 Task: Find an Airbnb in Maplewood, United States for 9 guests from July 10 to July 15 with a gym, breakfast, 4 bedrooms, 7 beds, 4 bathrooms, and a price range of ₹10,000 to ₹15,000.
Action: Mouse moved to (822, 160)
Screenshot: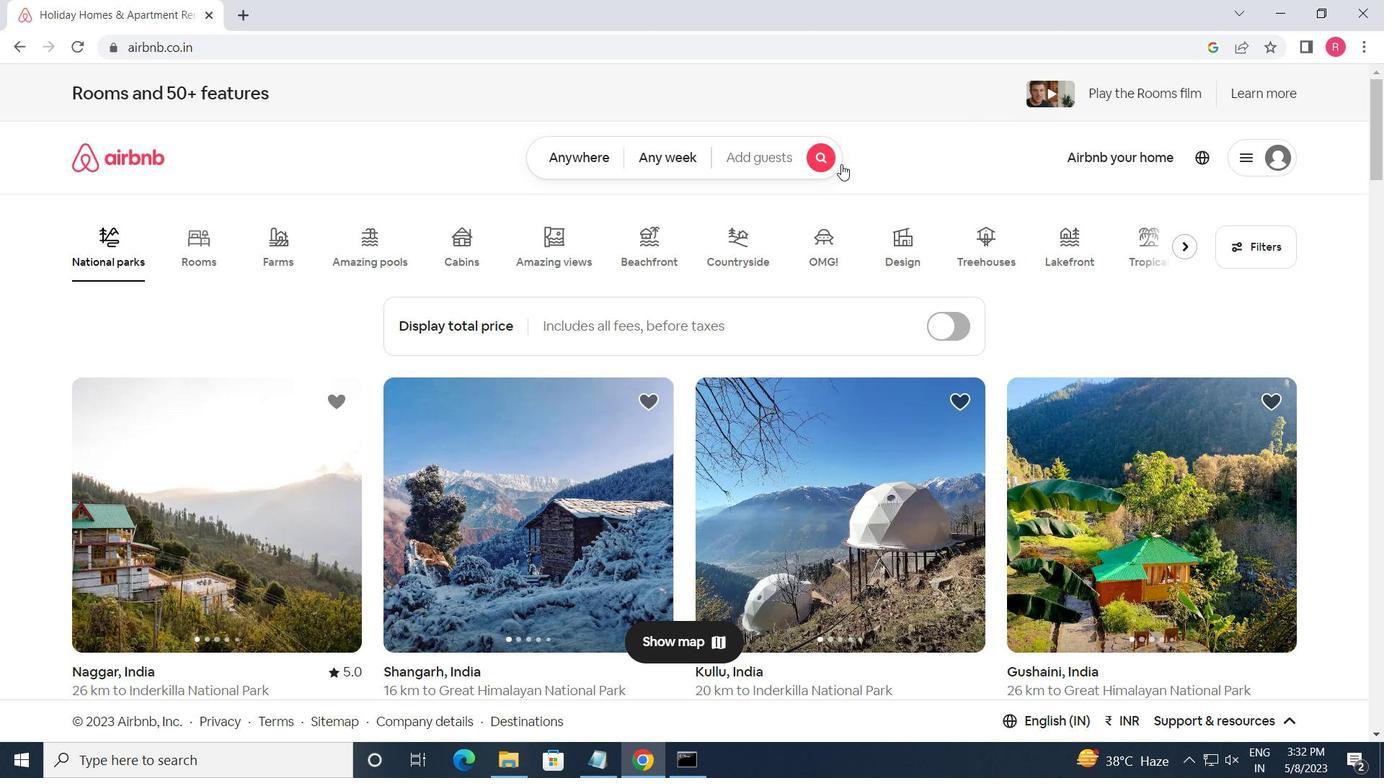 
Action: Mouse pressed left at (822, 160)
Screenshot: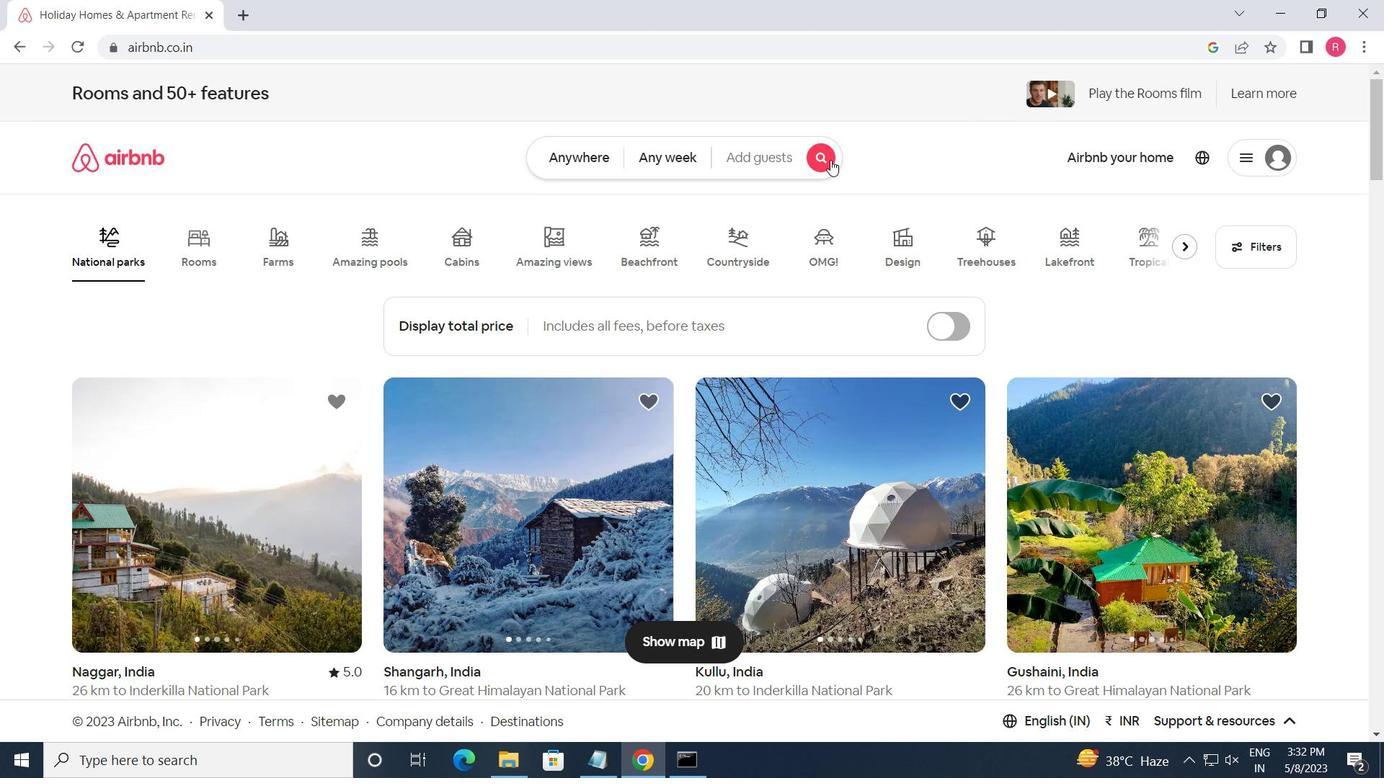 
Action: Mouse moved to (434, 238)
Screenshot: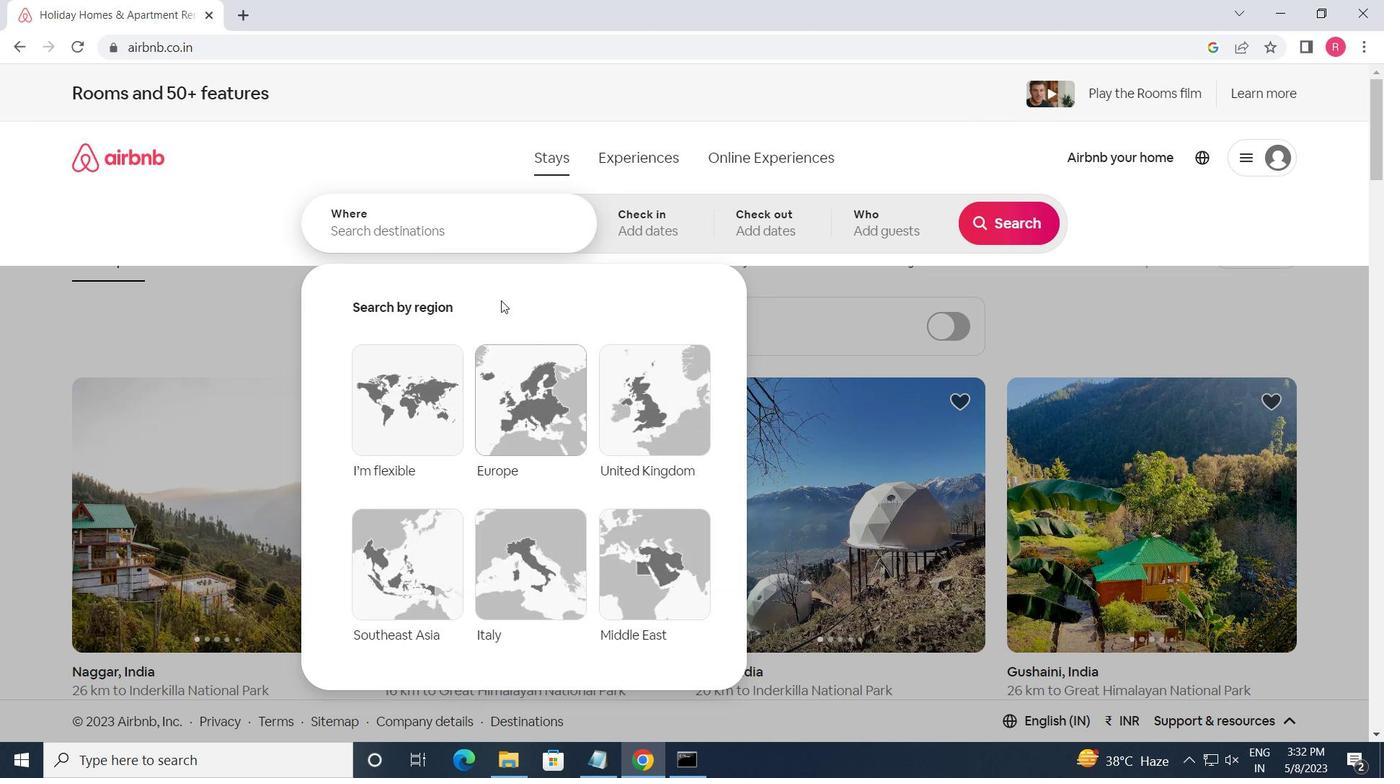 
Action: Mouse pressed left at (434, 238)
Screenshot: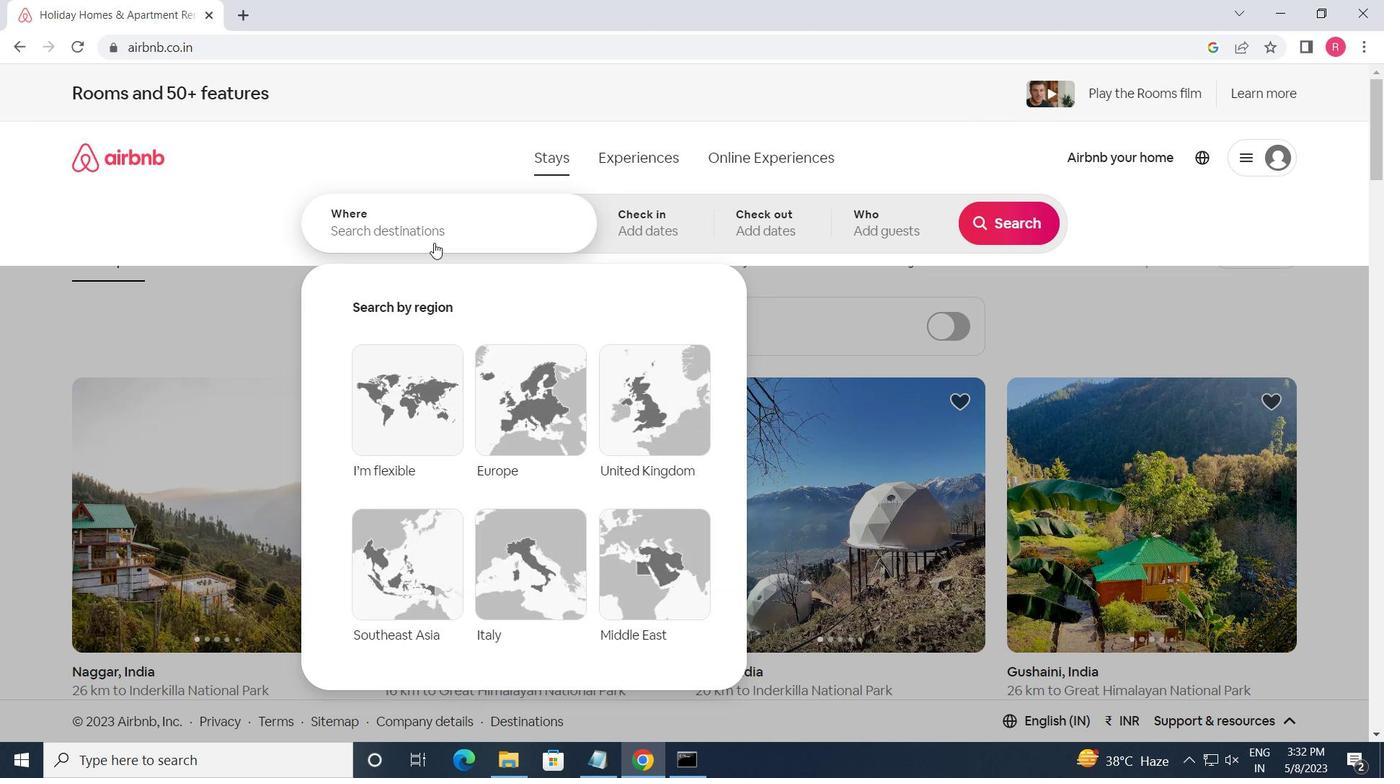 
Action: Key pressed <Key.shift_r>Maplewood,<Key.space><Key.shift_r><Key.shift_r>Unitr<Key.backspace>ed<Key.space><Key.shift><Key.shift>STATES<Key.enter>
Screenshot: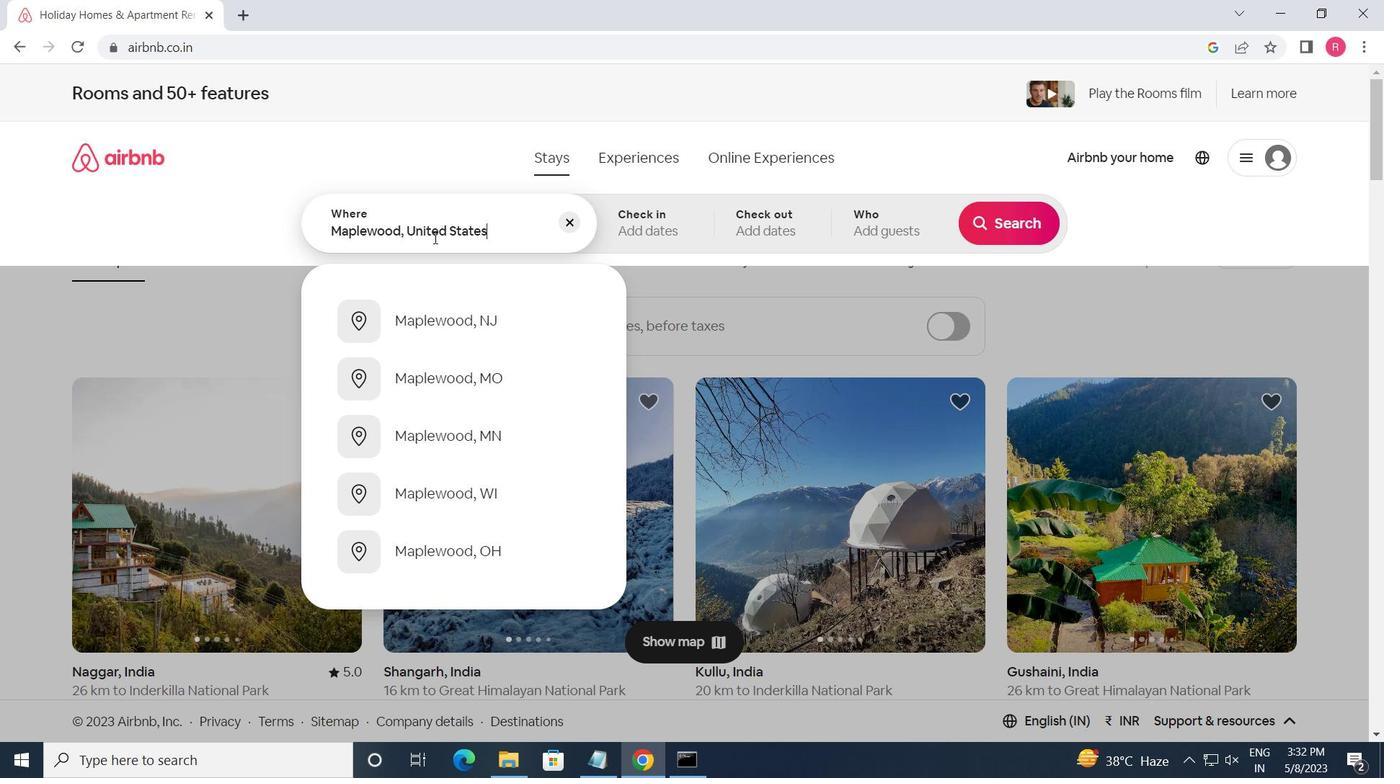
Action: Mouse moved to (998, 372)
Screenshot: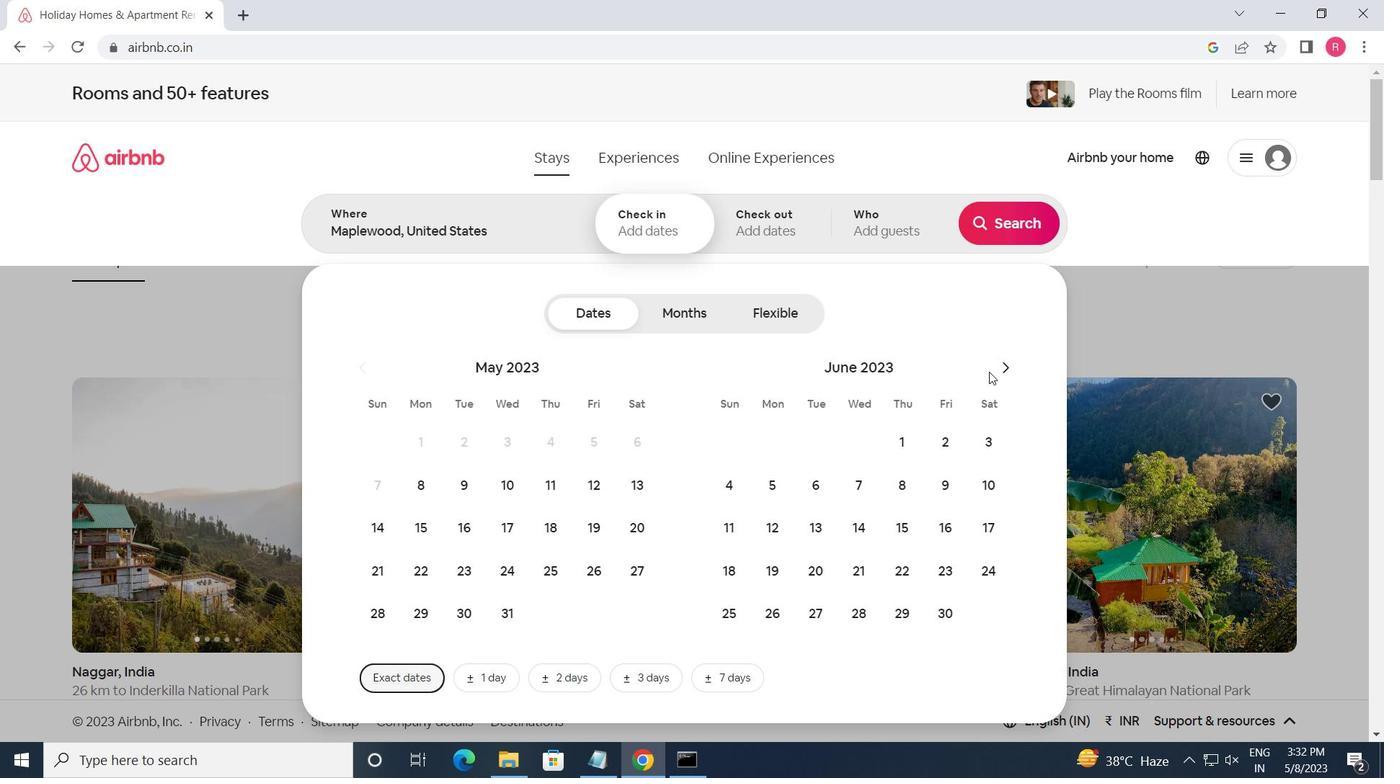 
Action: Mouse pressed left at (998, 372)
Screenshot: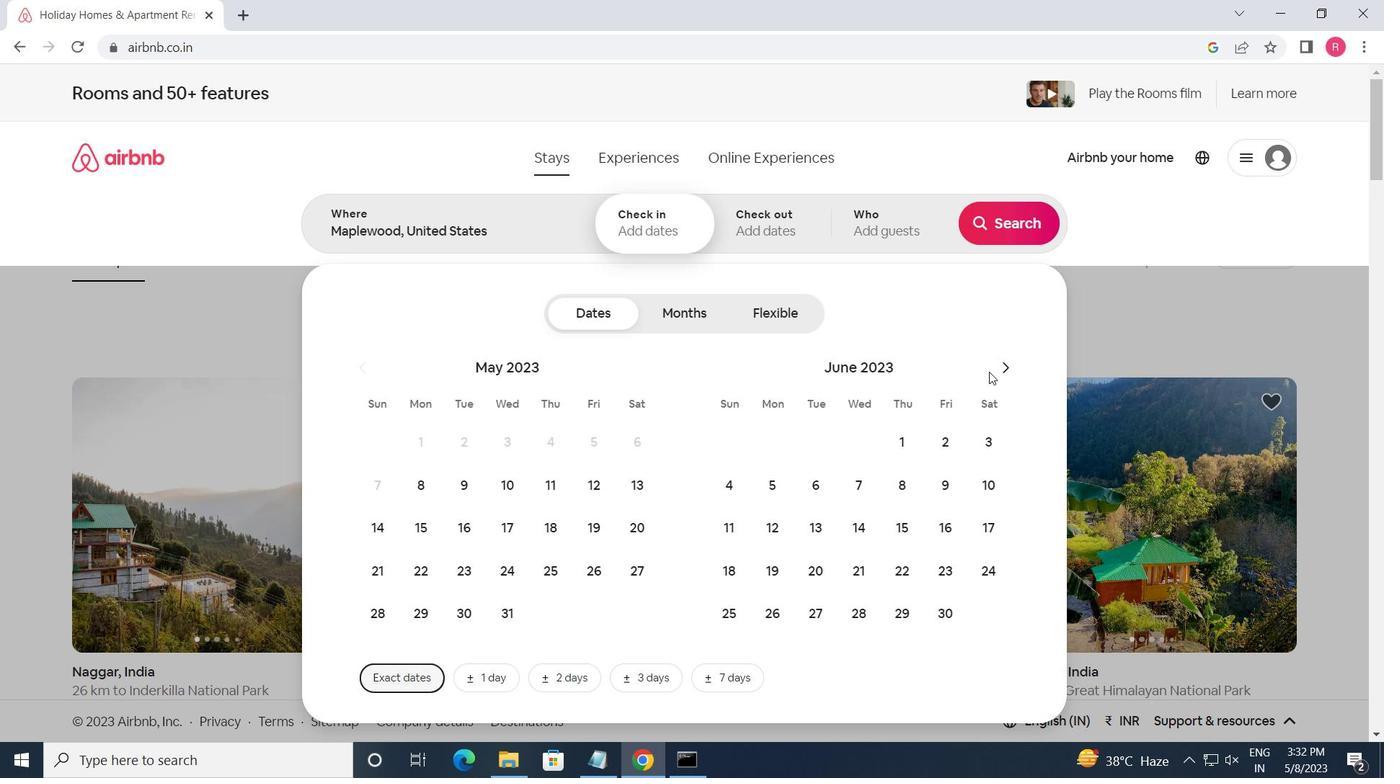 
Action: Mouse moved to (775, 527)
Screenshot: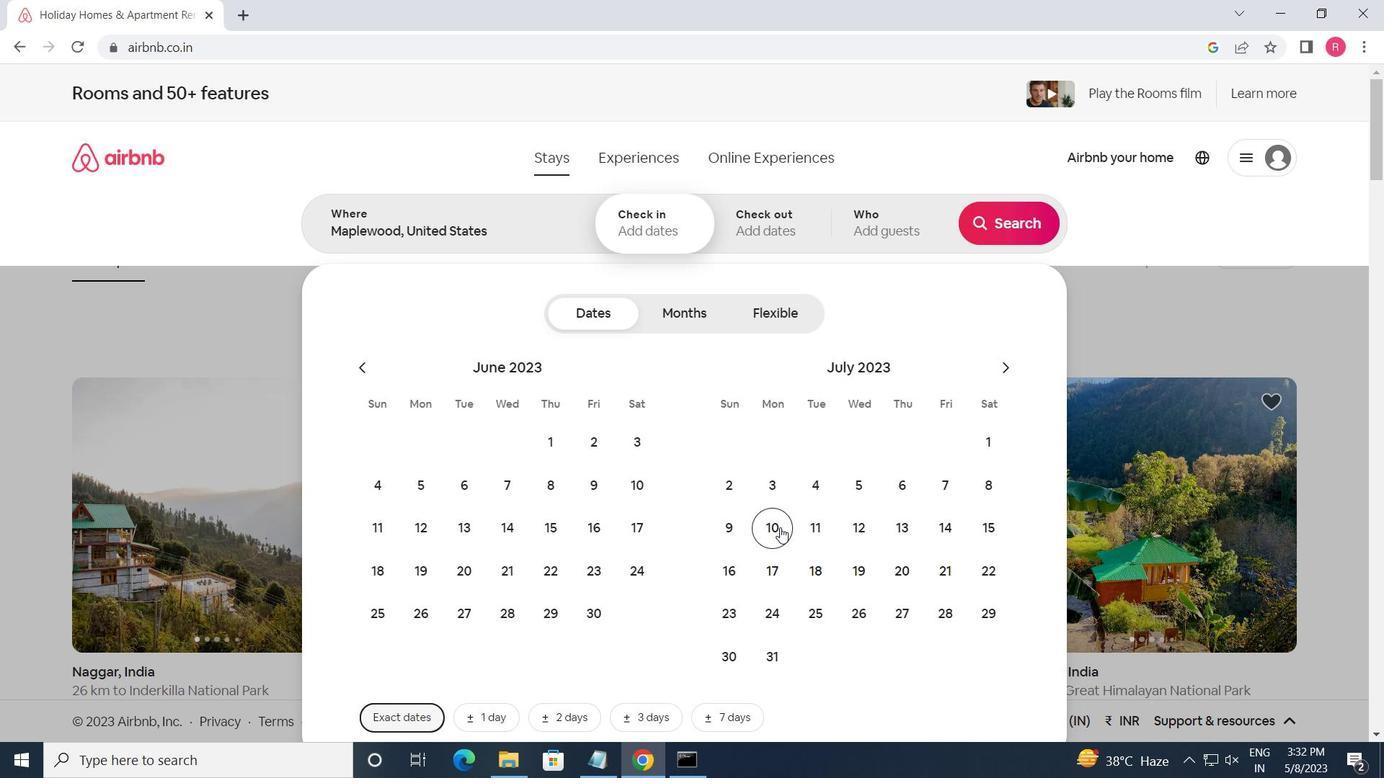 
Action: Mouse pressed left at (775, 527)
Screenshot: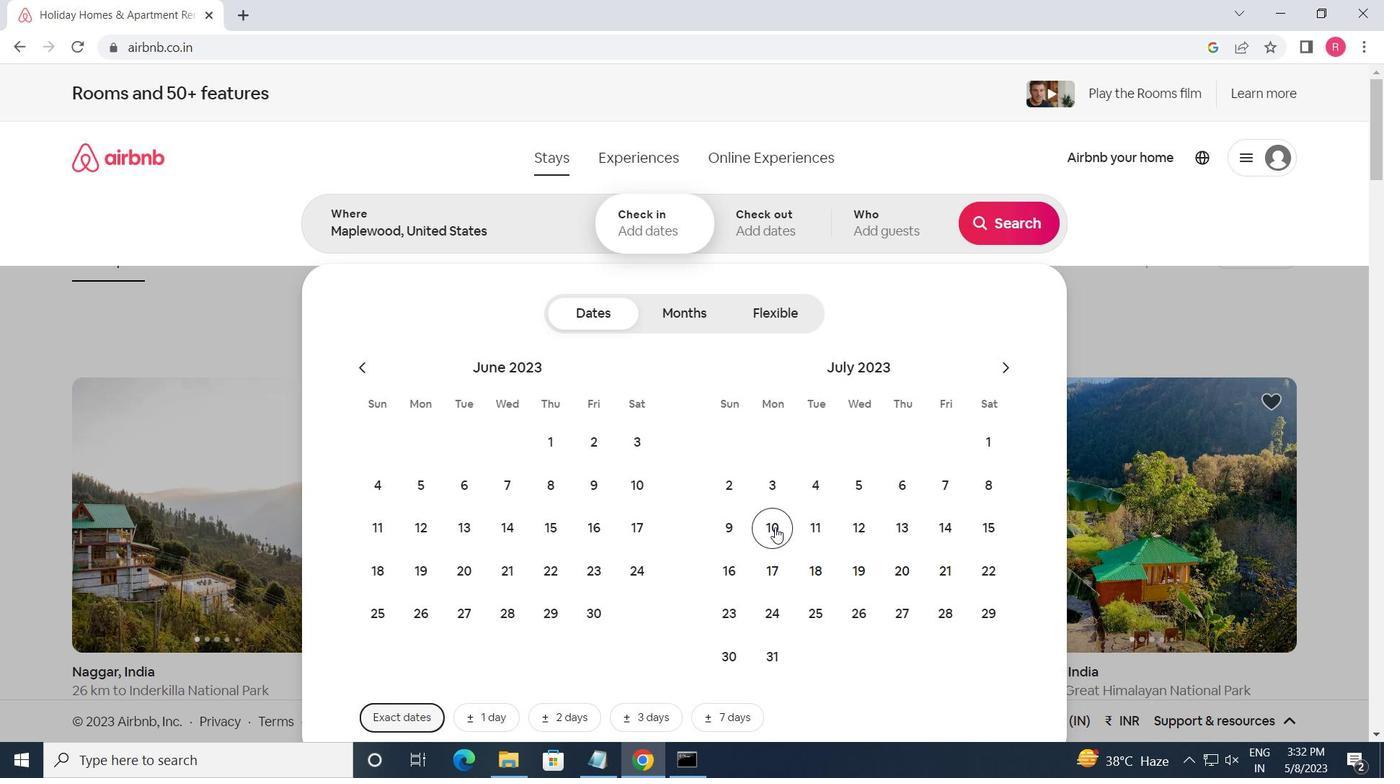 
Action: Mouse moved to (993, 532)
Screenshot: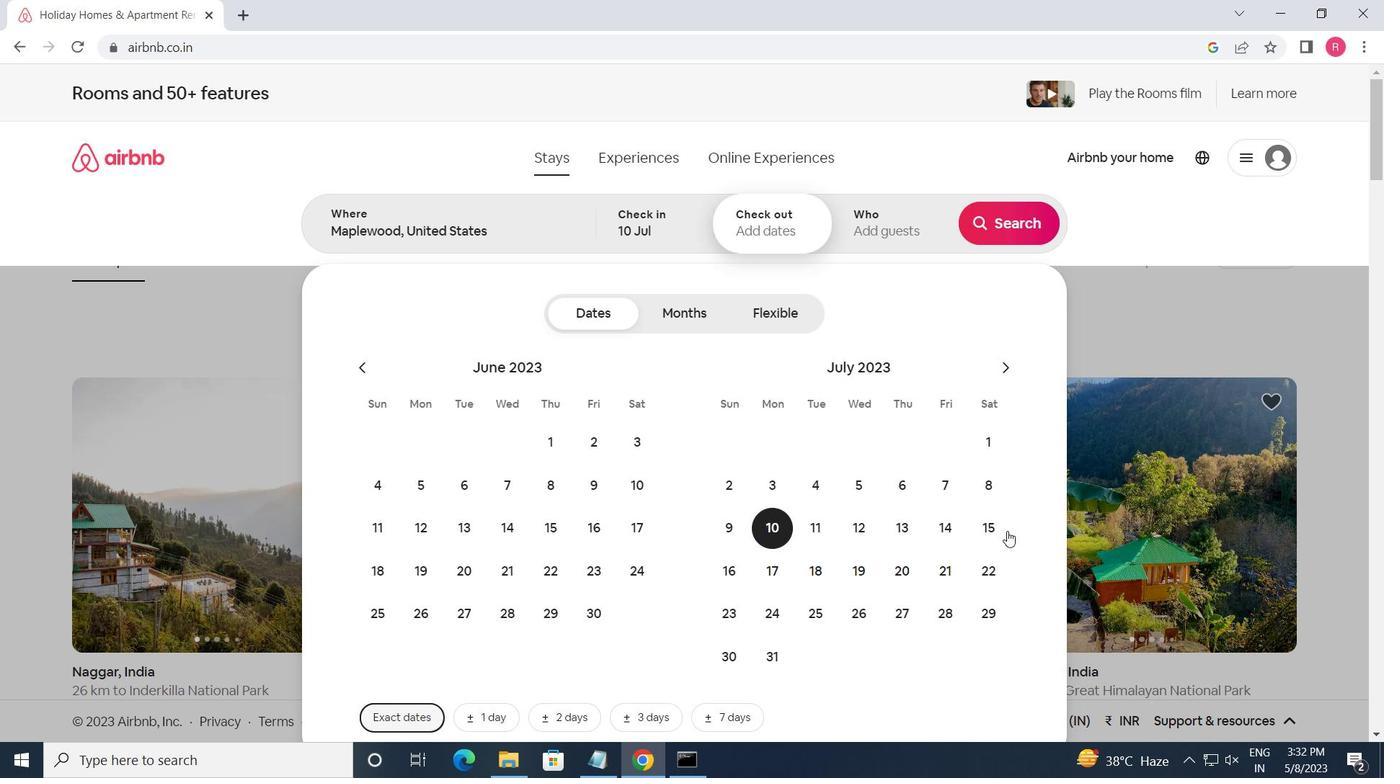 
Action: Mouse pressed left at (993, 532)
Screenshot: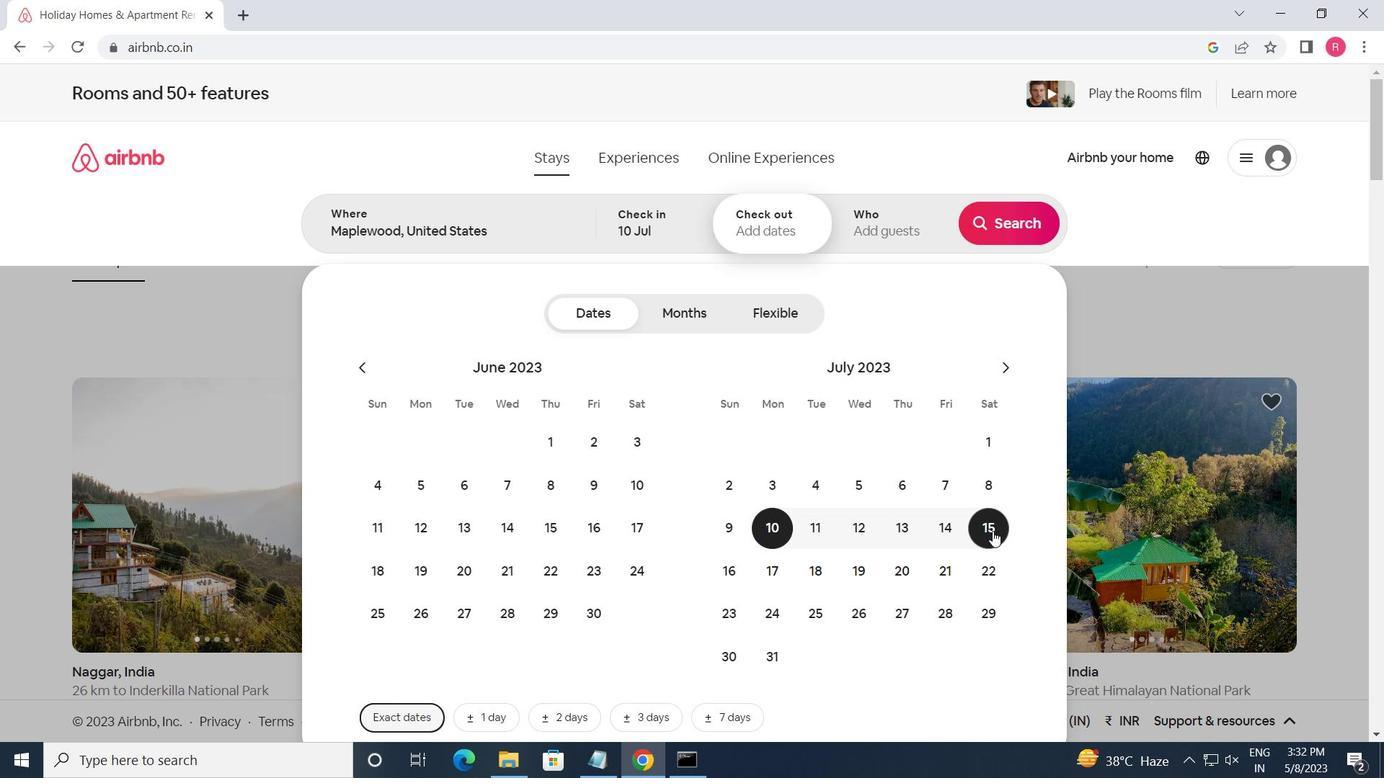 
Action: Mouse moved to (882, 218)
Screenshot: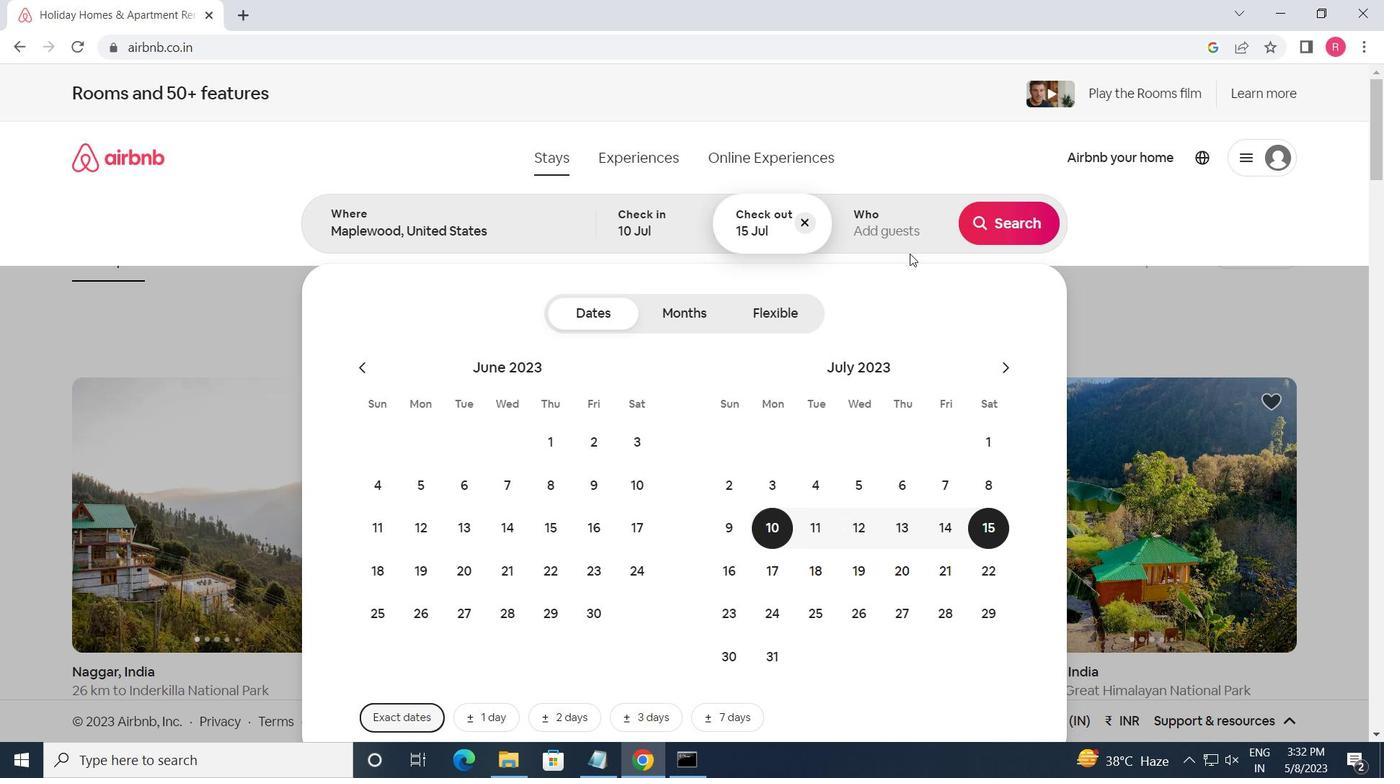 
Action: Mouse pressed left at (882, 218)
Screenshot: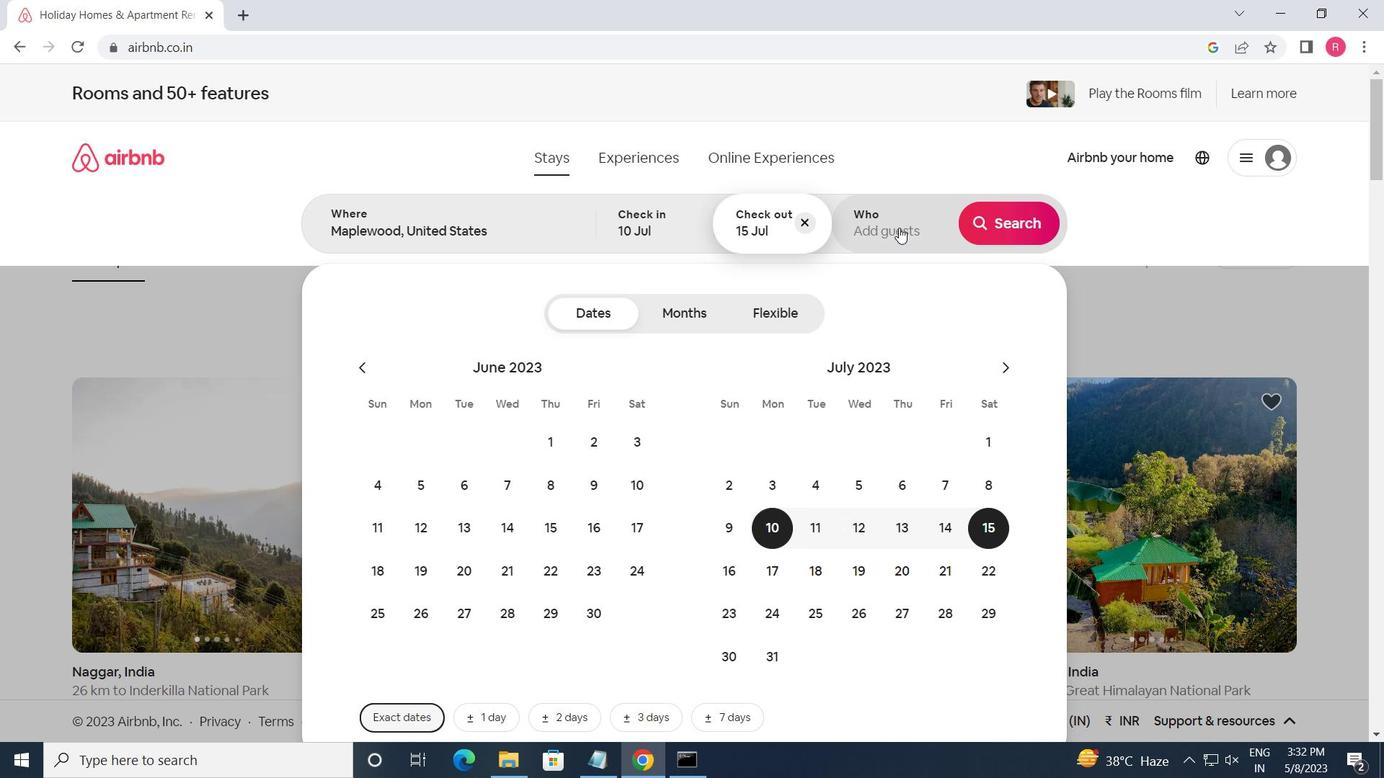 
Action: Mouse moved to (1014, 326)
Screenshot: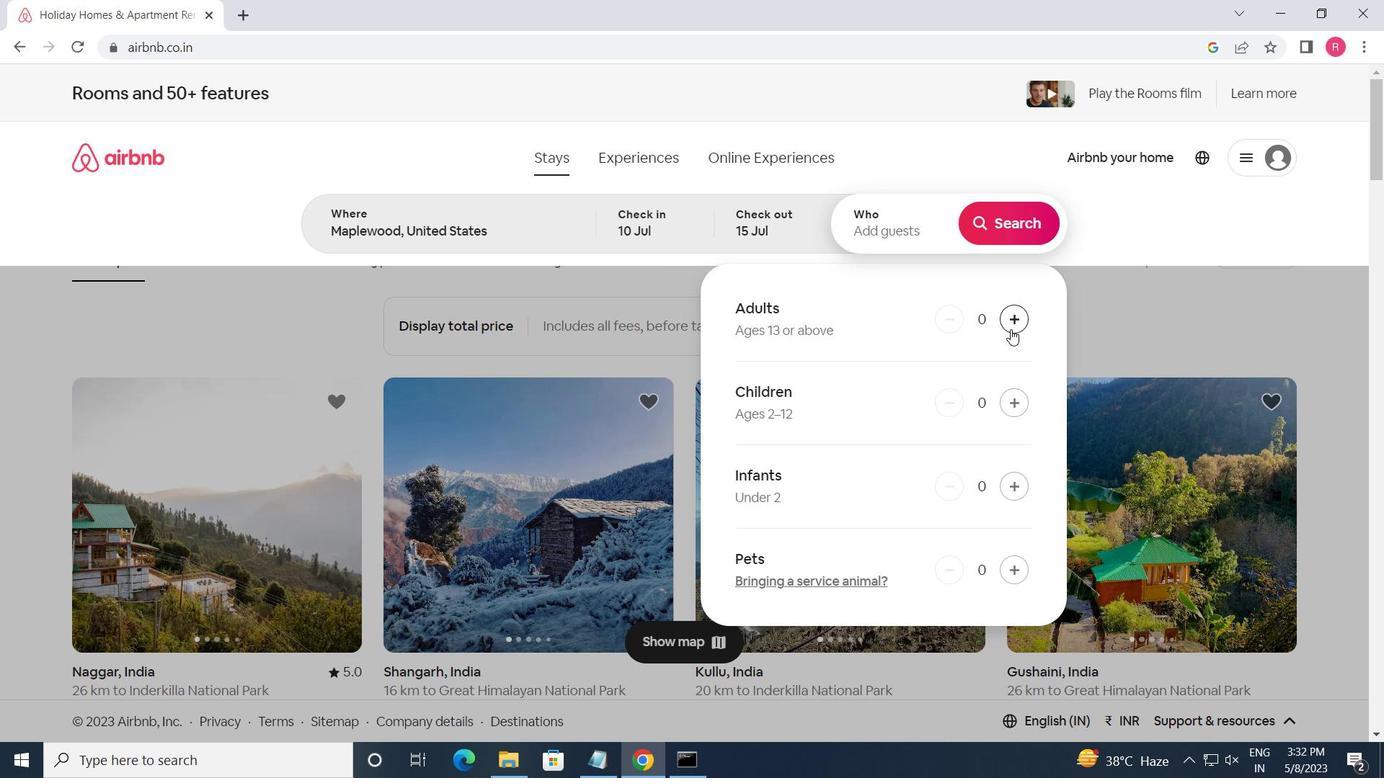 
Action: Mouse pressed left at (1014, 326)
Screenshot: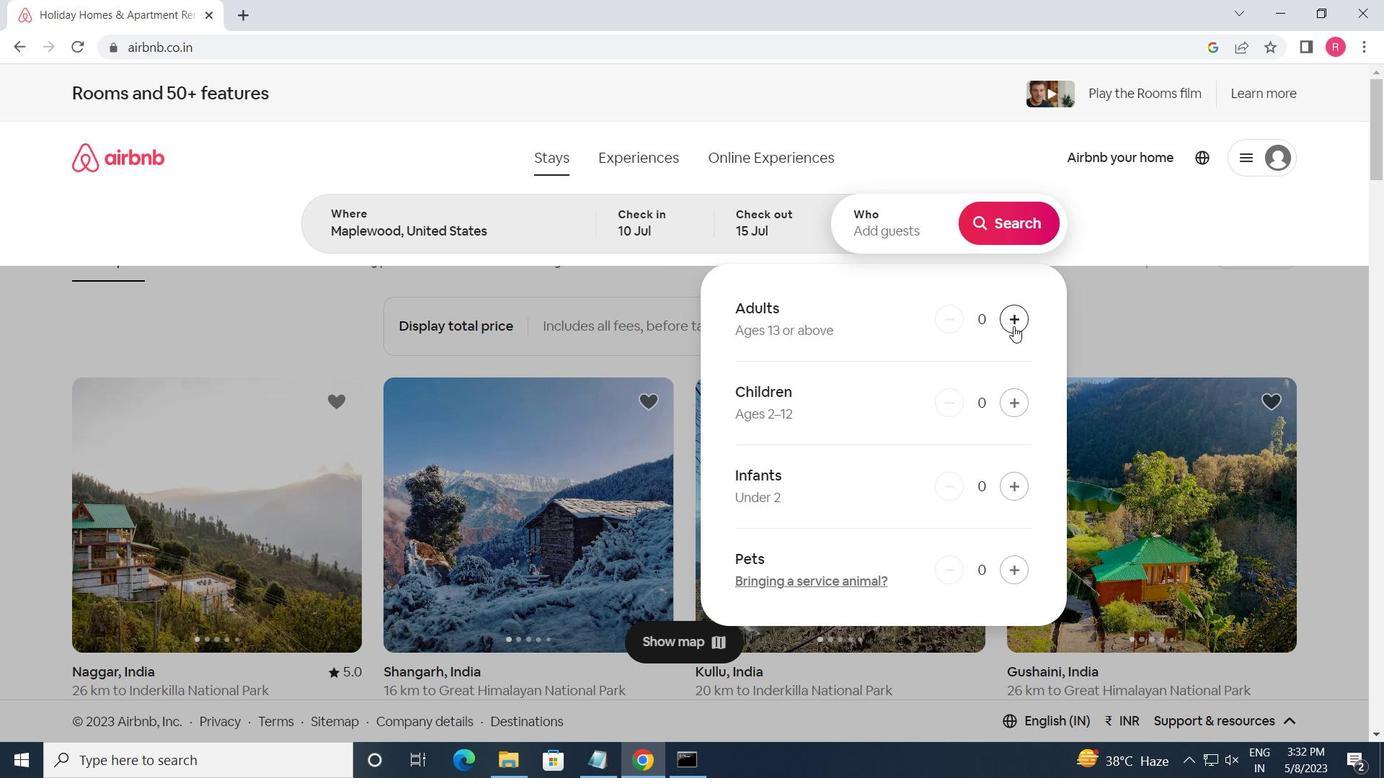 
Action: Mouse pressed left at (1014, 326)
Screenshot: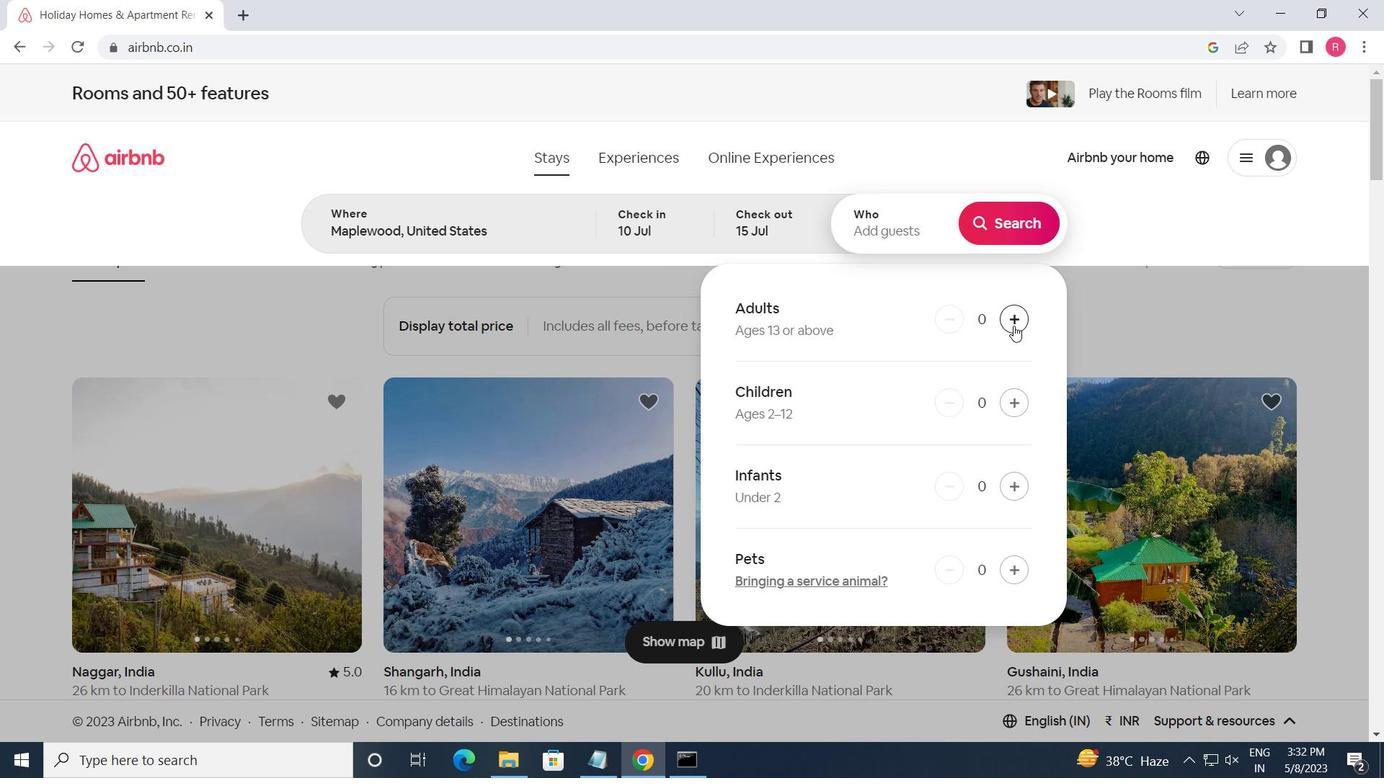 
Action: Mouse pressed left at (1014, 326)
Screenshot: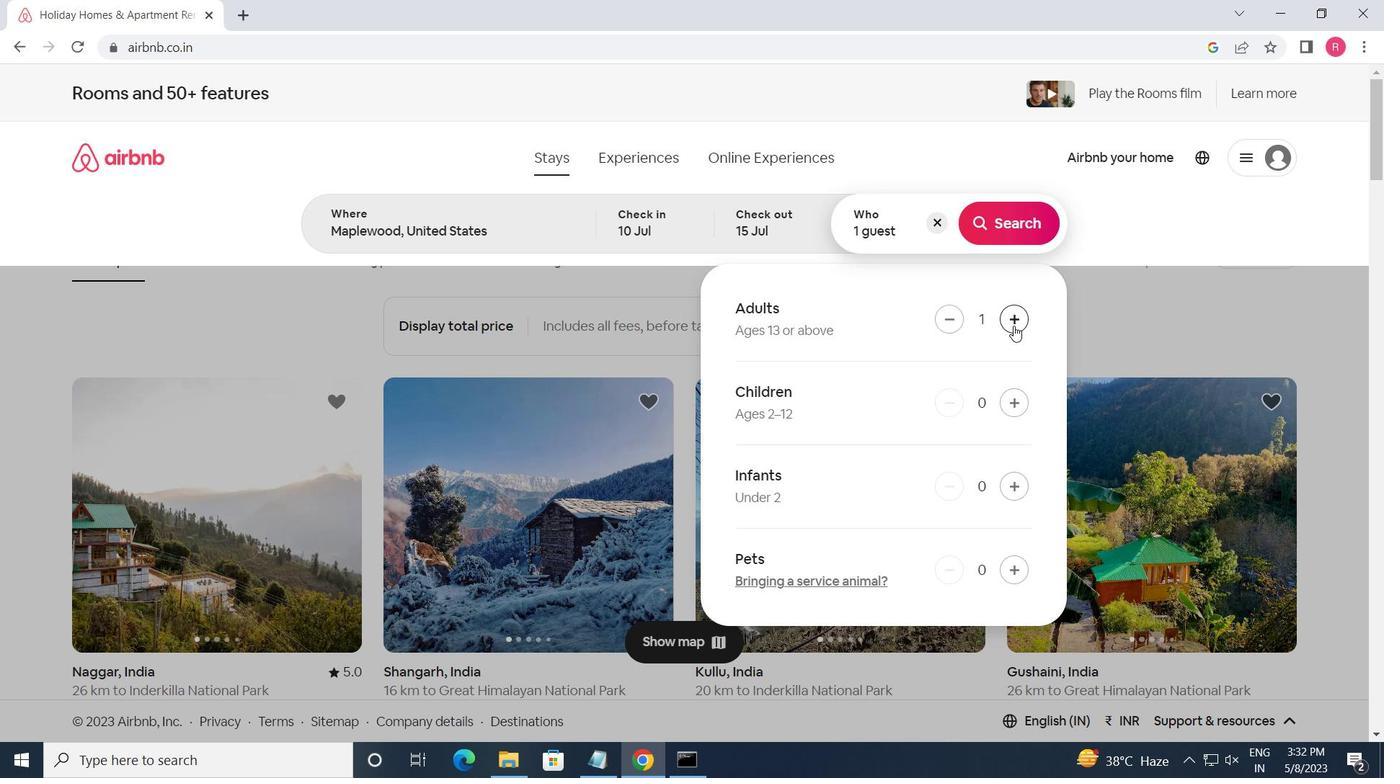 
Action: Mouse pressed left at (1014, 326)
Screenshot: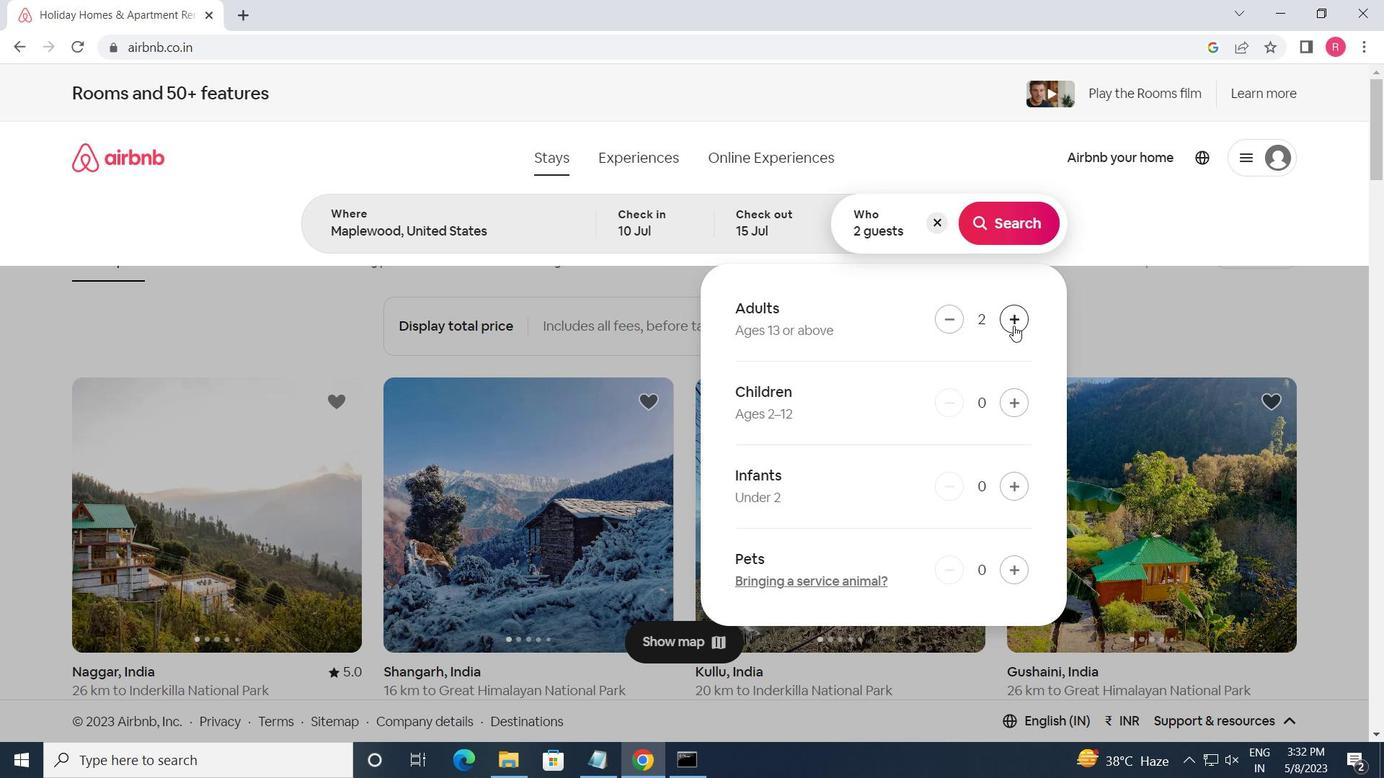 
Action: Mouse pressed left at (1014, 326)
Screenshot: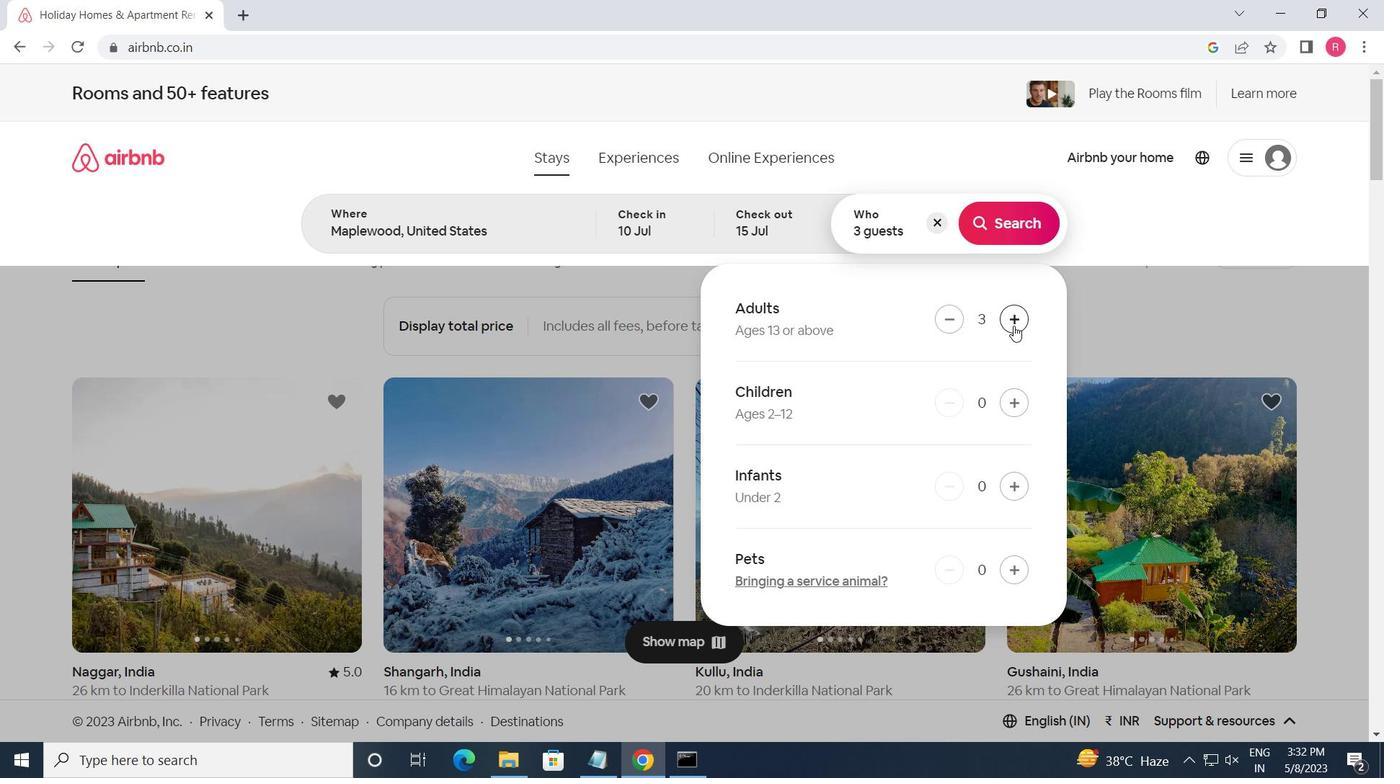 
Action: Mouse pressed left at (1014, 326)
Screenshot: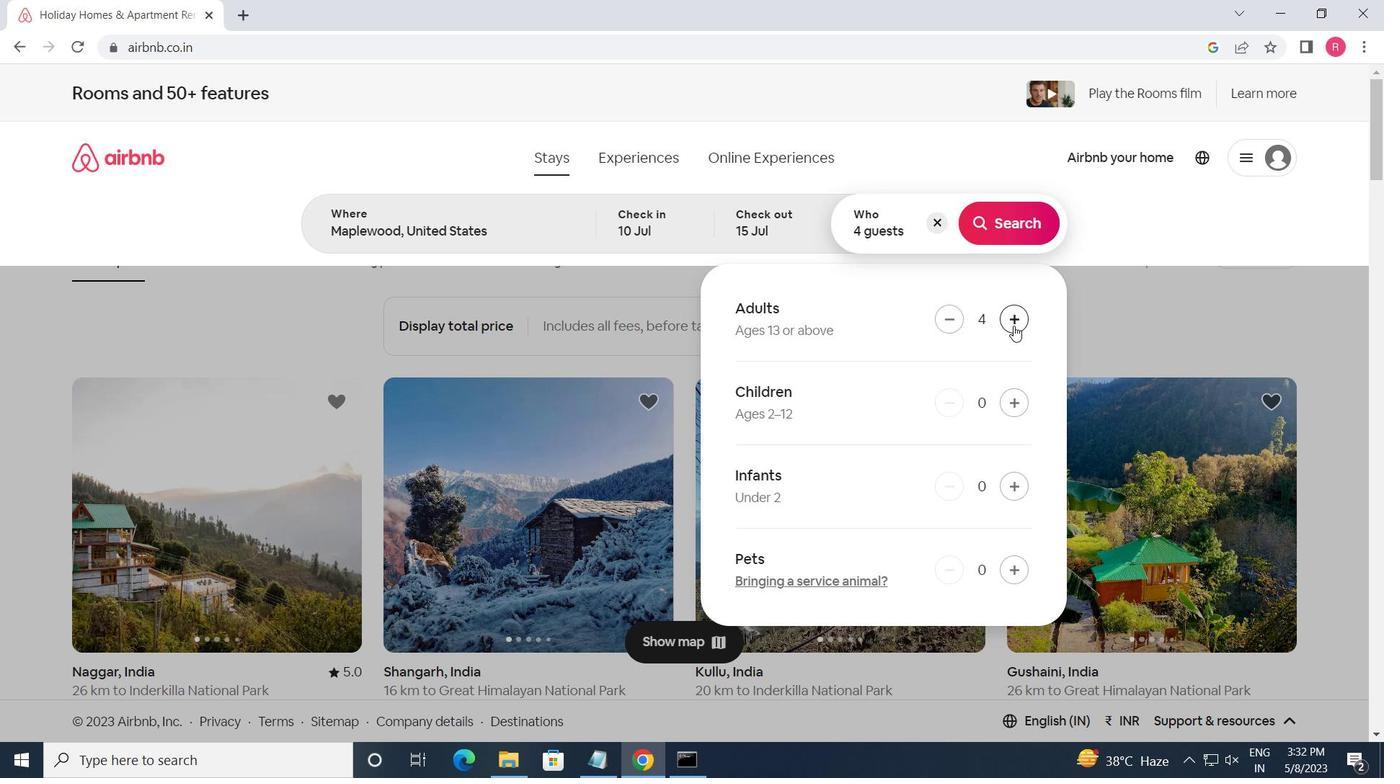 
Action: Mouse pressed left at (1014, 326)
Screenshot: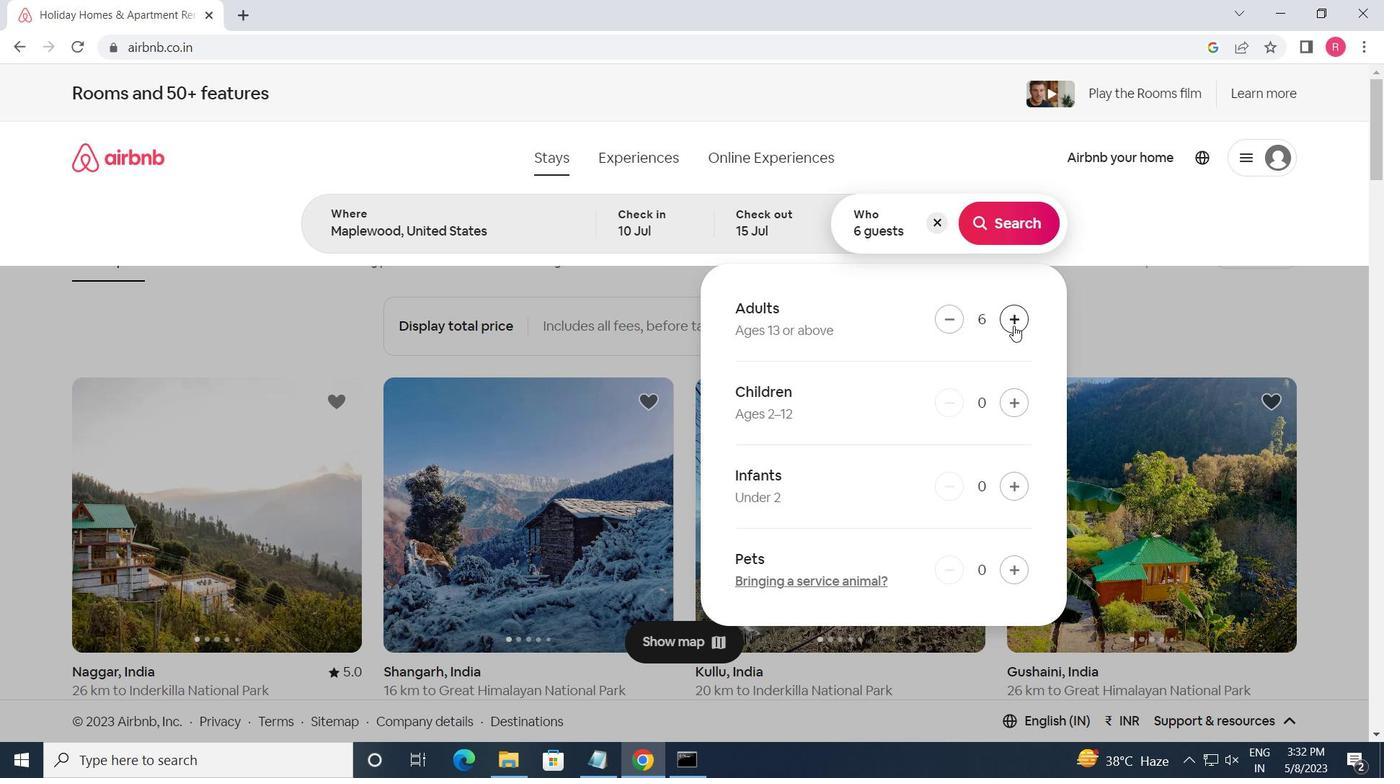 
Action: Mouse pressed left at (1014, 326)
Screenshot: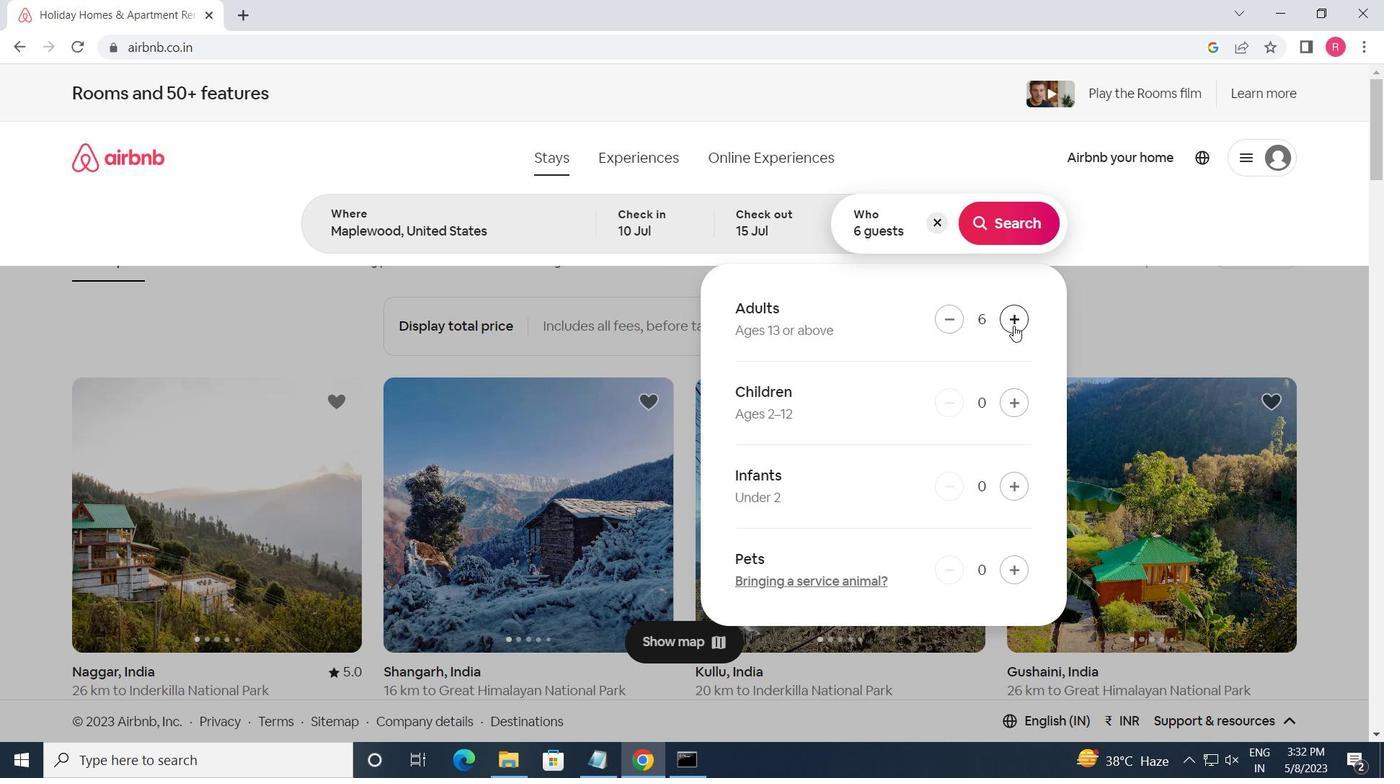 
Action: Mouse pressed left at (1014, 326)
Screenshot: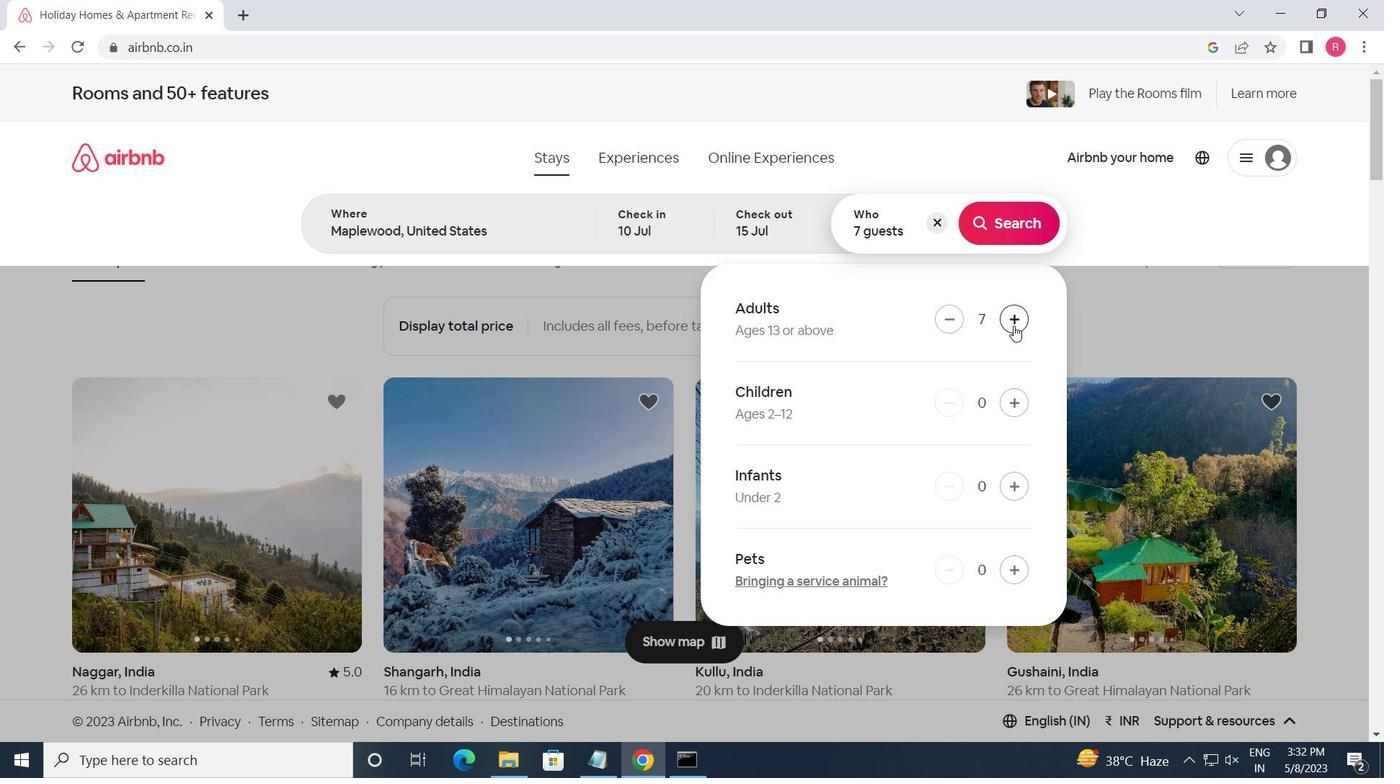 
Action: Mouse moved to (939, 313)
Screenshot: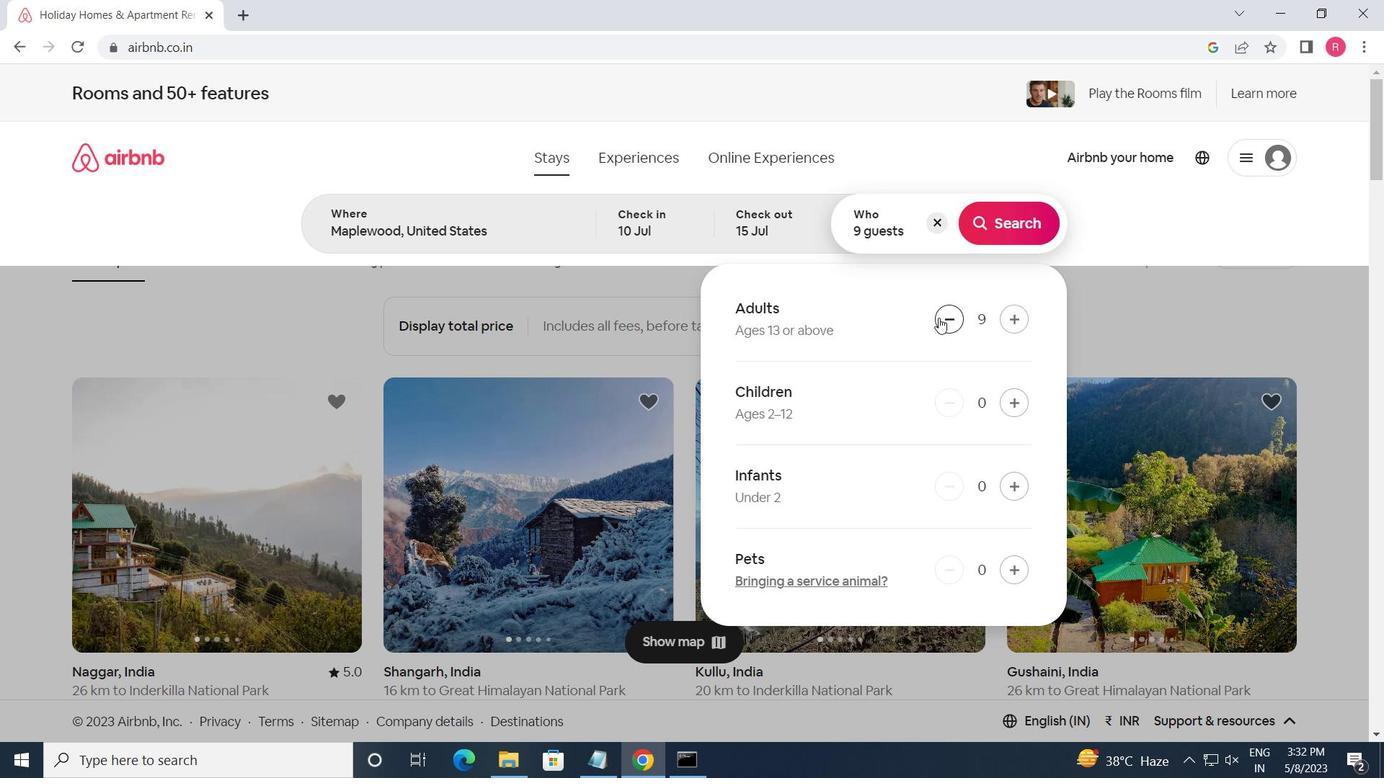 
Action: Mouse pressed left at (939, 313)
Screenshot: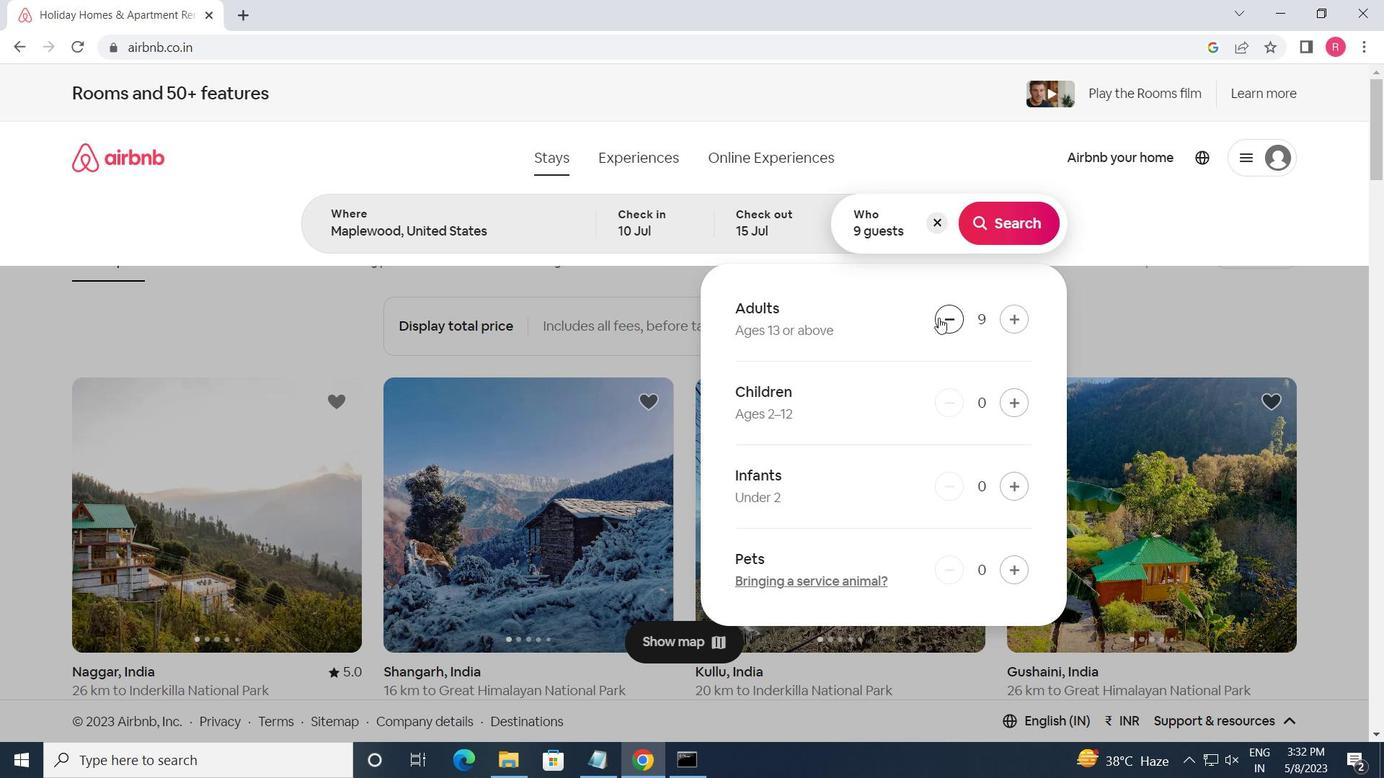 
Action: Mouse moved to (956, 323)
Screenshot: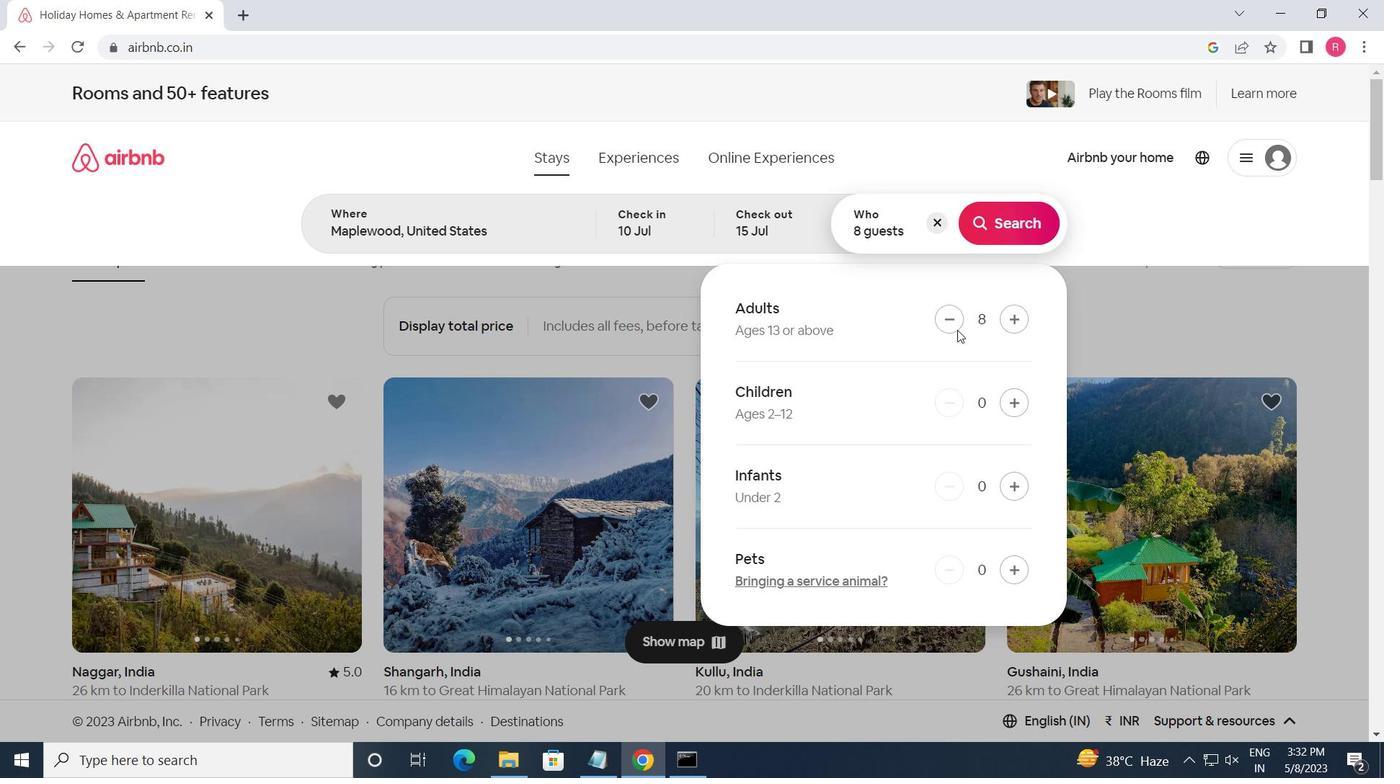 
Action: Mouse pressed left at (956, 323)
Screenshot: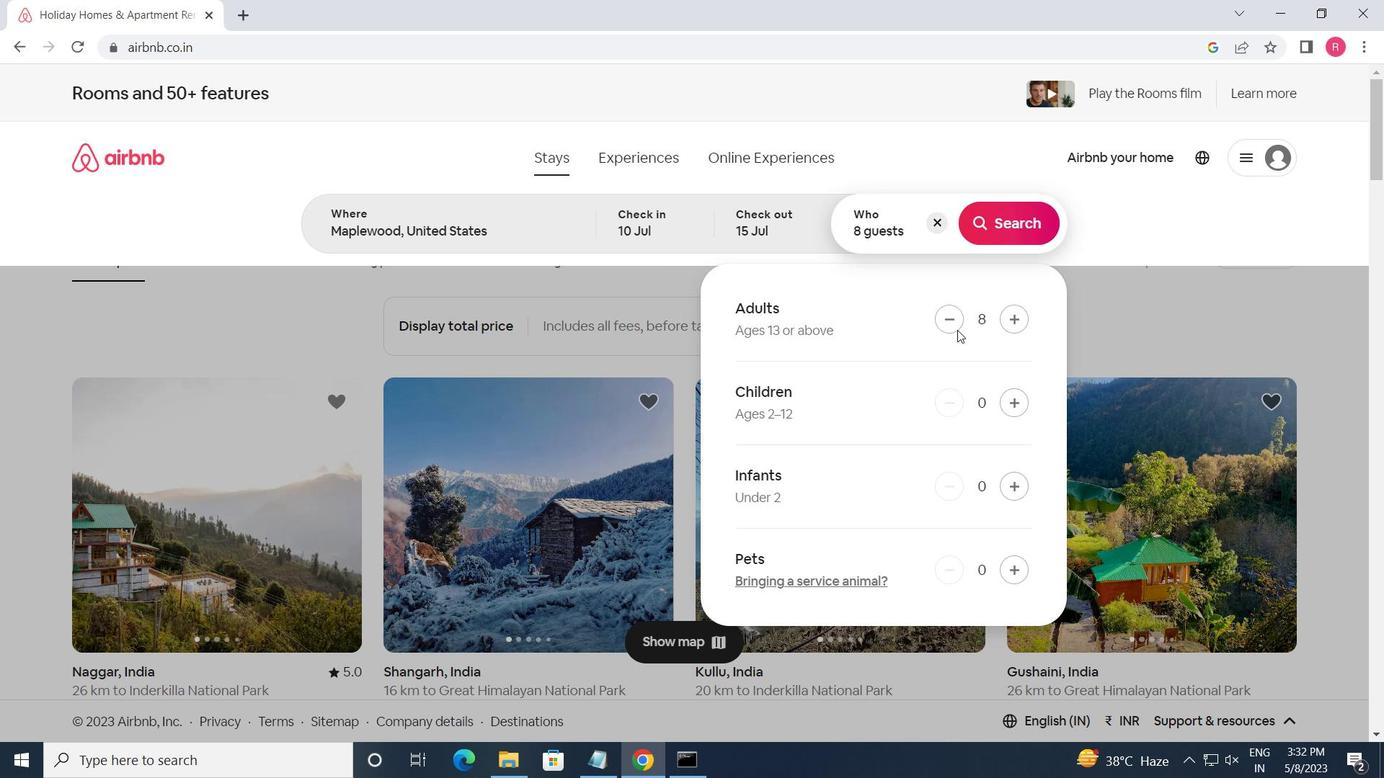 
Action: Mouse moved to (1003, 232)
Screenshot: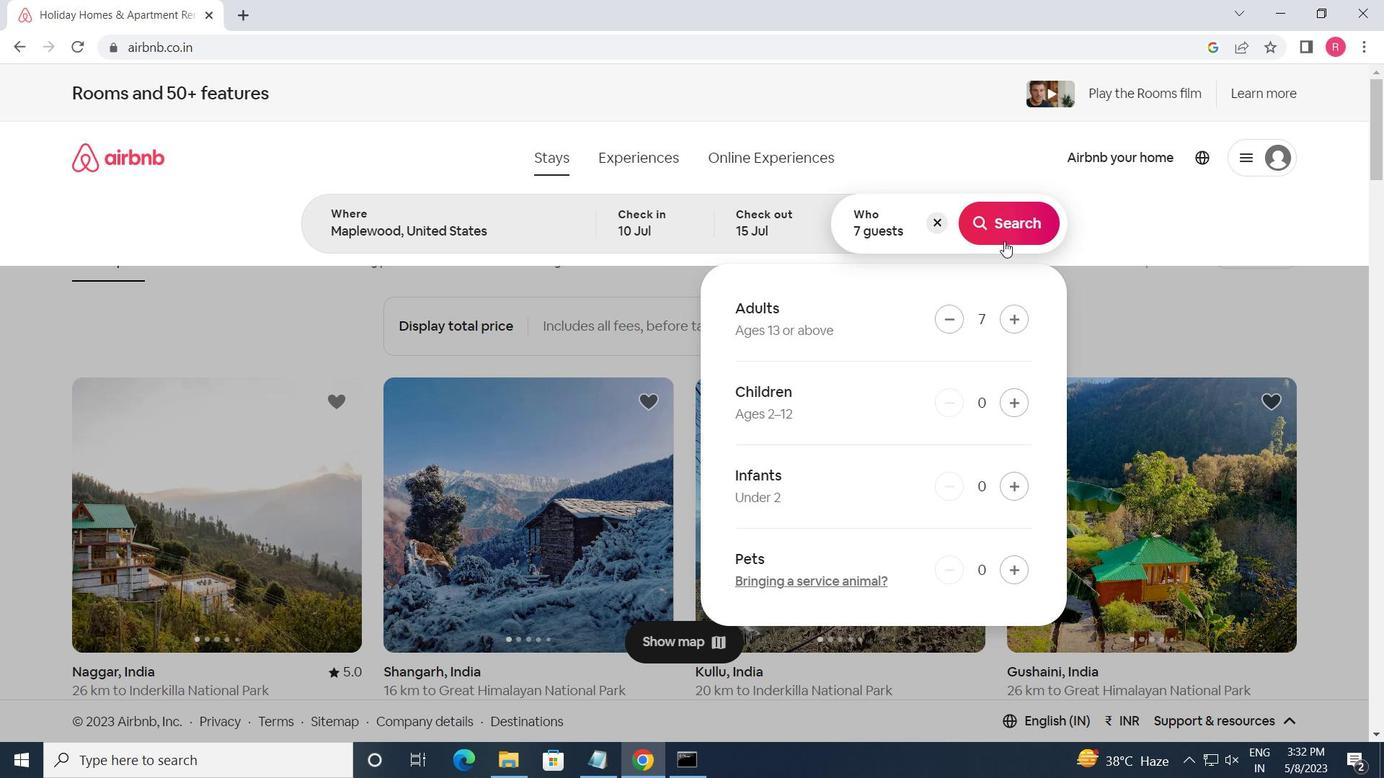 
Action: Mouse pressed left at (1003, 232)
Screenshot: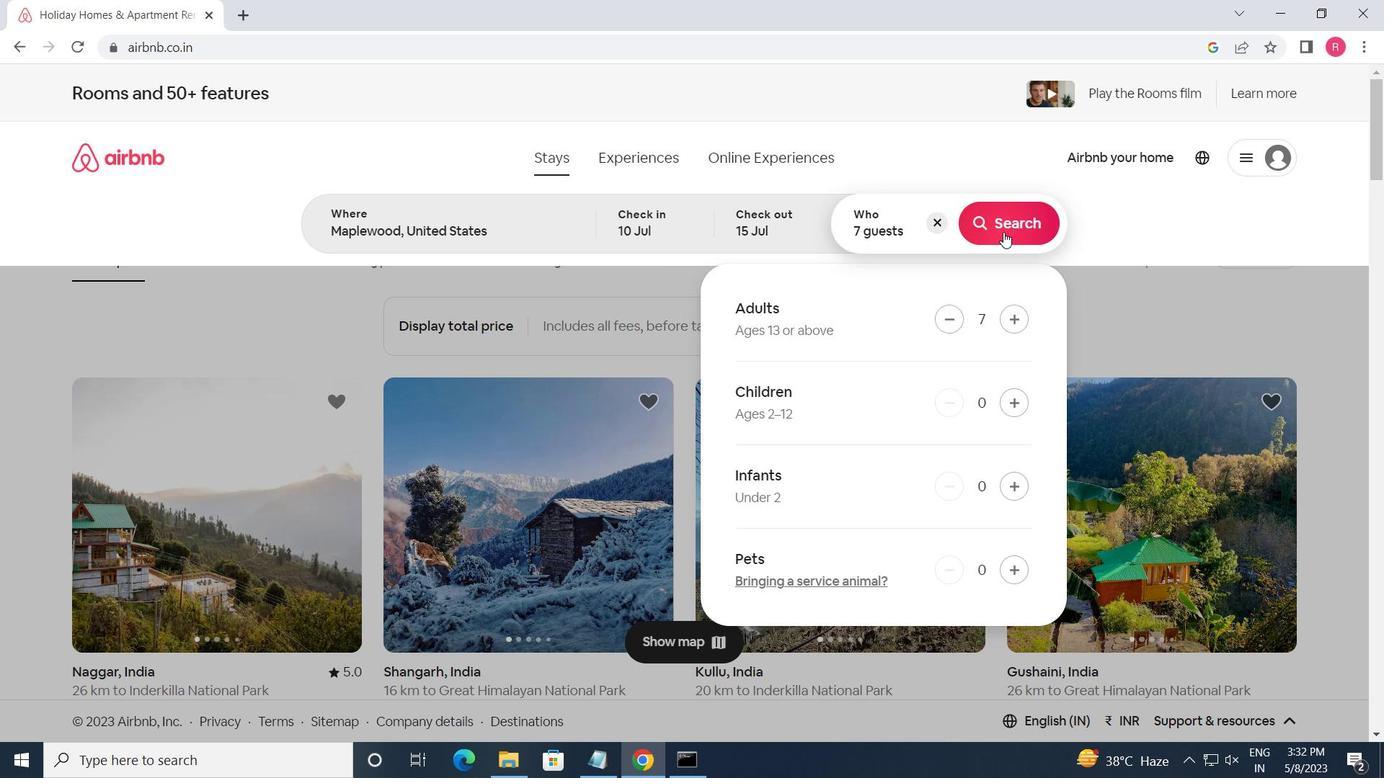 
Action: Mouse moved to (1293, 164)
Screenshot: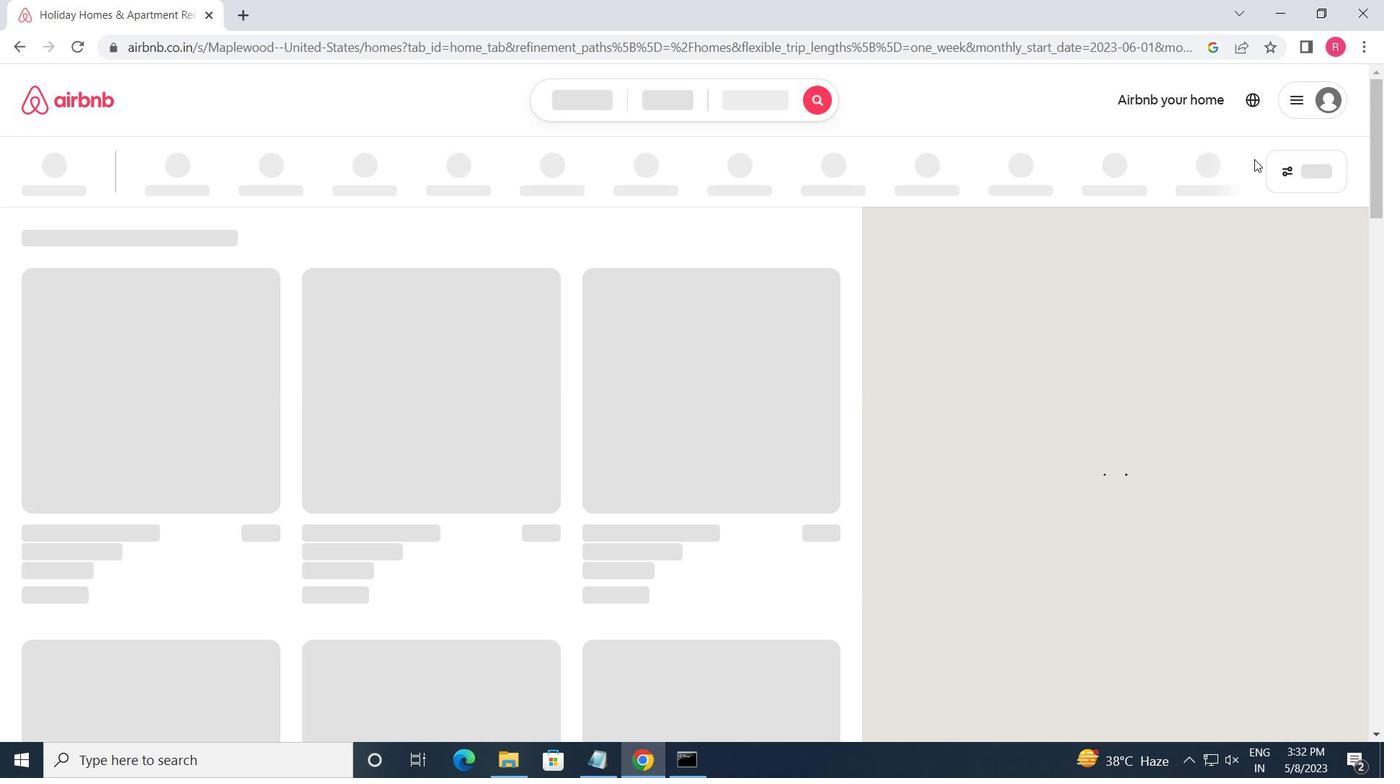 
Action: Mouse pressed left at (1293, 164)
Screenshot: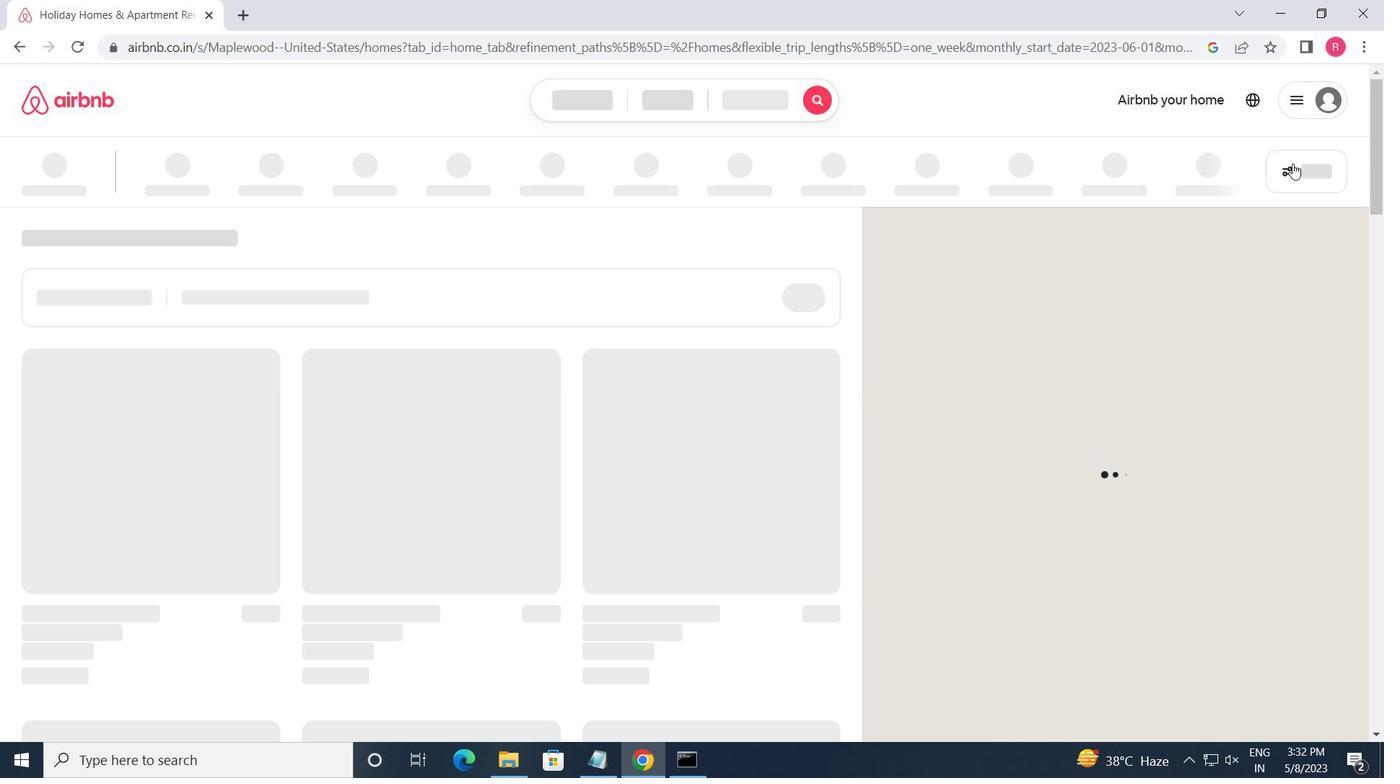 
Action: Mouse moved to (462, 604)
Screenshot: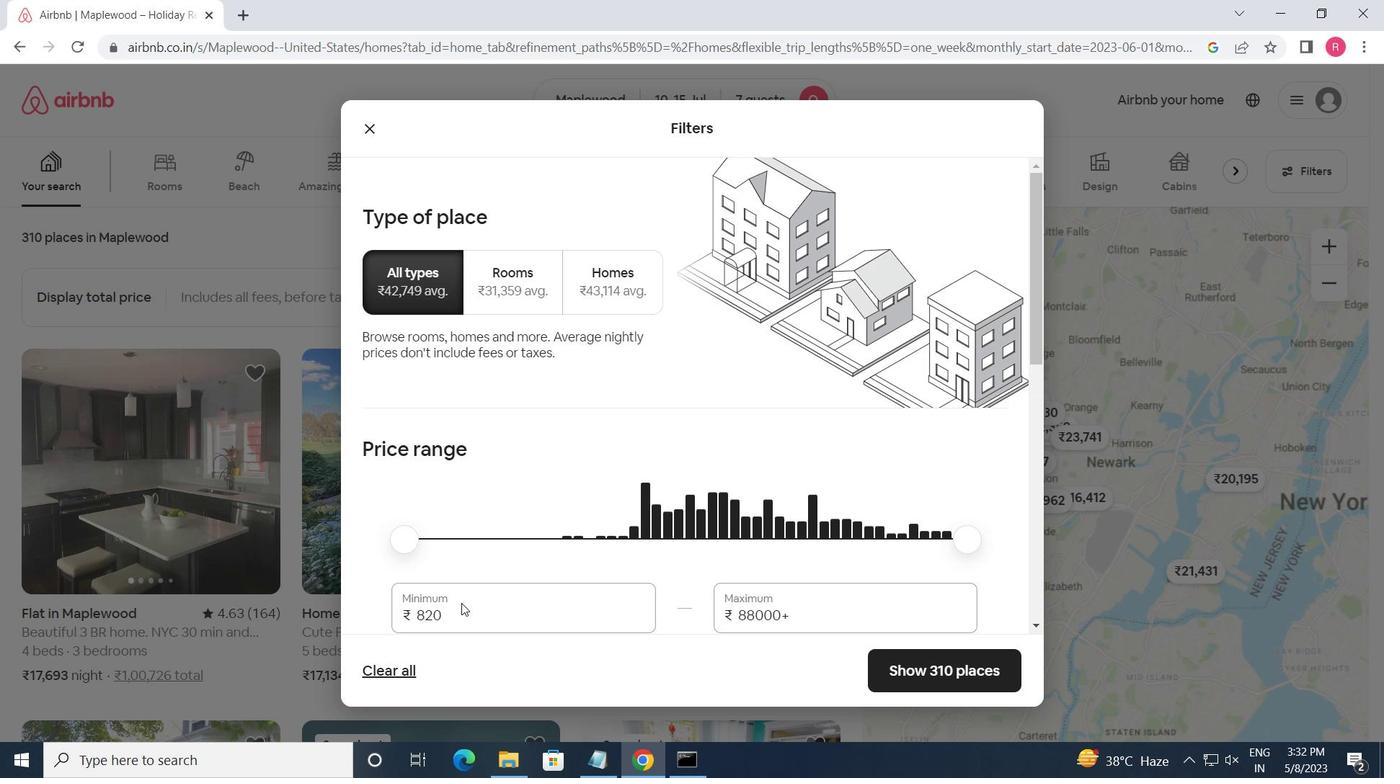 
Action: Mouse pressed left at (462, 604)
Screenshot: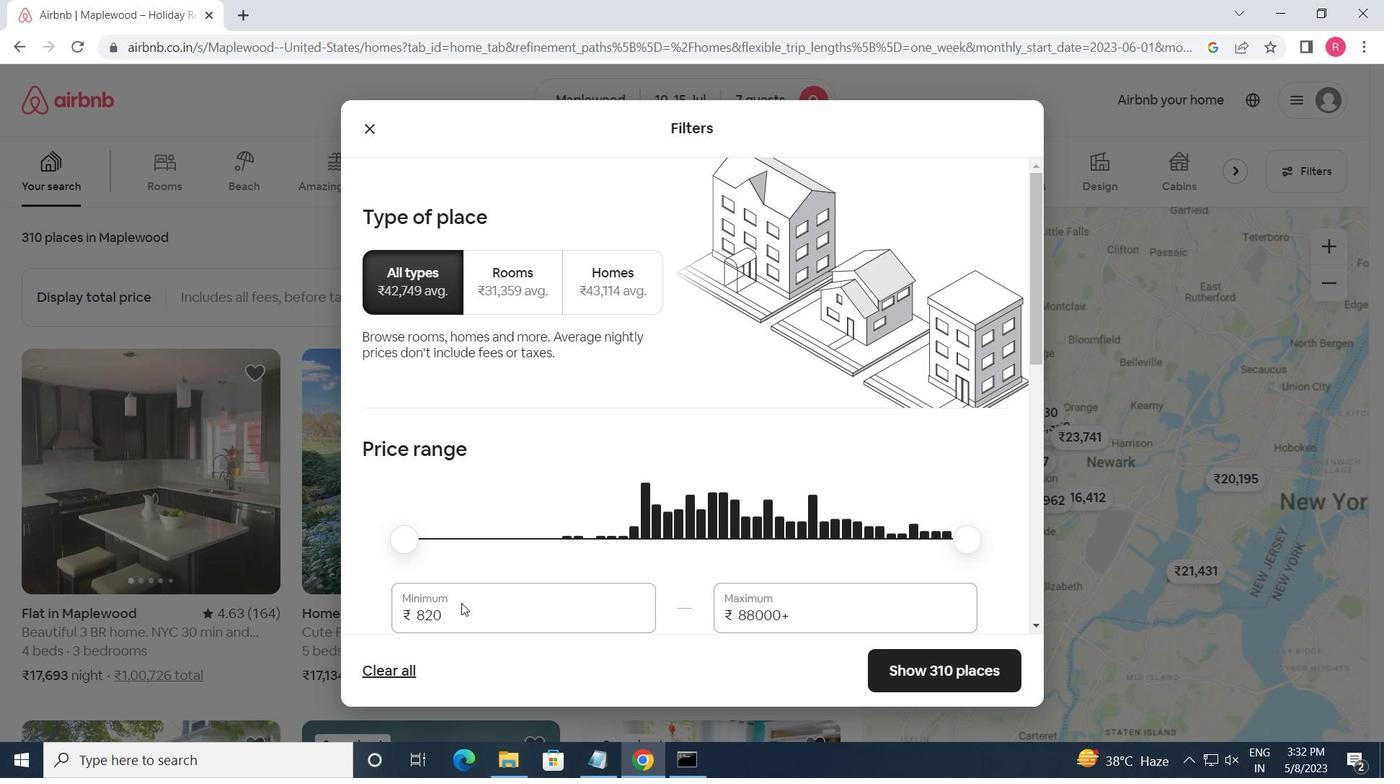 
Action: Key pressed <Key.backspace><Key.backspace><Key.backspace><Key.backspace><Key.backspace><Key.backspace><Key.backspace><Key.backspace><Key.backspace><Key.backspace>10000<Key.tab>15000
Screenshot: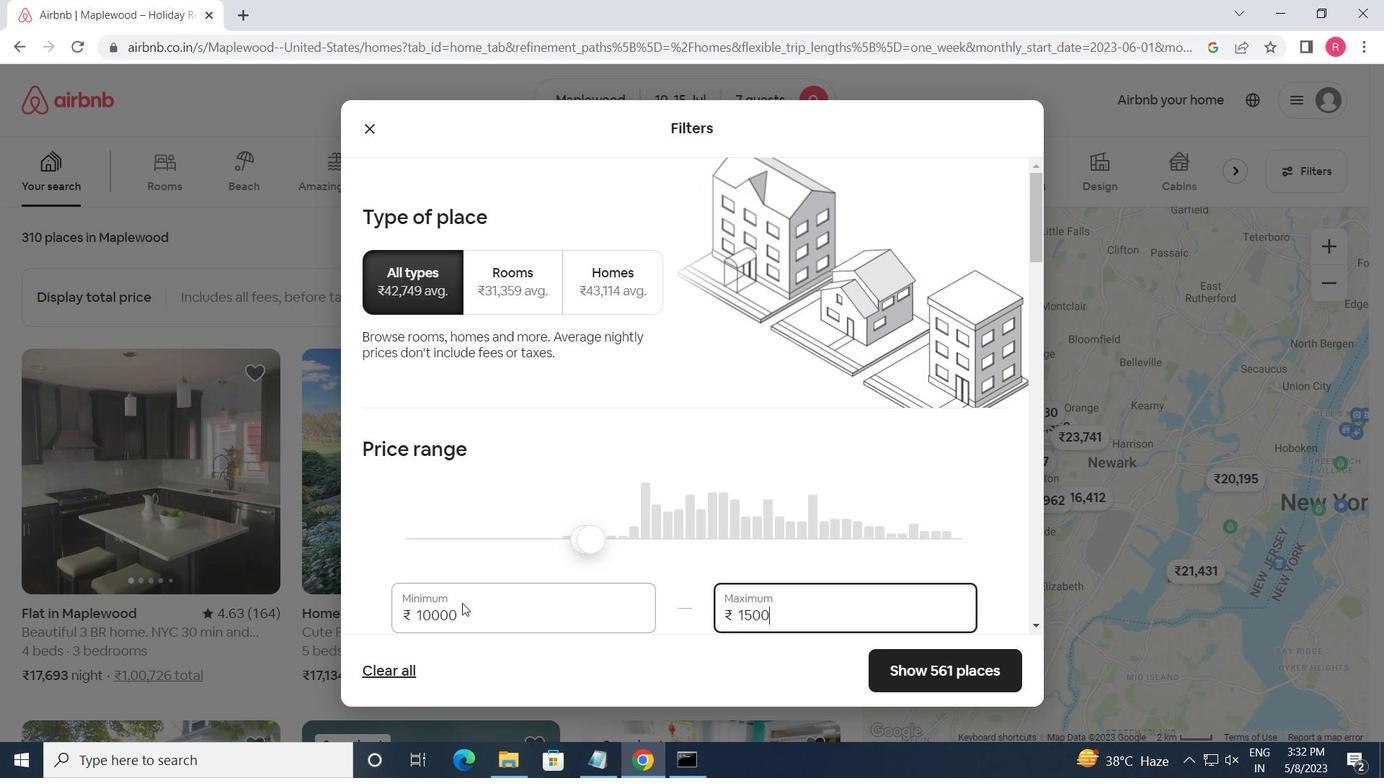 
Action: Mouse moved to (747, 555)
Screenshot: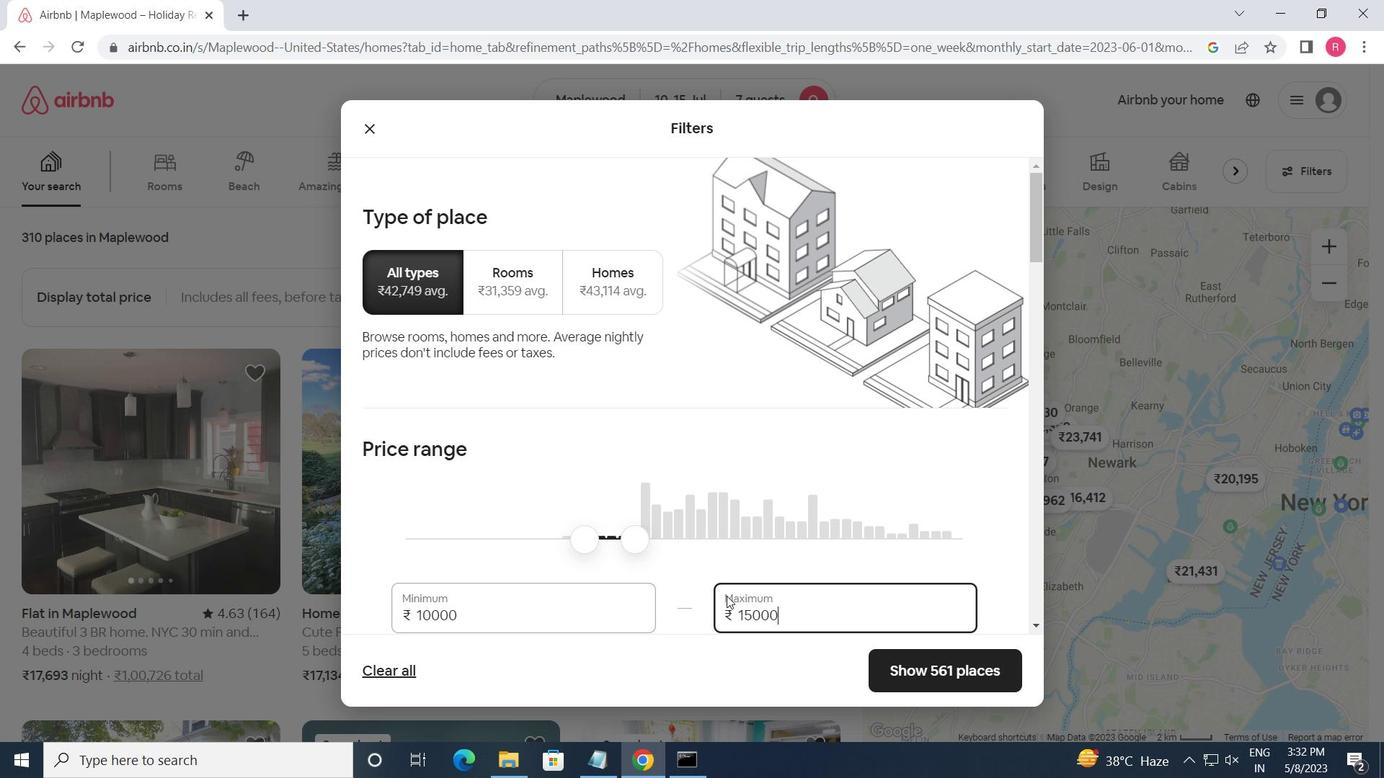 
Action: Mouse scrolled (747, 554) with delta (0, 0)
Screenshot: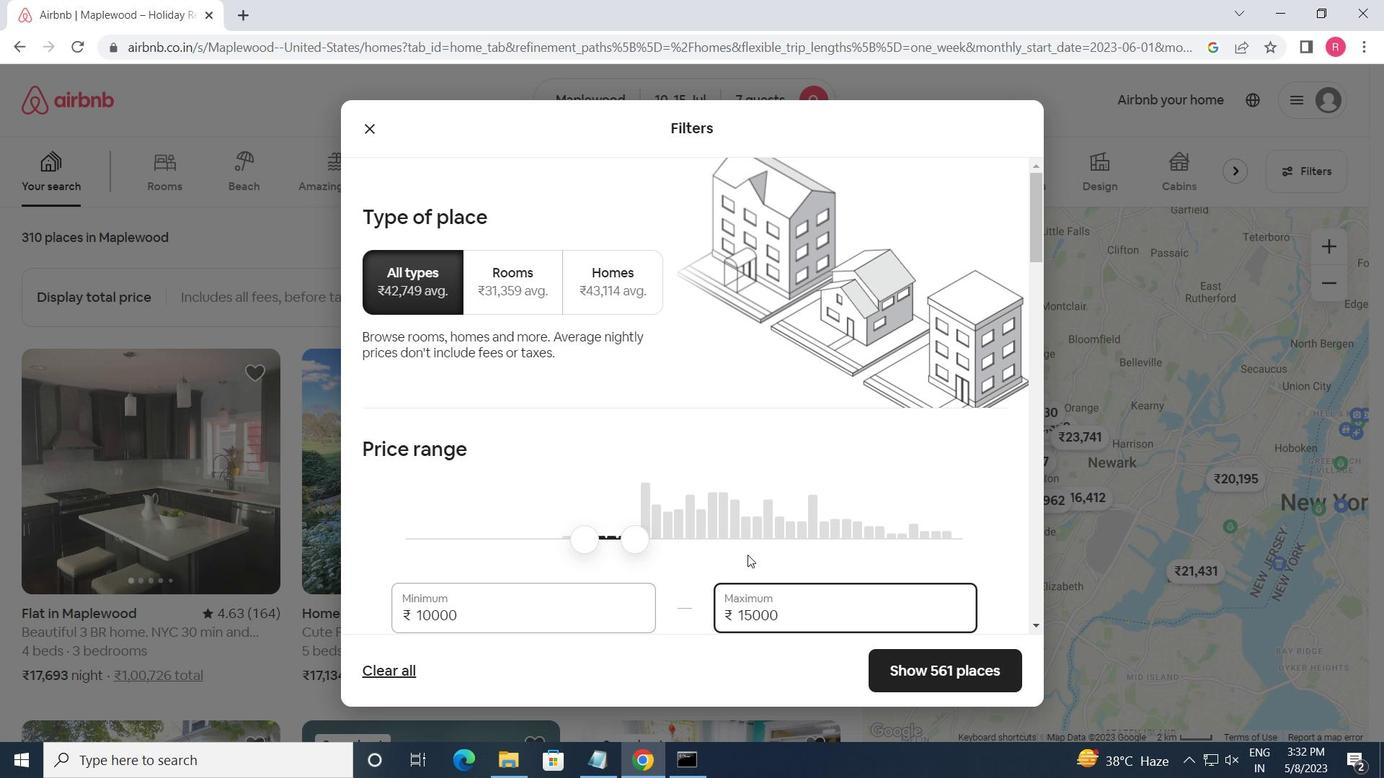 
Action: Mouse moved to (750, 555)
Screenshot: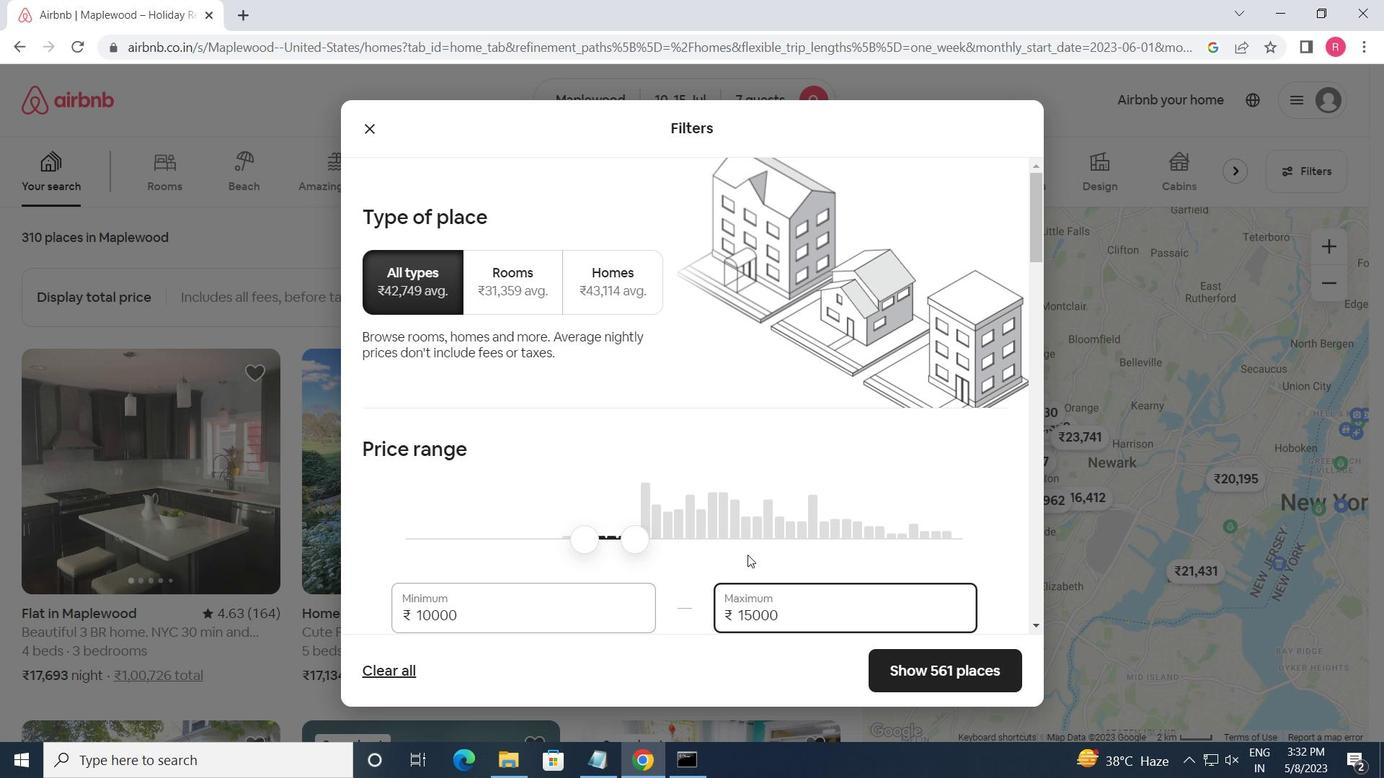
Action: Mouse scrolled (750, 554) with delta (0, 0)
Screenshot: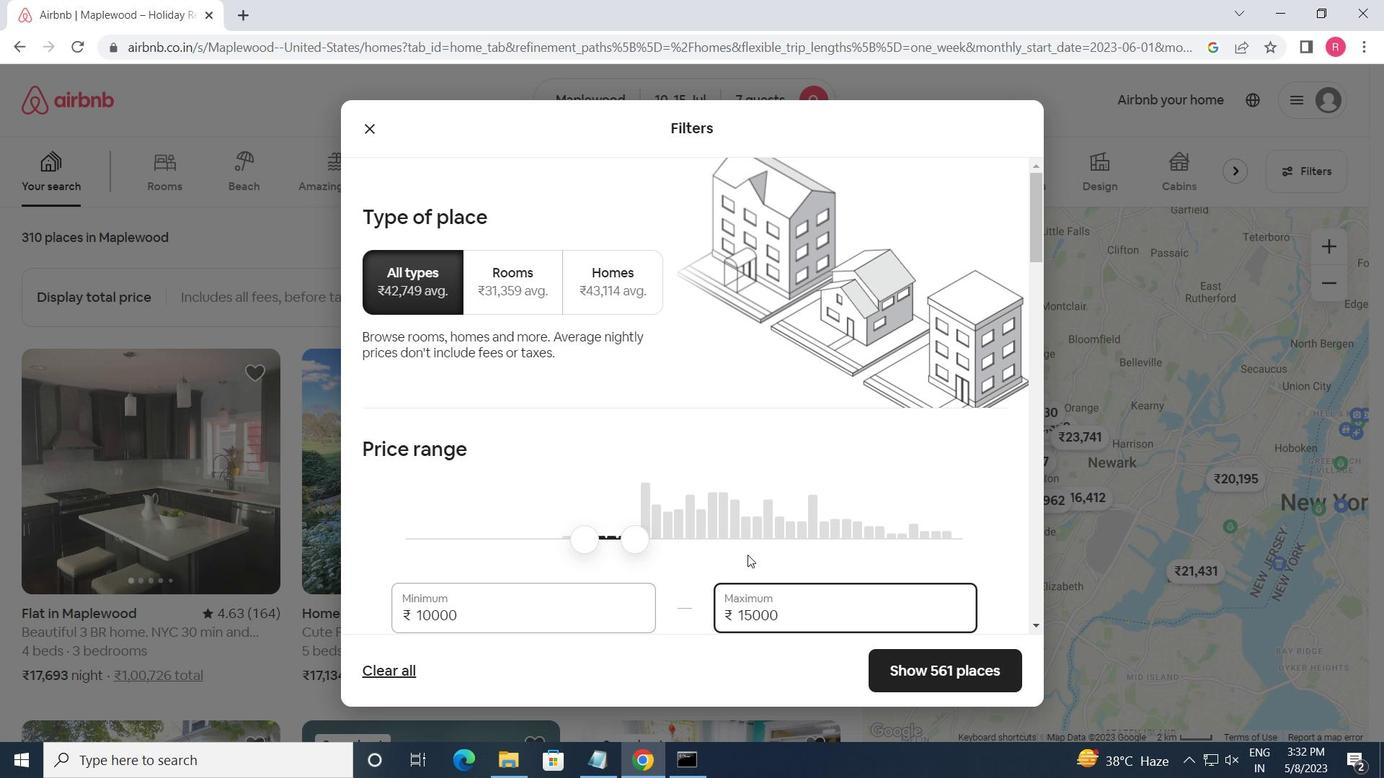 
Action: Mouse moved to (751, 556)
Screenshot: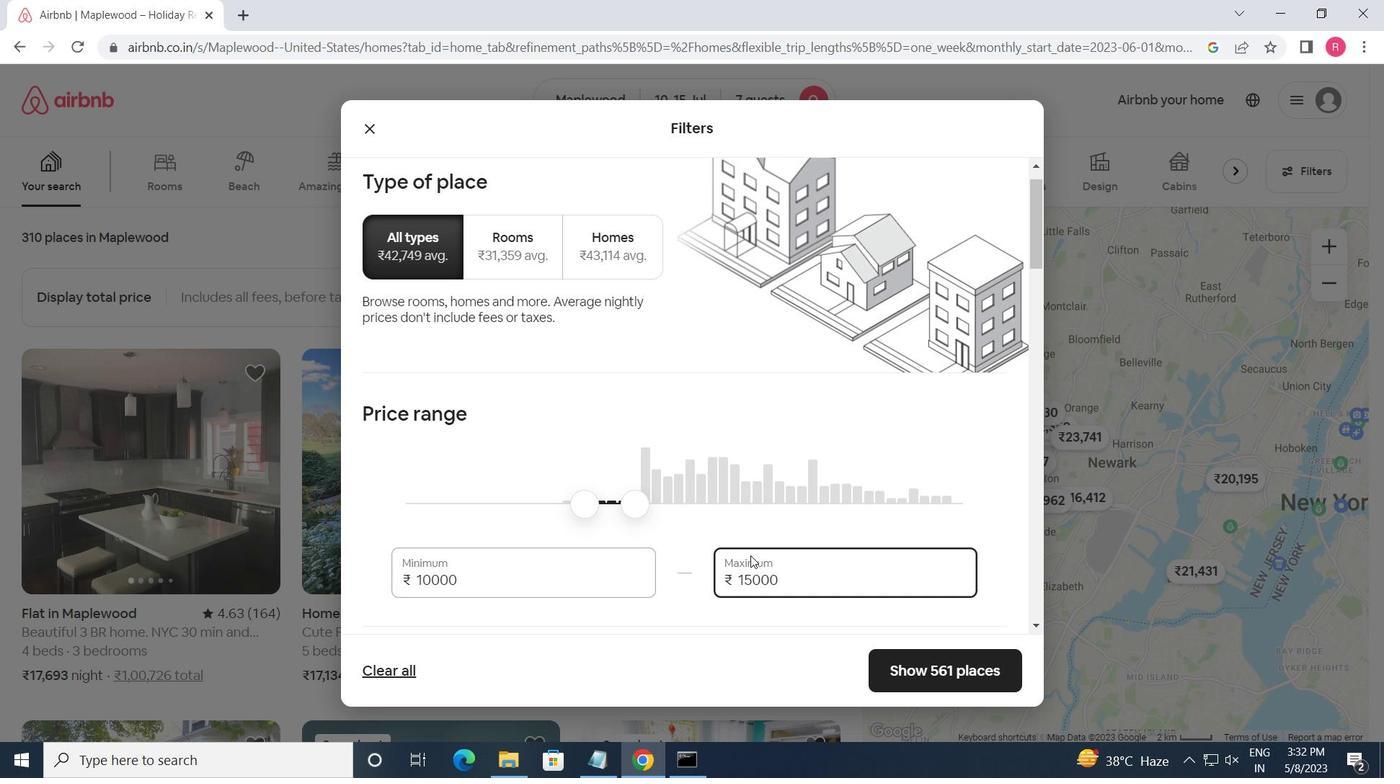 
Action: Mouse scrolled (751, 556) with delta (0, 0)
Screenshot: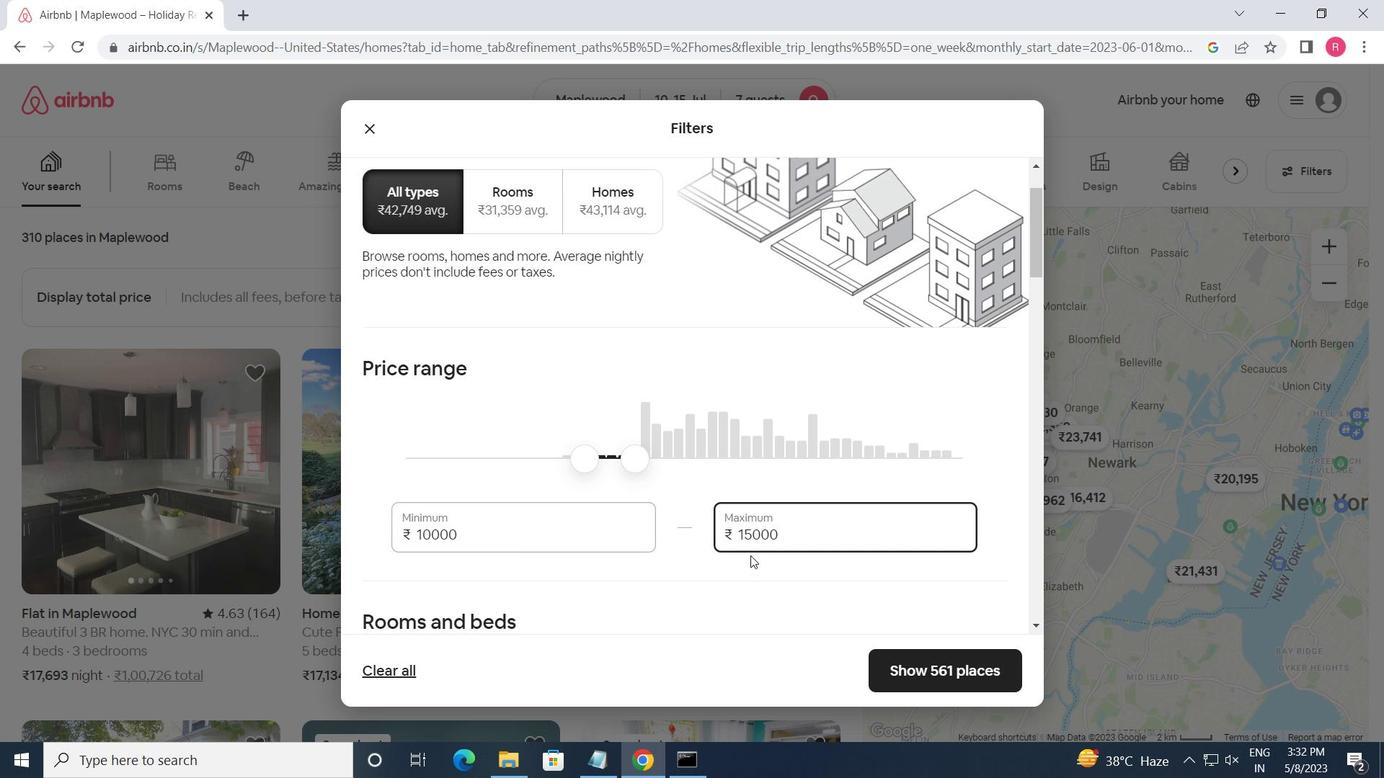 
Action: Mouse moved to (753, 557)
Screenshot: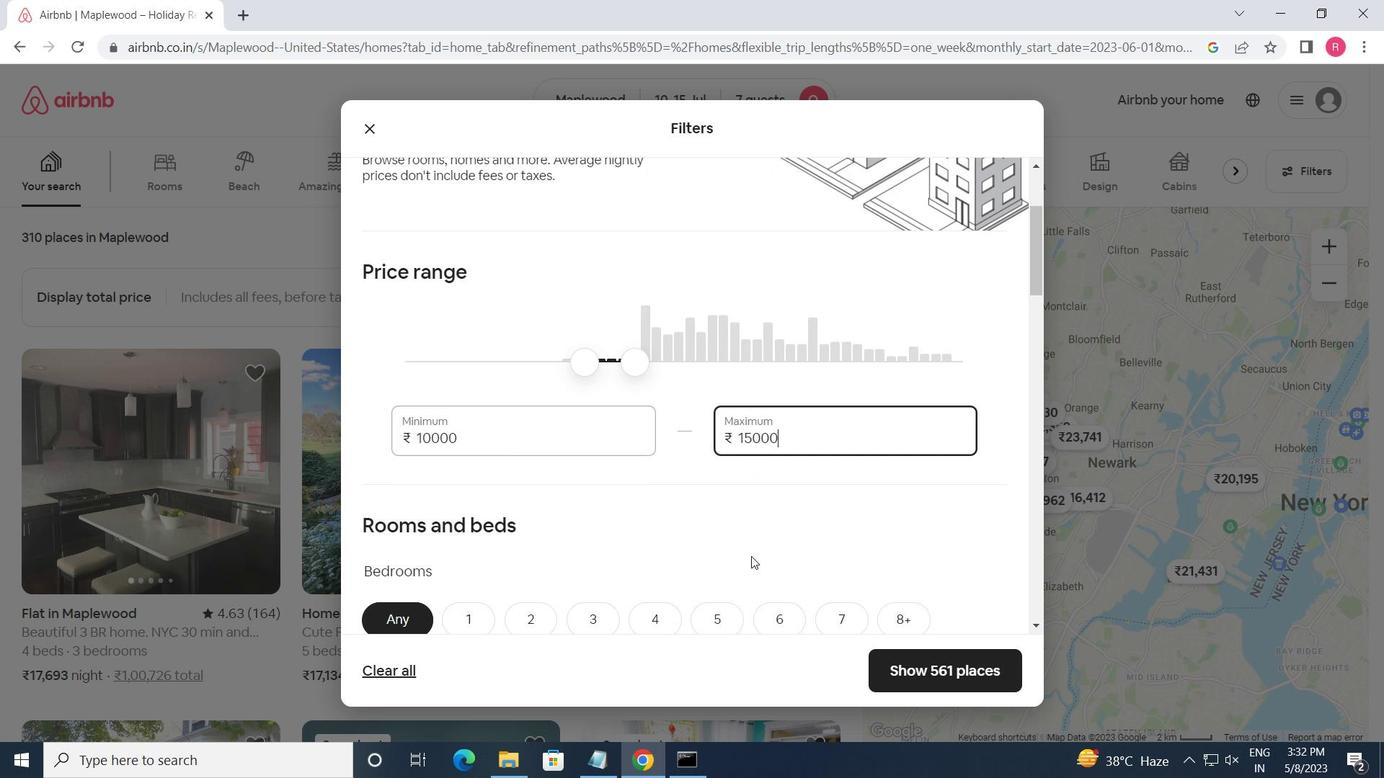 
Action: Mouse scrolled (753, 556) with delta (0, 0)
Screenshot: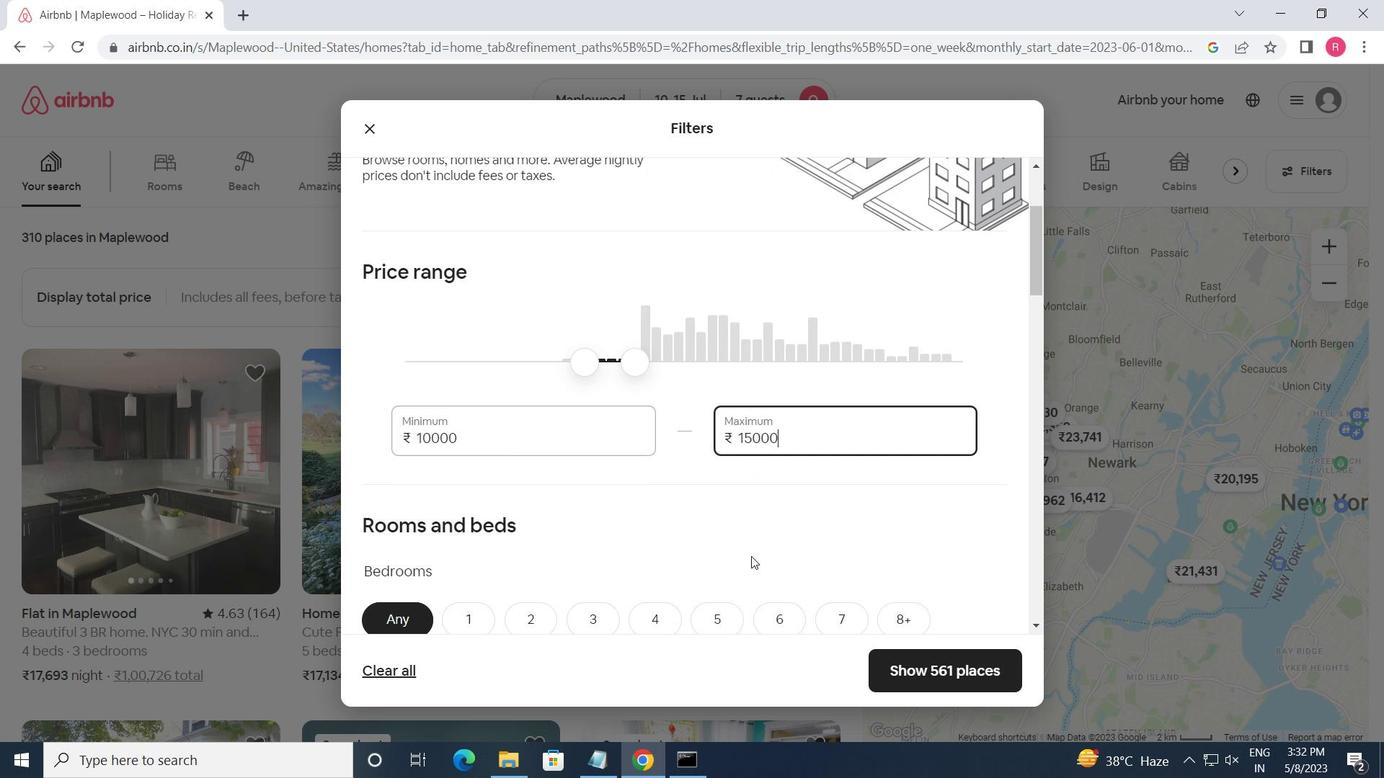
Action: Mouse moved to (662, 441)
Screenshot: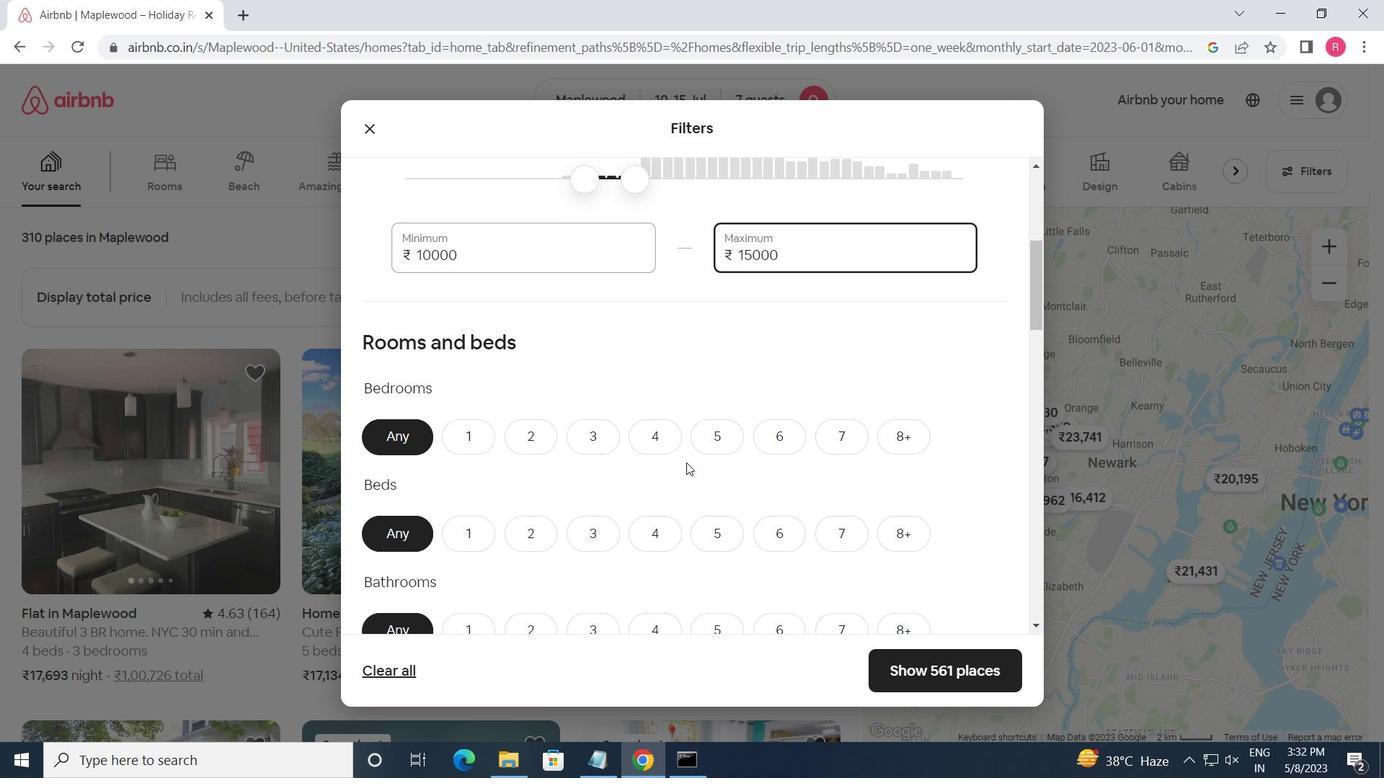 
Action: Mouse pressed left at (662, 441)
Screenshot: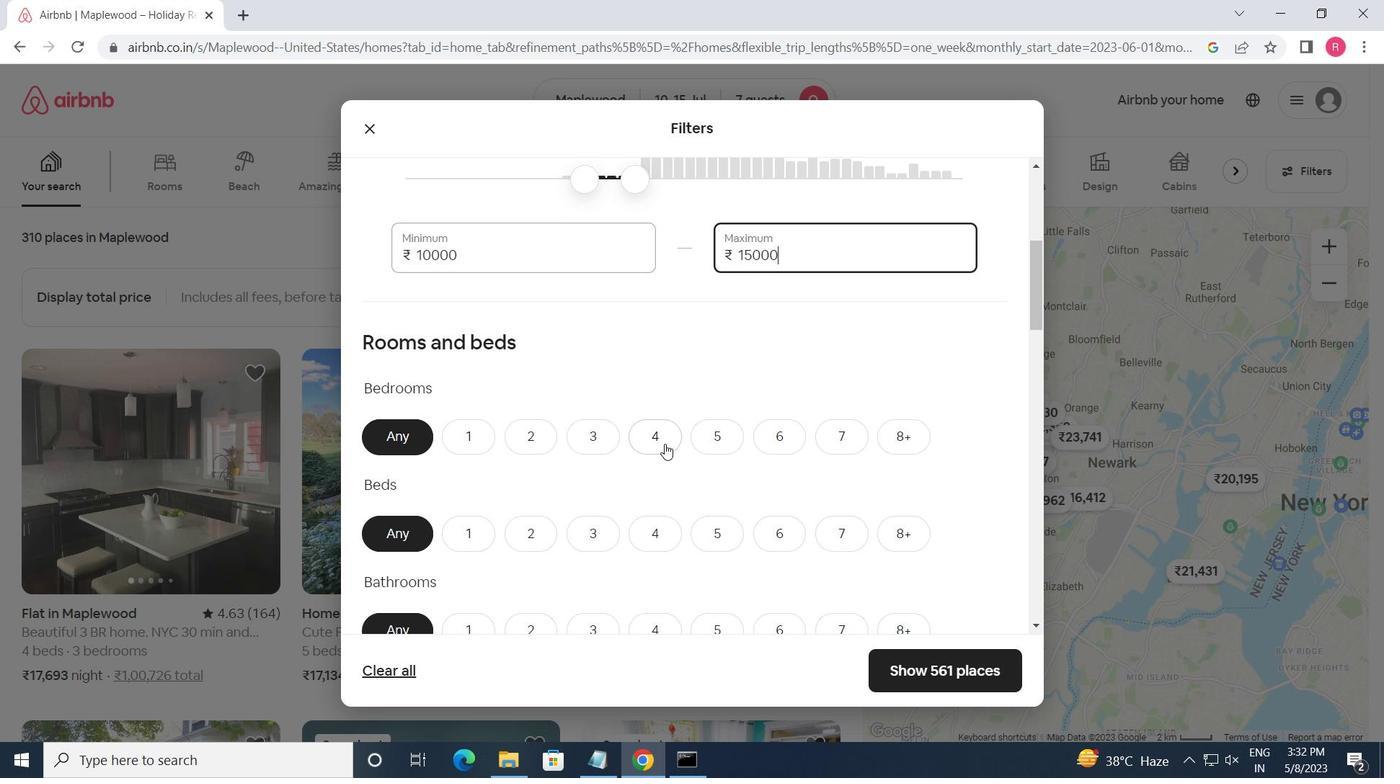 
Action: Mouse moved to (850, 533)
Screenshot: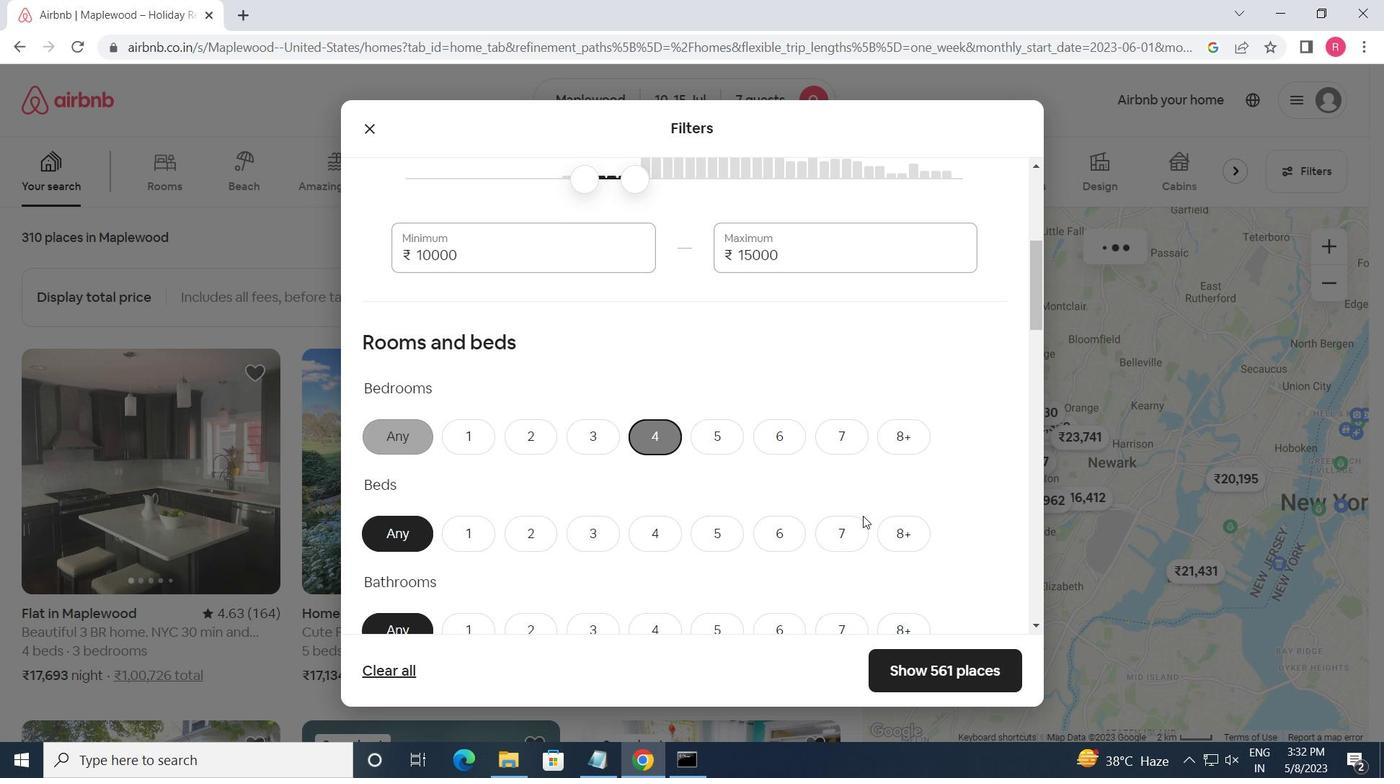
Action: Mouse pressed left at (850, 533)
Screenshot: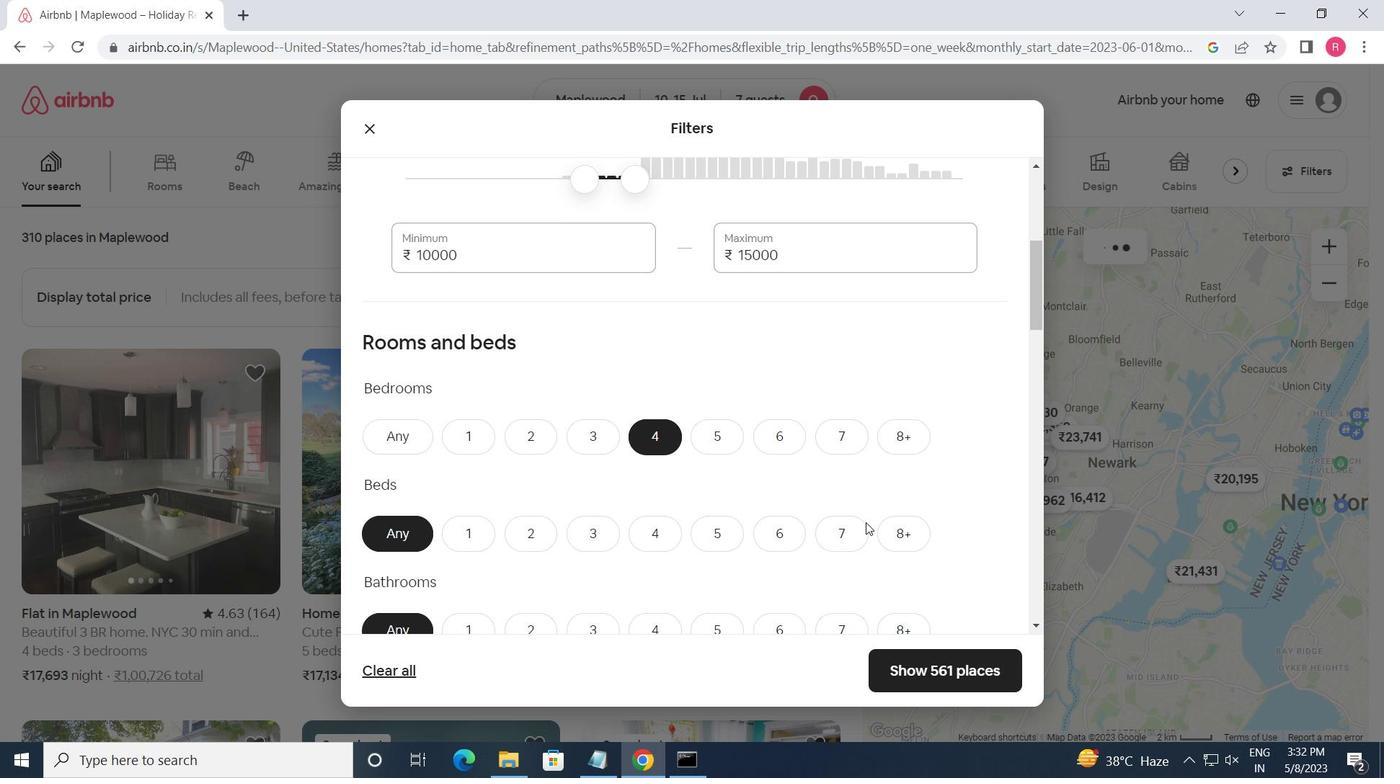 
Action: Mouse moved to (653, 626)
Screenshot: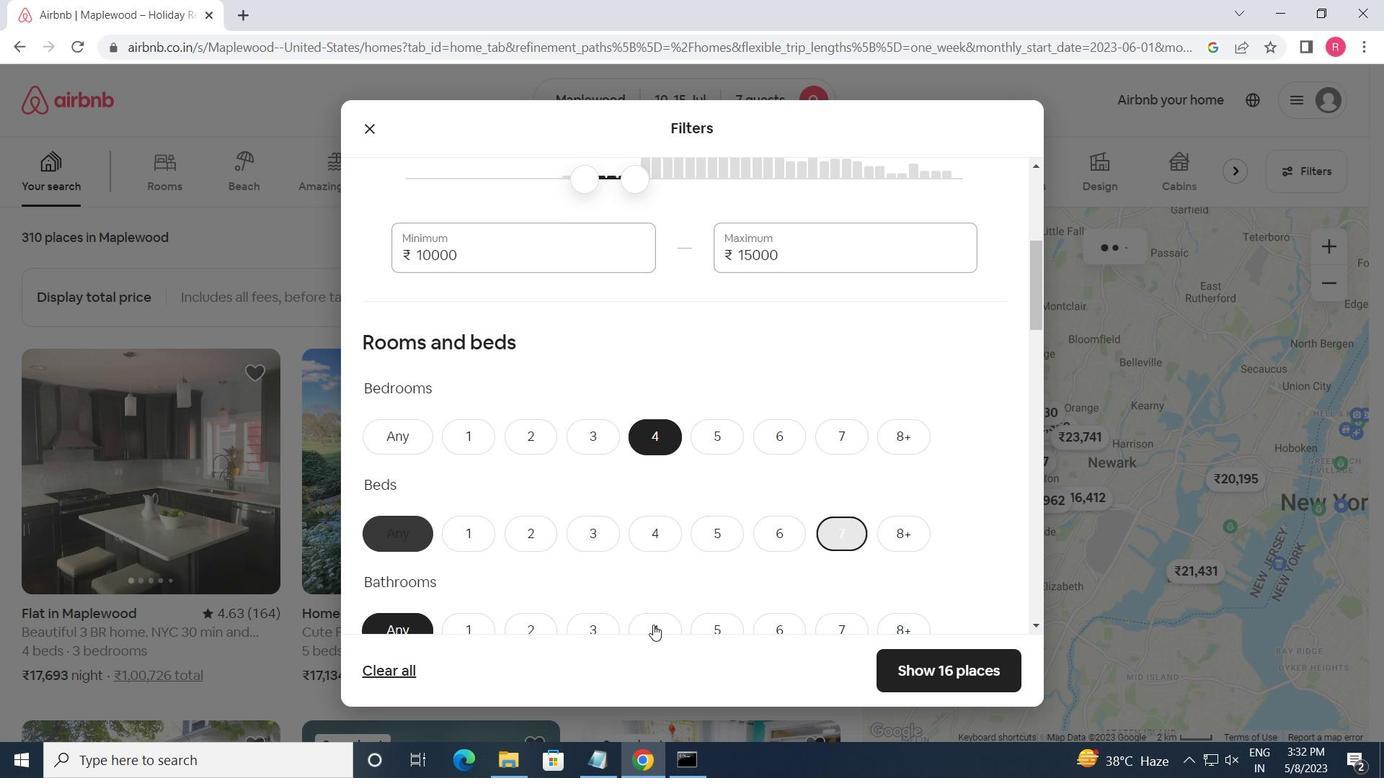 
Action: Mouse pressed left at (653, 626)
Screenshot: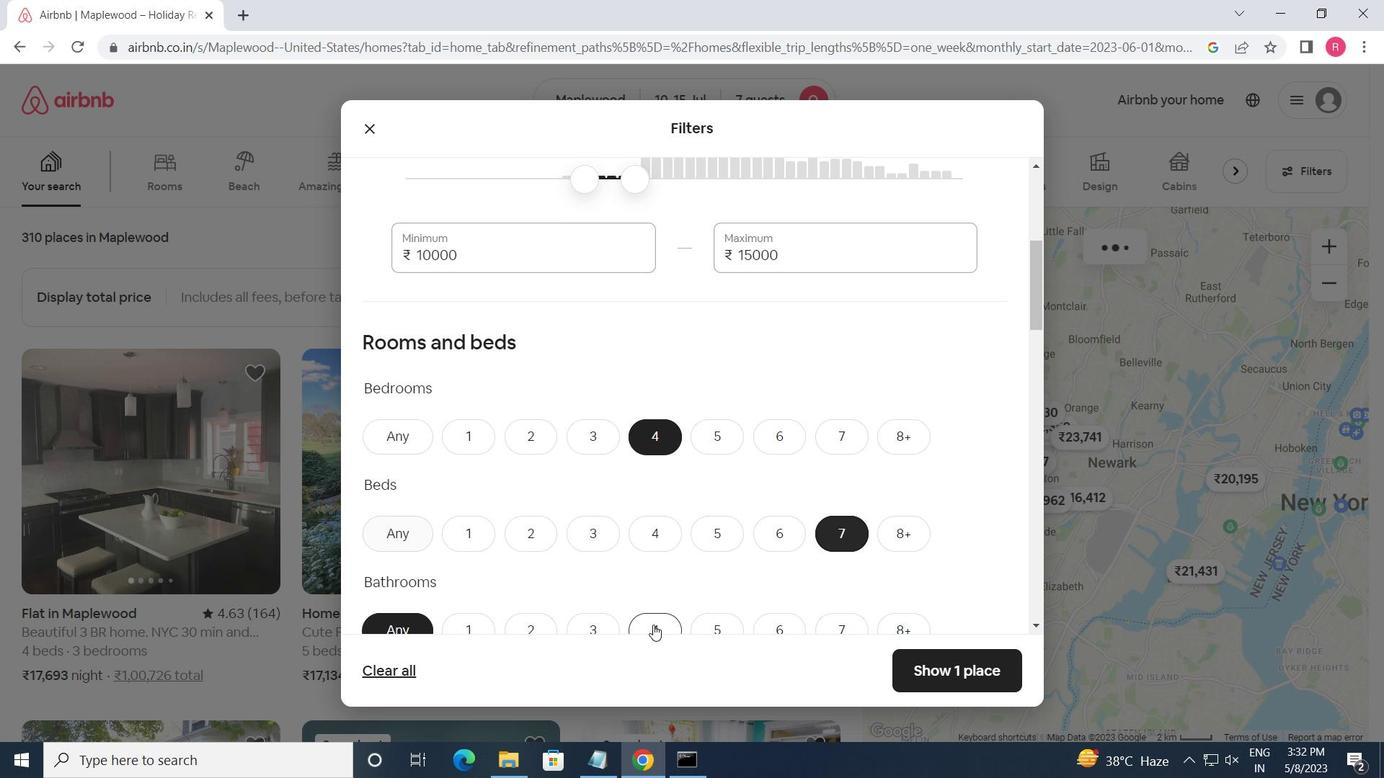 
Action: Mouse moved to (678, 468)
Screenshot: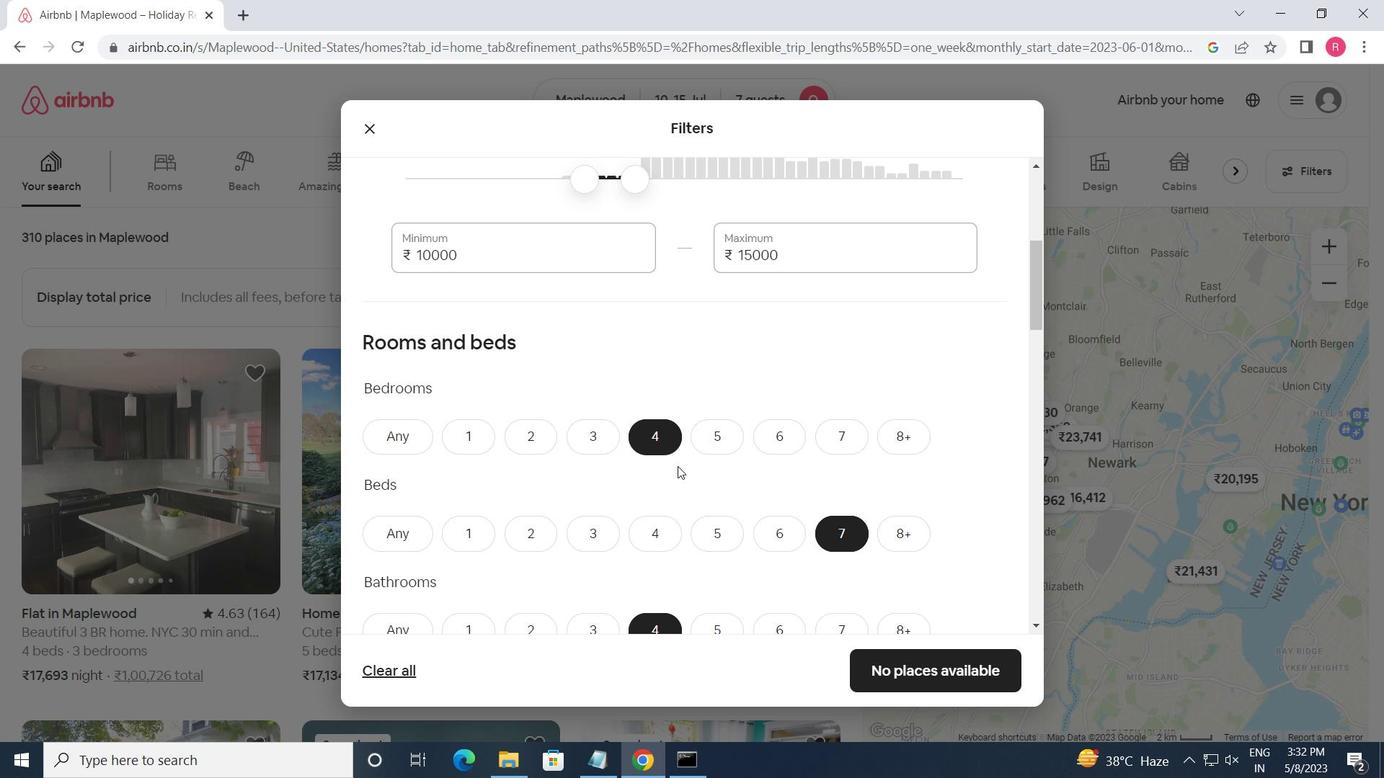 
Action: Mouse scrolled (678, 467) with delta (0, 0)
Screenshot: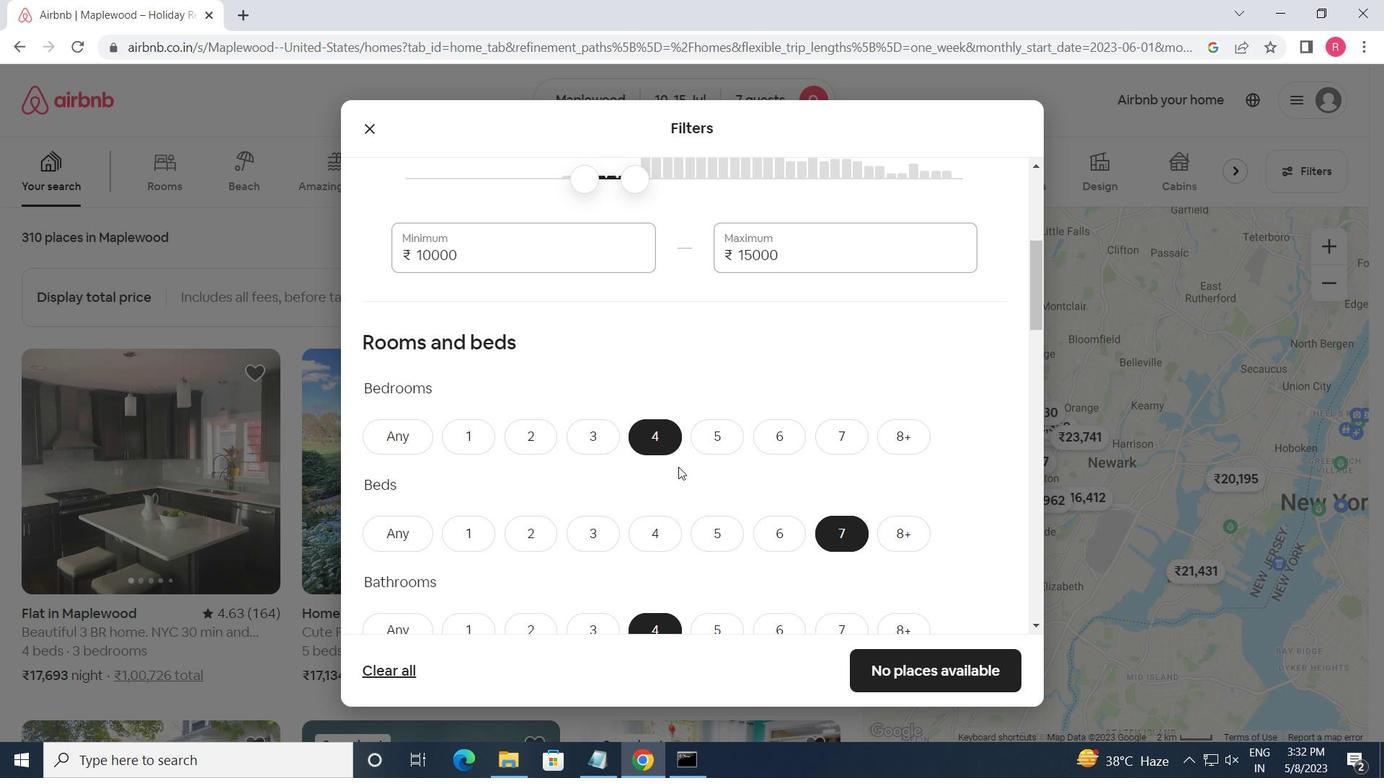 
Action: Mouse scrolled (678, 467) with delta (0, 0)
Screenshot: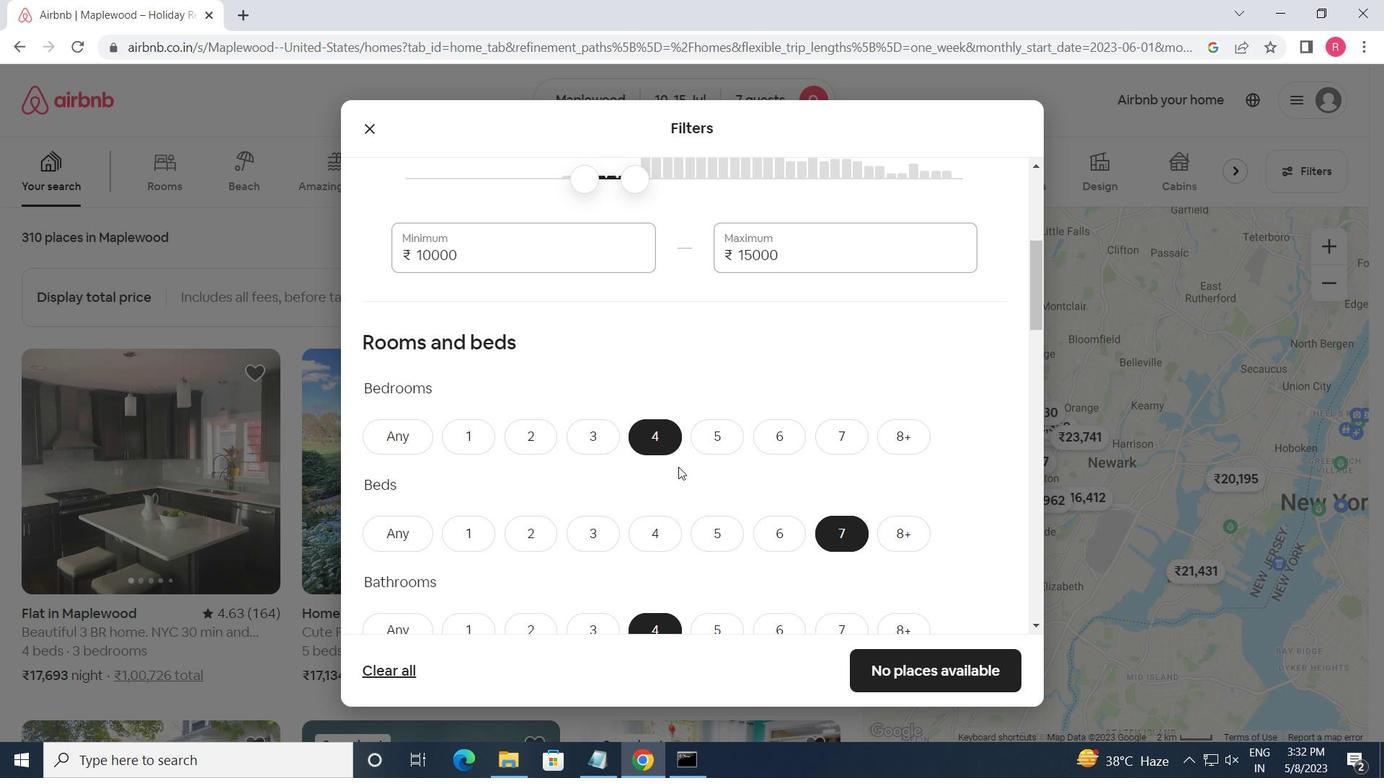 
Action: Mouse moved to (680, 469)
Screenshot: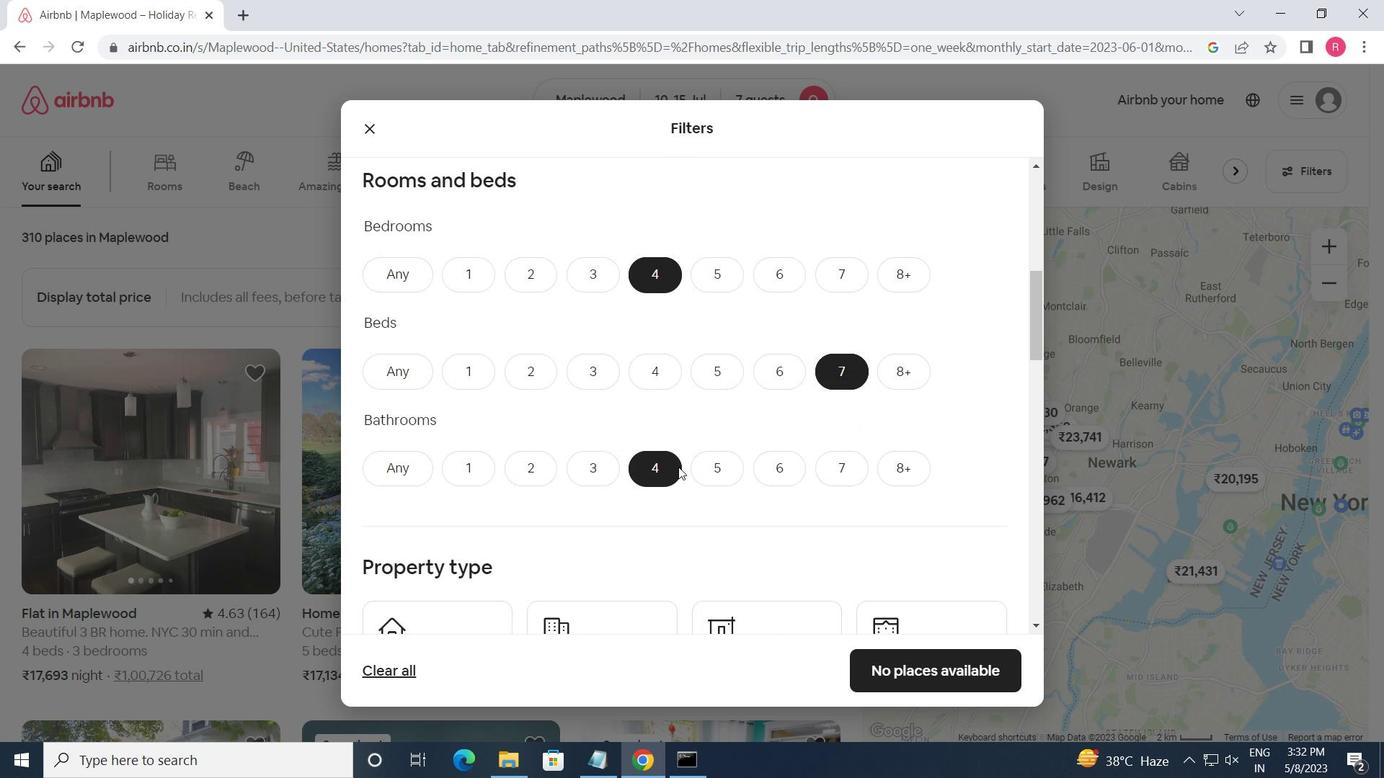 
Action: Mouse scrolled (680, 468) with delta (0, 0)
Screenshot: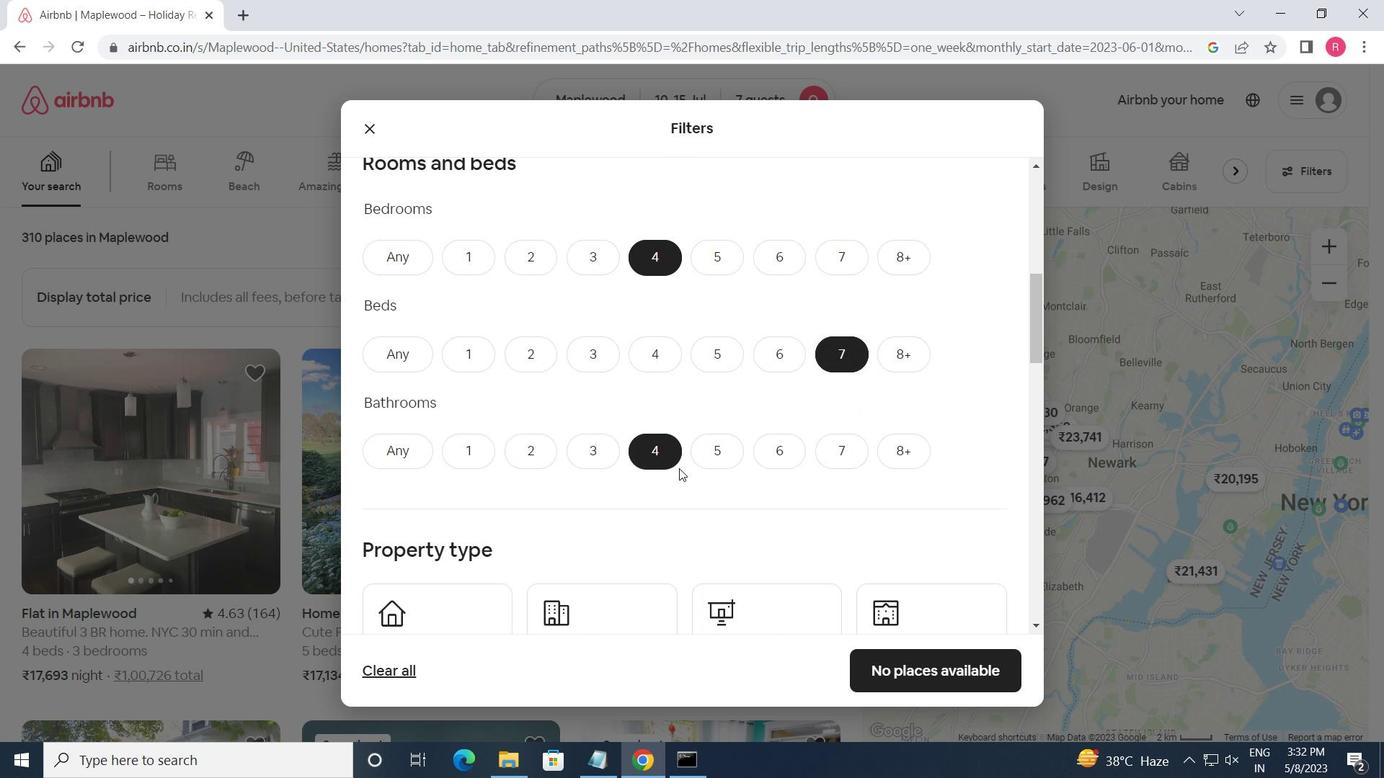 
Action: Mouse moved to (683, 463)
Screenshot: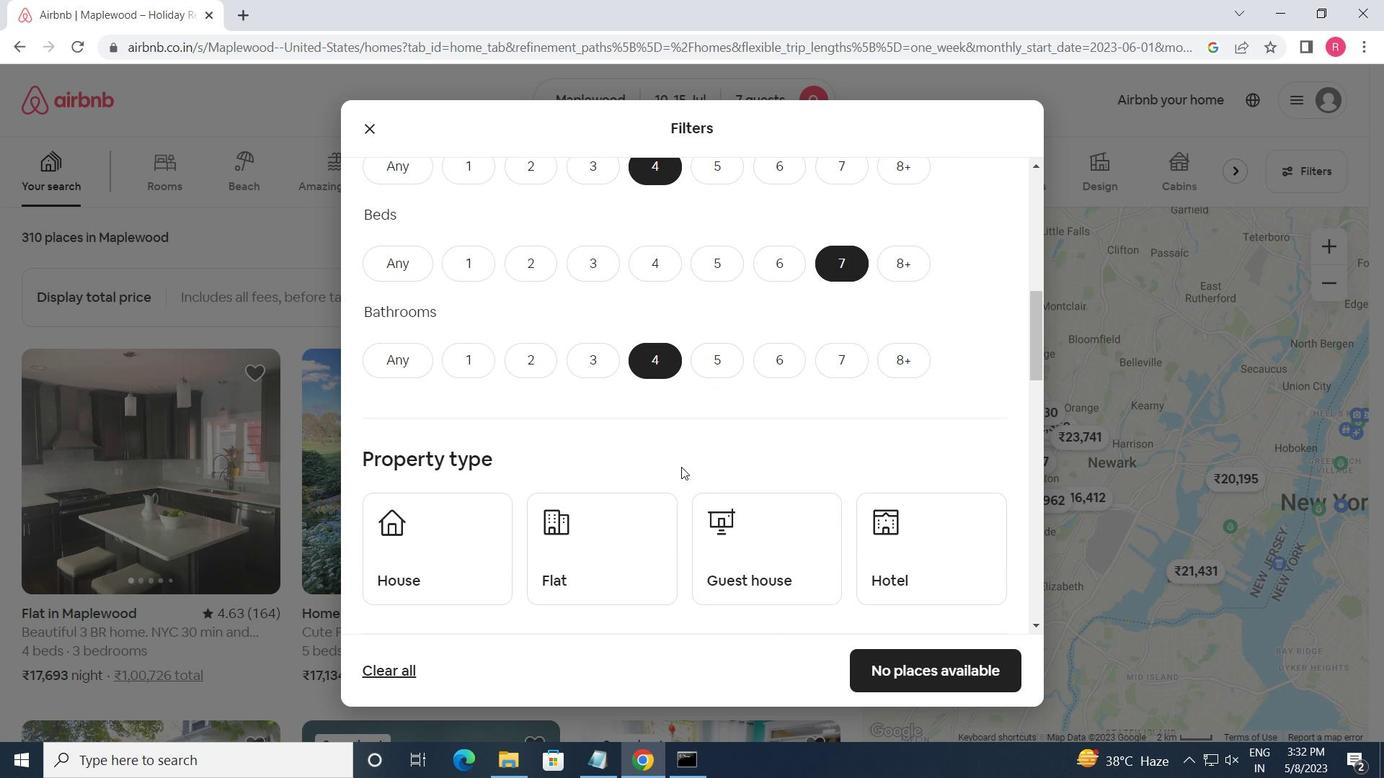 
Action: Mouse scrolled (683, 462) with delta (0, 0)
Screenshot: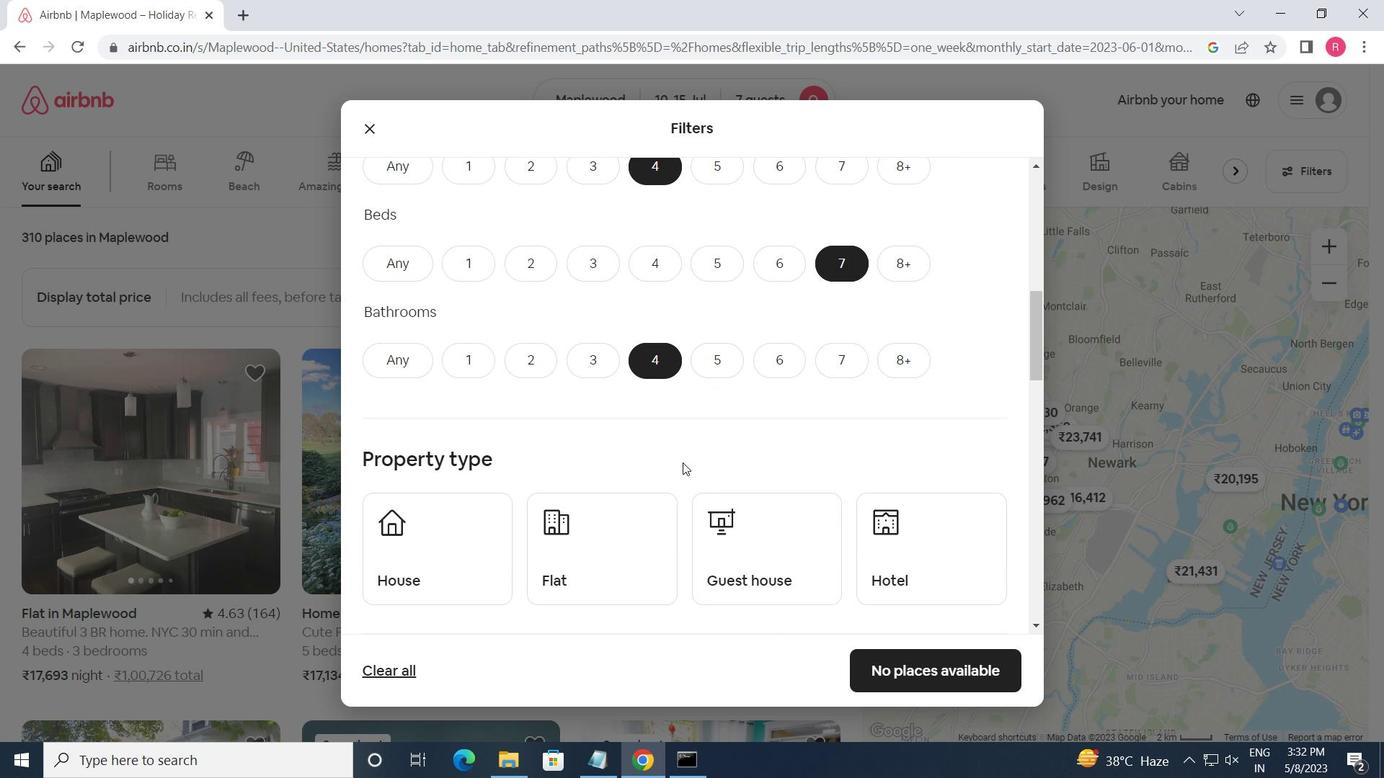 
Action: Mouse moved to (456, 456)
Screenshot: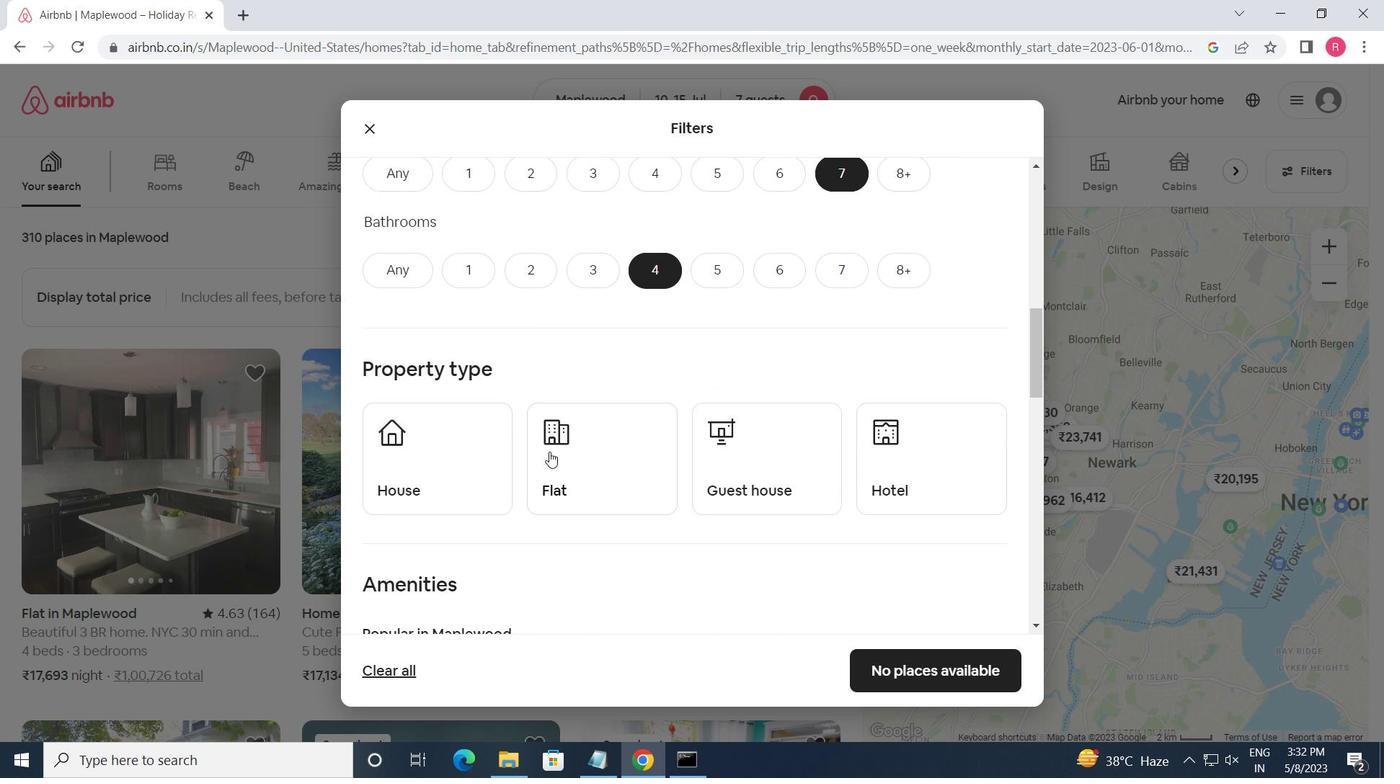 
Action: Mouse pressed left at (456, 456)
Screenshot: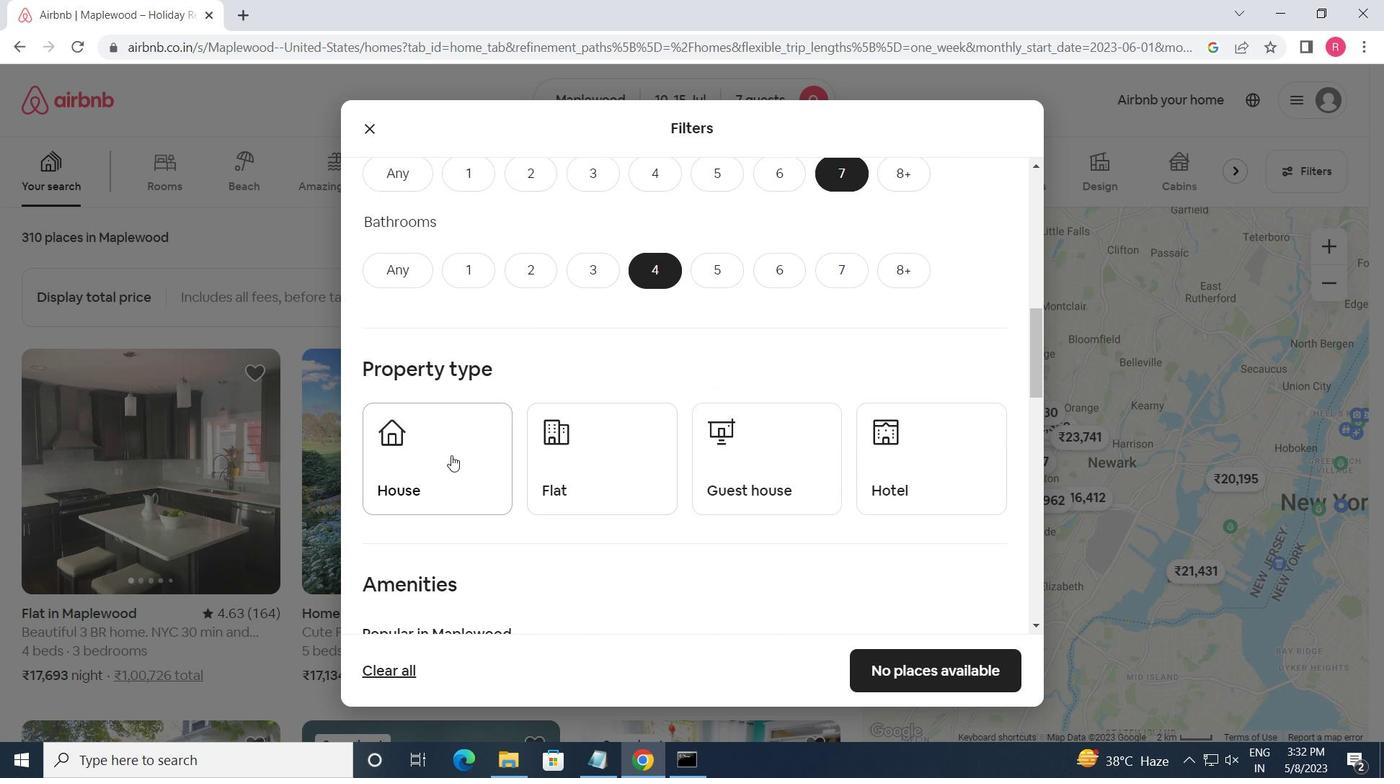 
Action: Mouse moved to (528, 468)
Screenshot: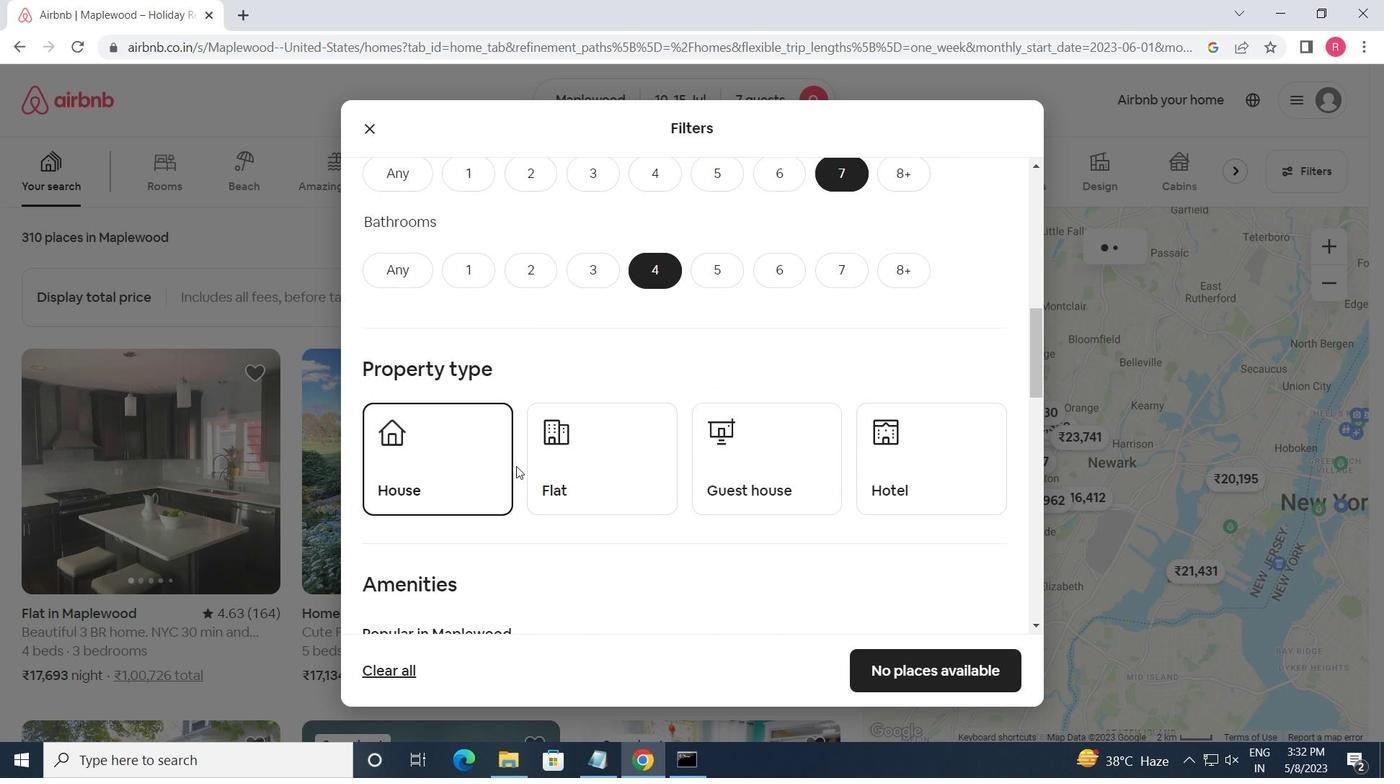 
Action: Mouse pressed left at (528, 468)
Screenshot: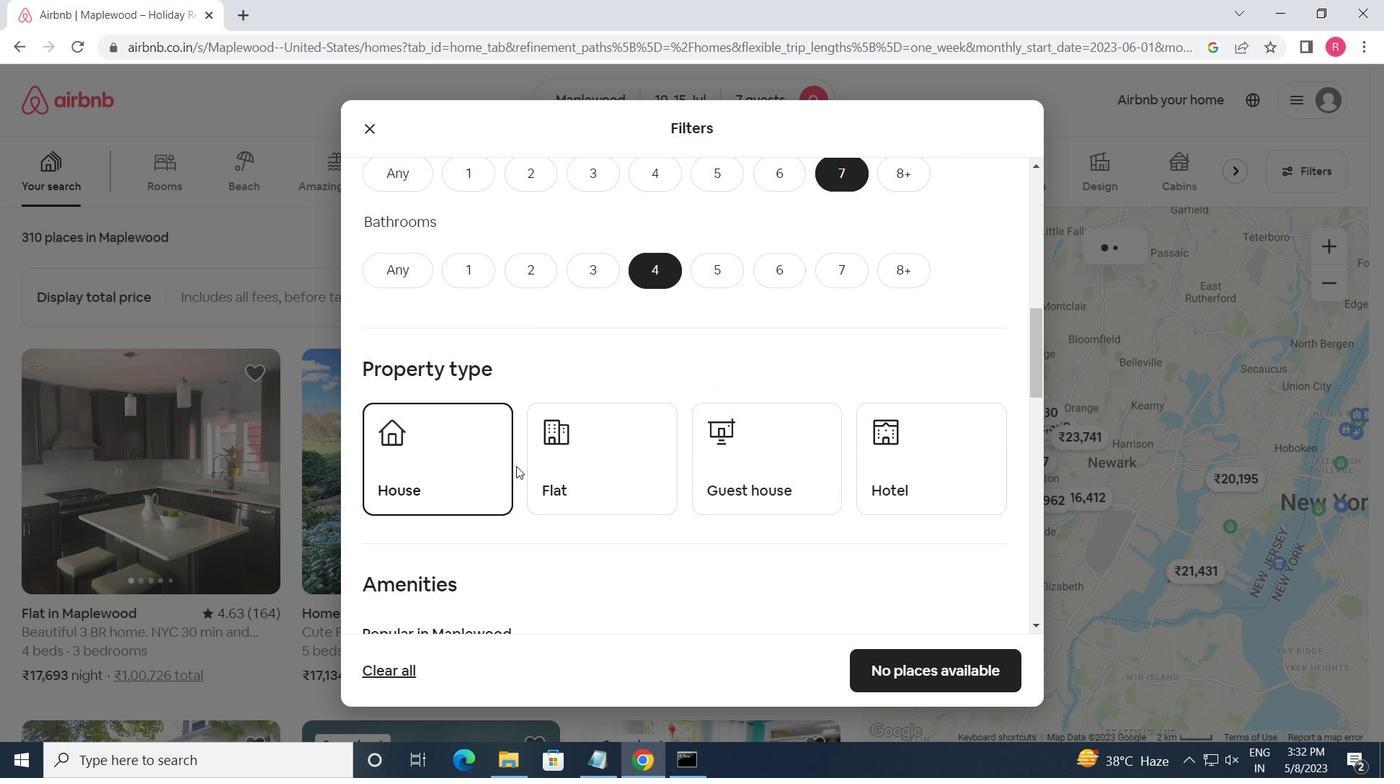 
Action: Mouse moved to (721, 476)
Screenshot: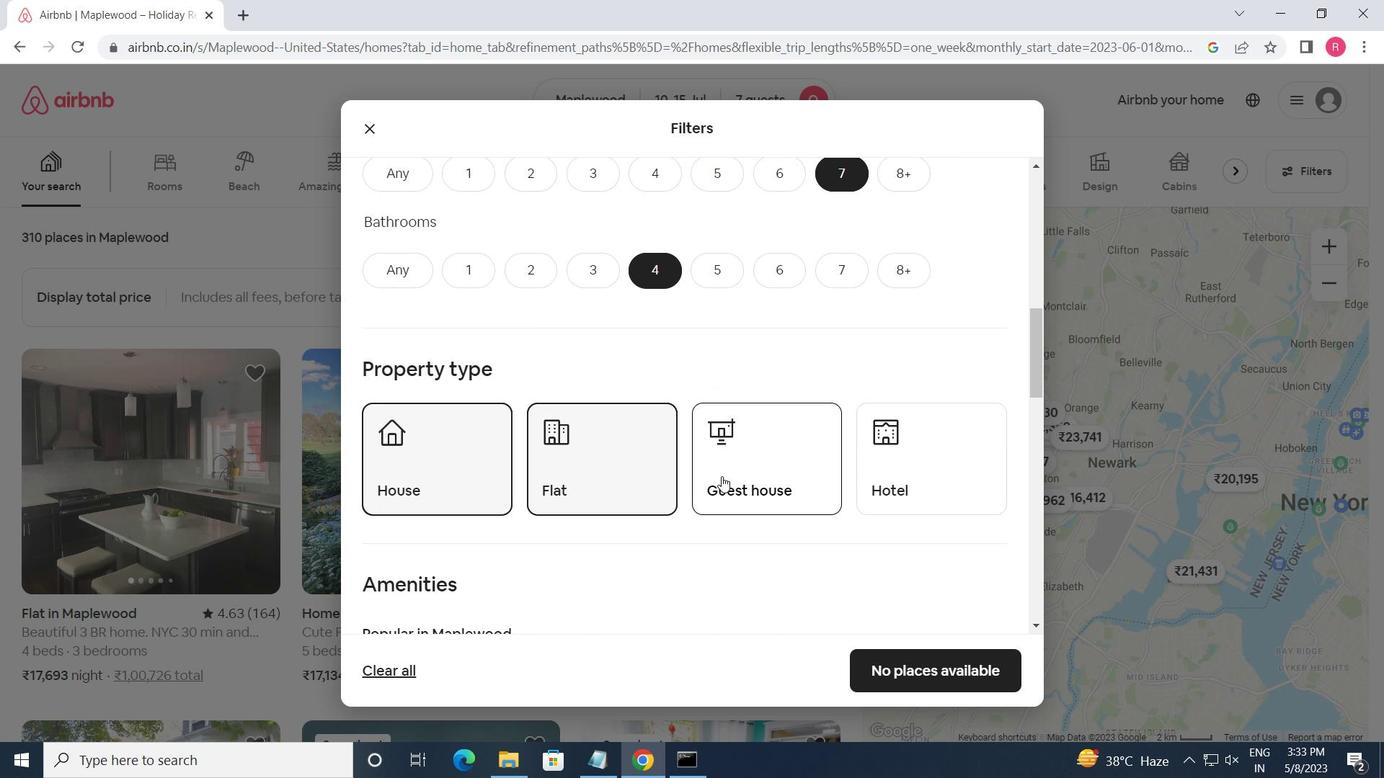 
Action: Mouse pressed left at (721, 476)
Screenshot: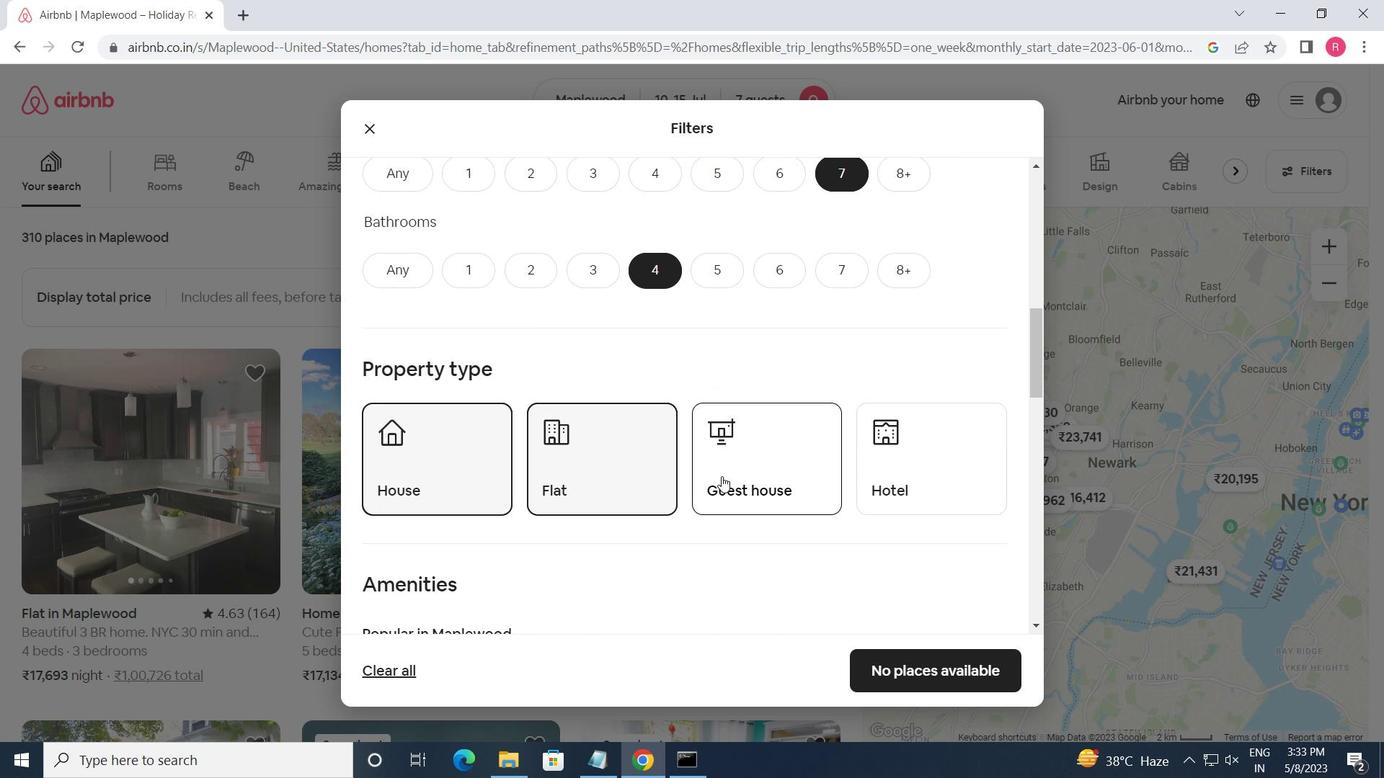
Action: Mouse moved to (719, 469)
Screenshot: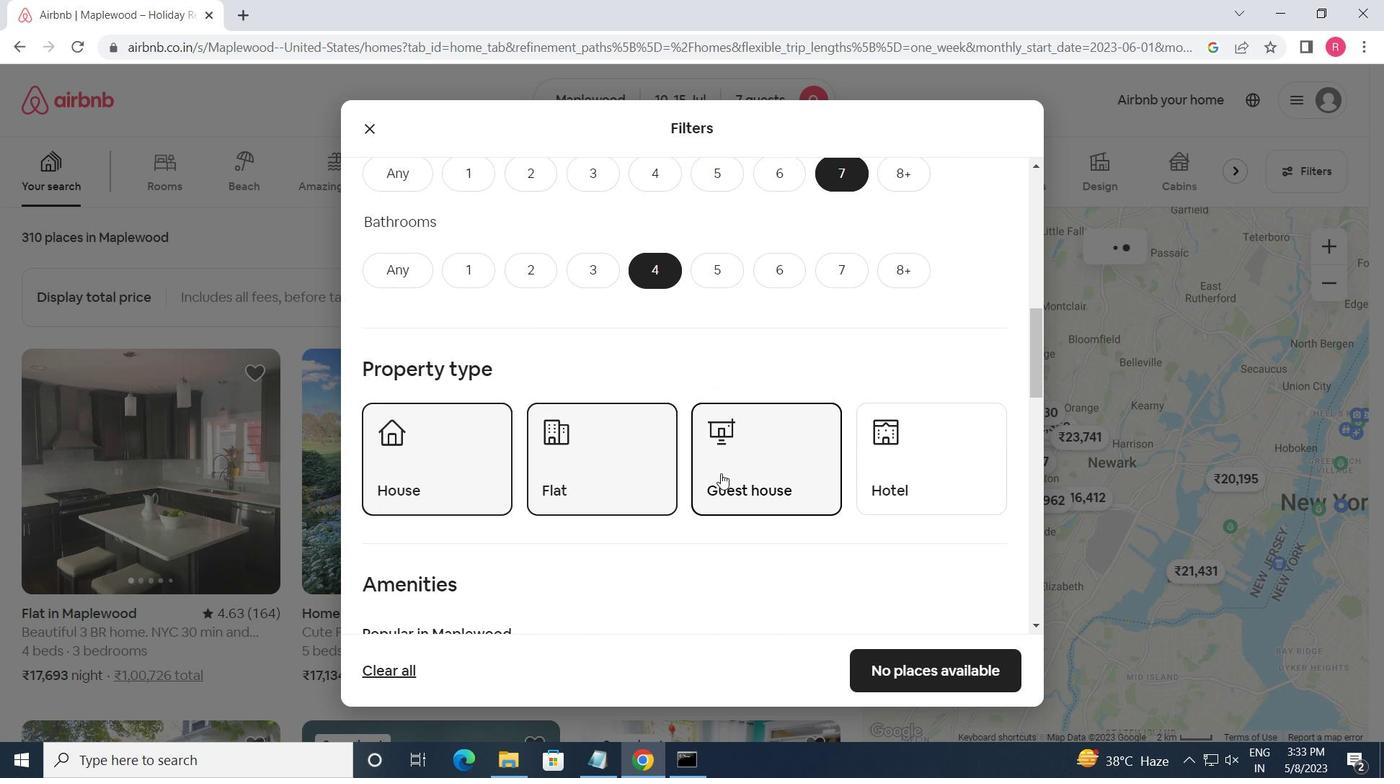 
Action: Mouse scrolled (719, 468) with delta (0, 0)
Screenshot: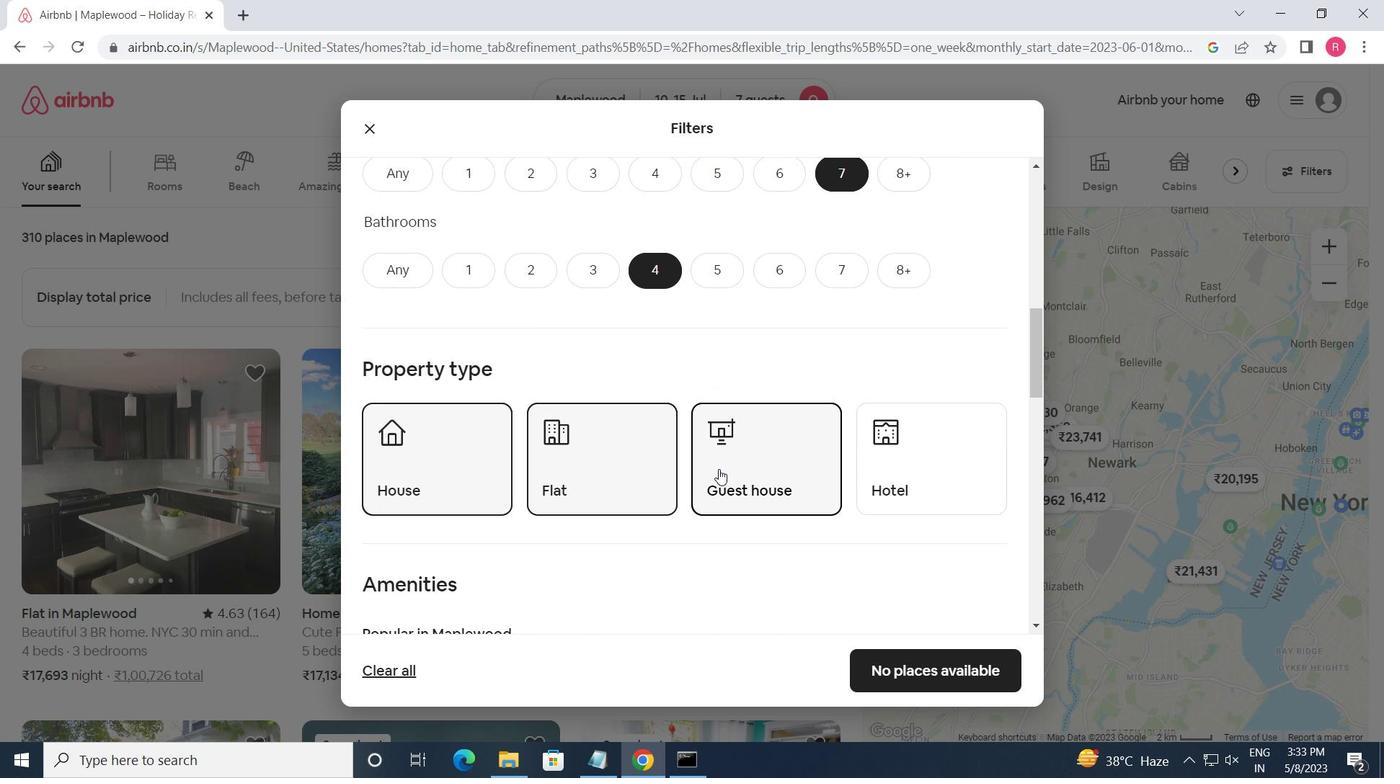
Action: Mouse scrolled (719, 468) with delta (0, 0)
Screenshot: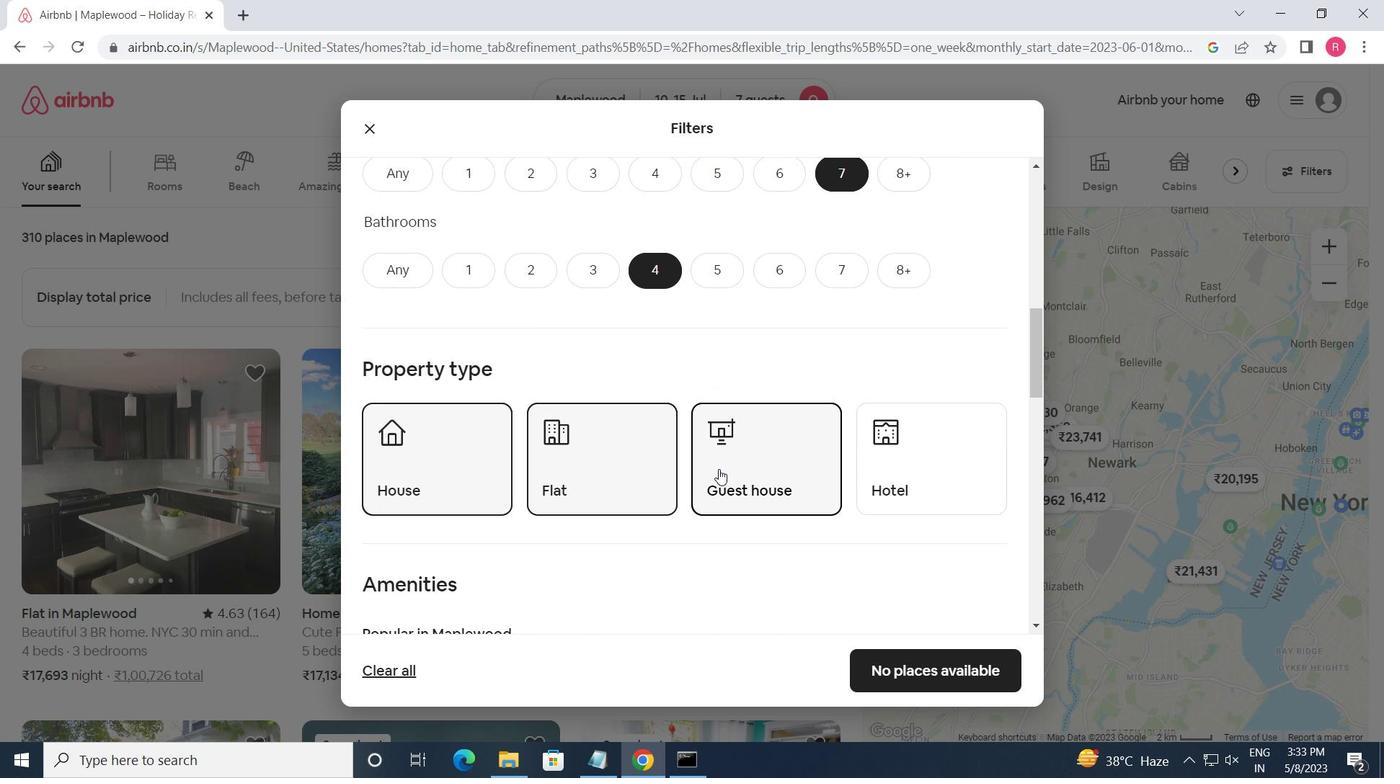 
Action: Mouse moved to (720, 469)
Screenshot: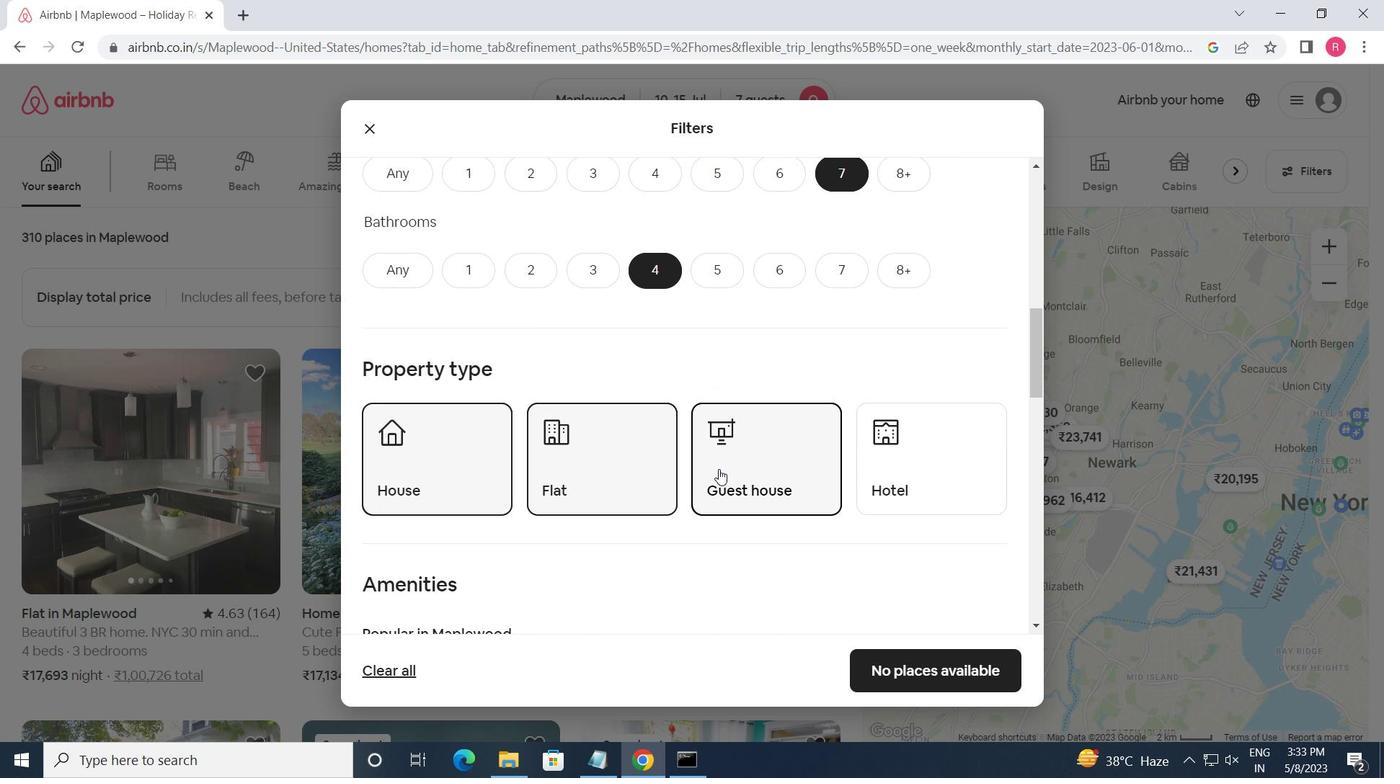 
Action: Mouse scrolled (720, 468) with delta (0, 0)
Screenshot: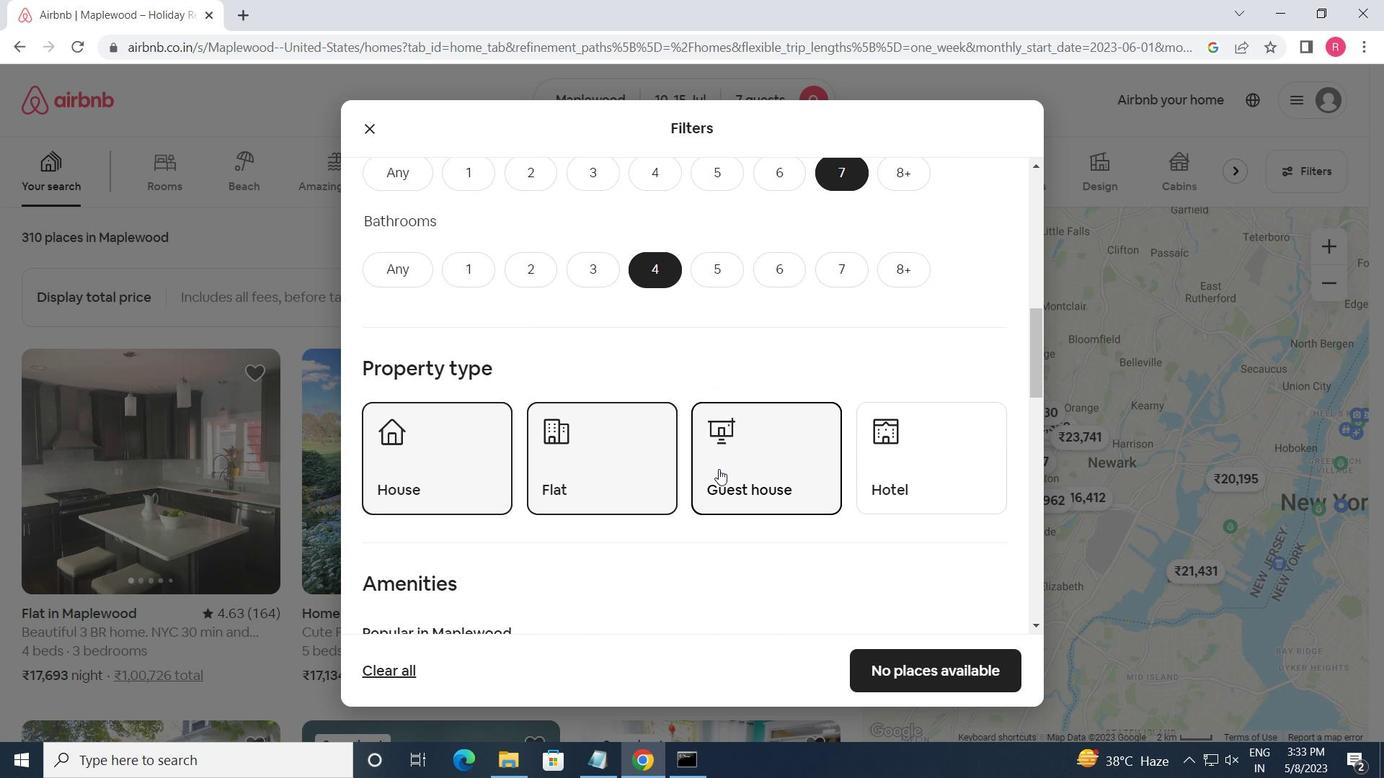 
Action: Mouse scrolled (720, 468) with delta (0, 0)
Screenshot: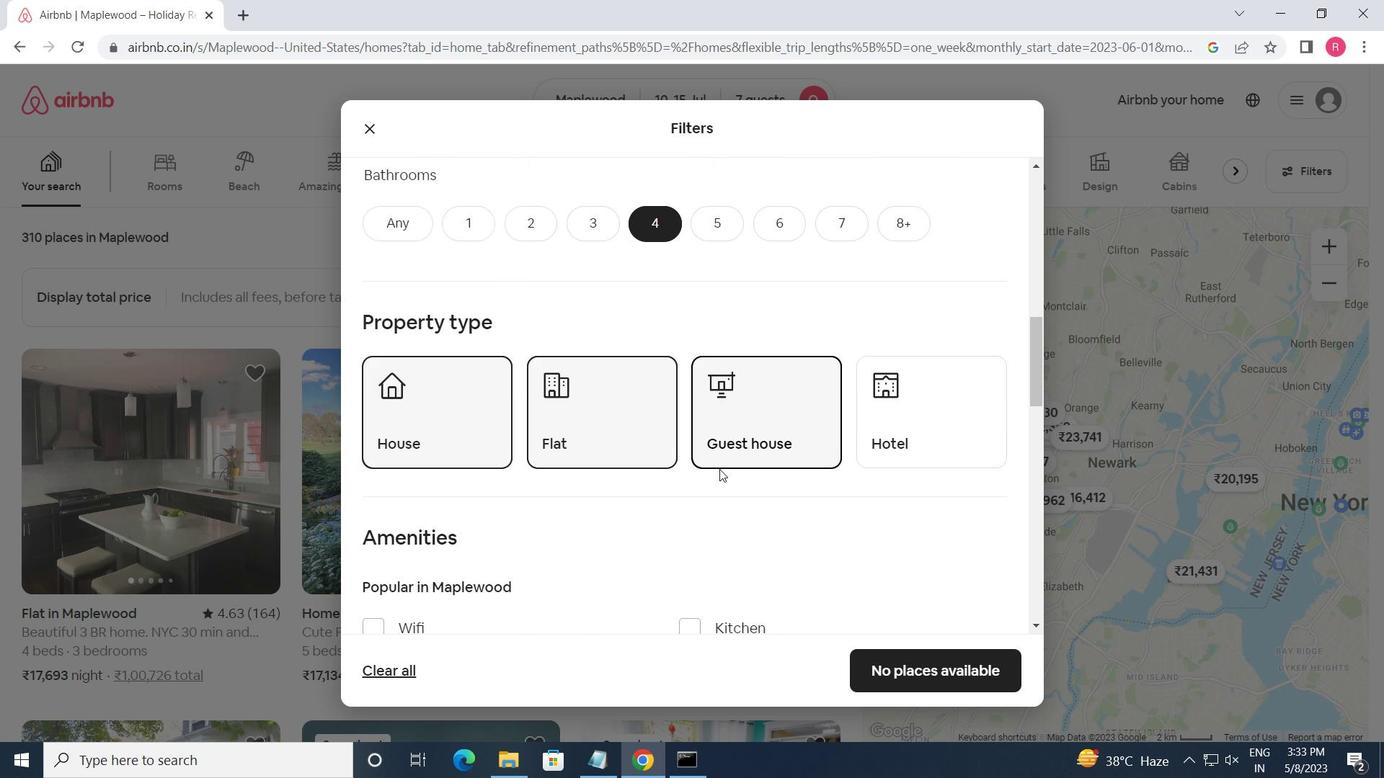 
Action: Mouse moved to (421, 437)
Screenshot: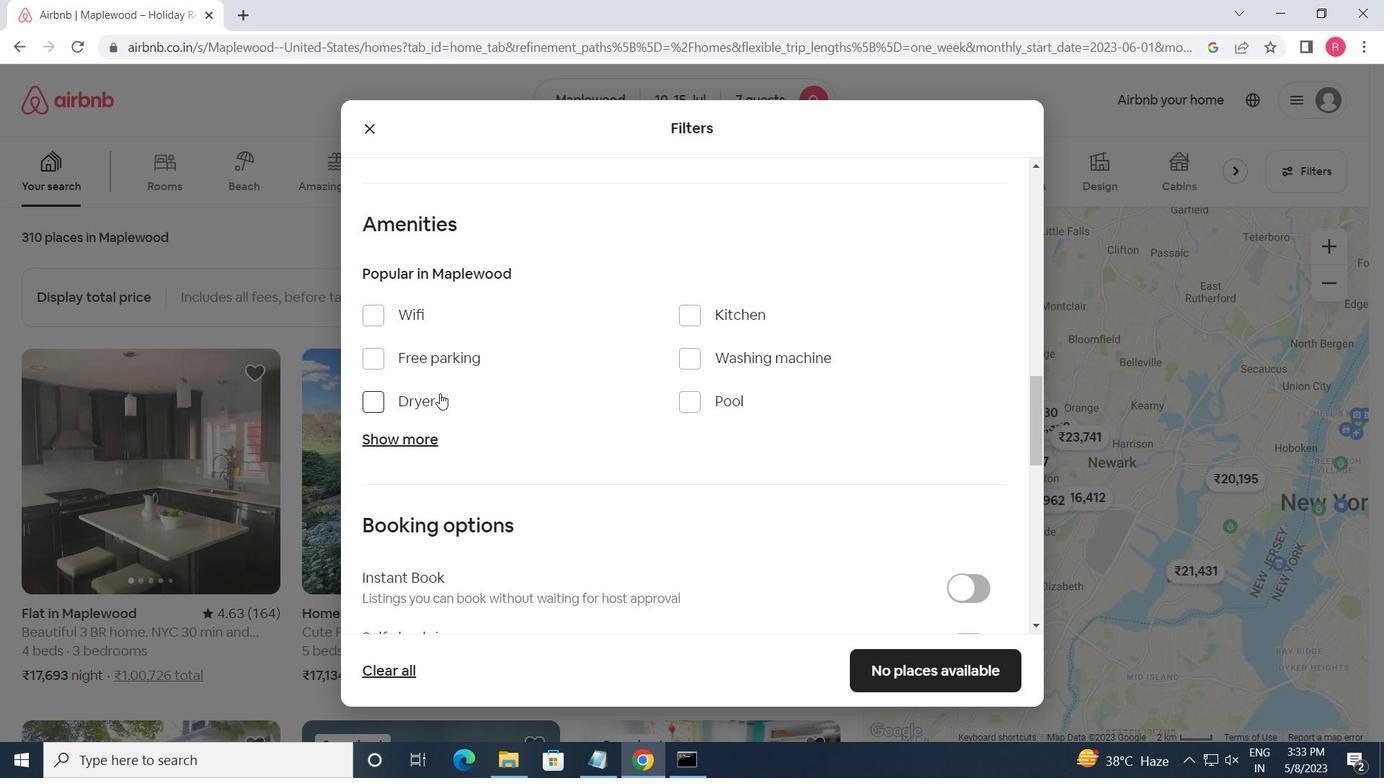 
Action: Mouse pressed left at (421, 437)
Screenshot: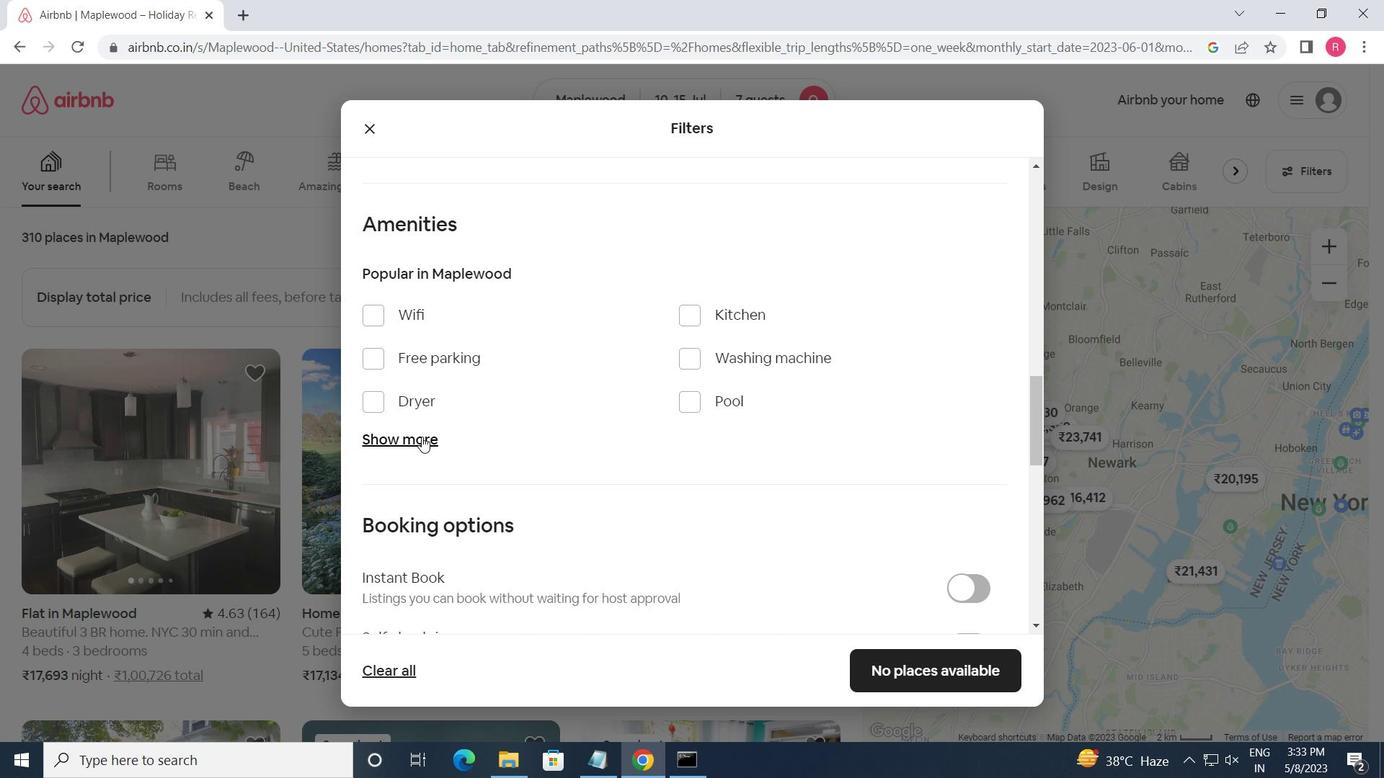 
Action: Mouse moved to (369, 314)
Screenshot: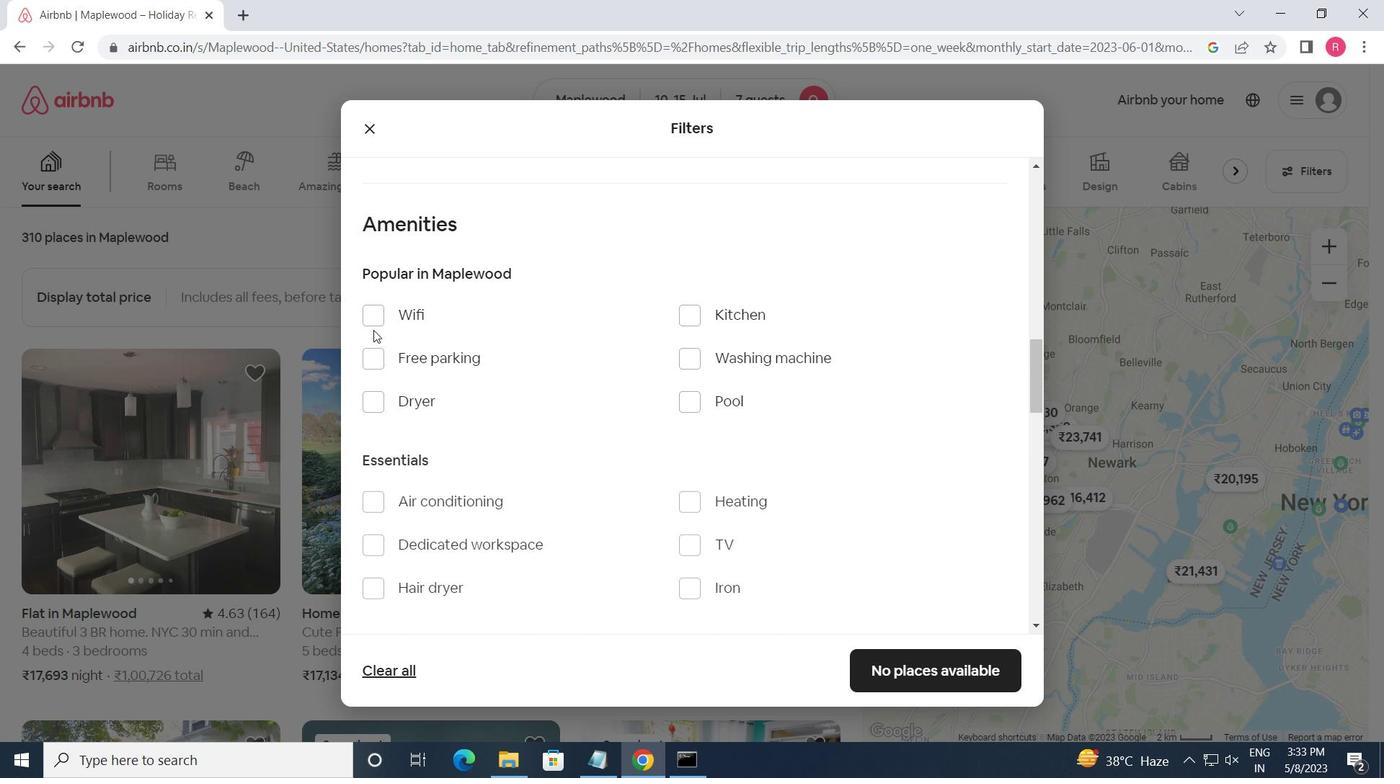 
Action: Mouse pressed left at (369, 314)
Screenshot: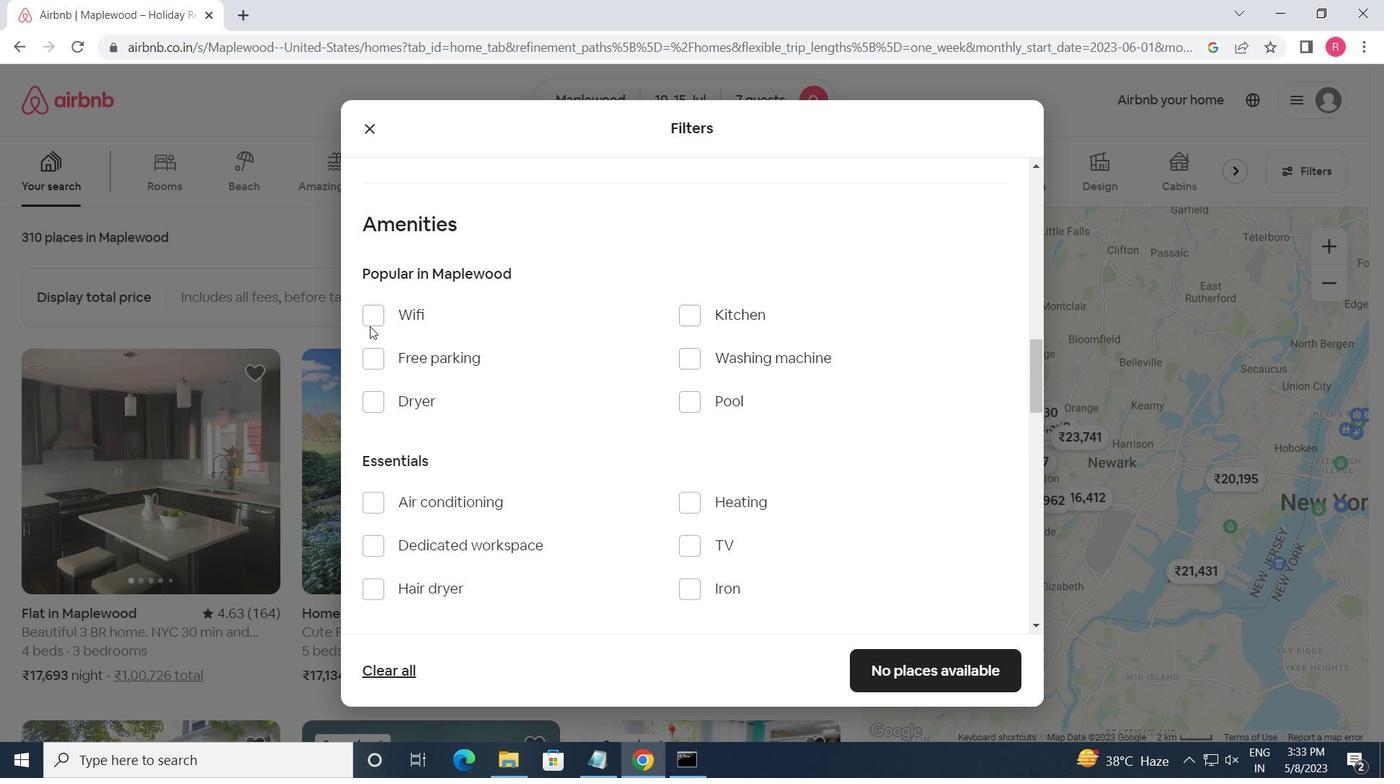 
Action: Mouse moved to (376, 364)
Screenshot: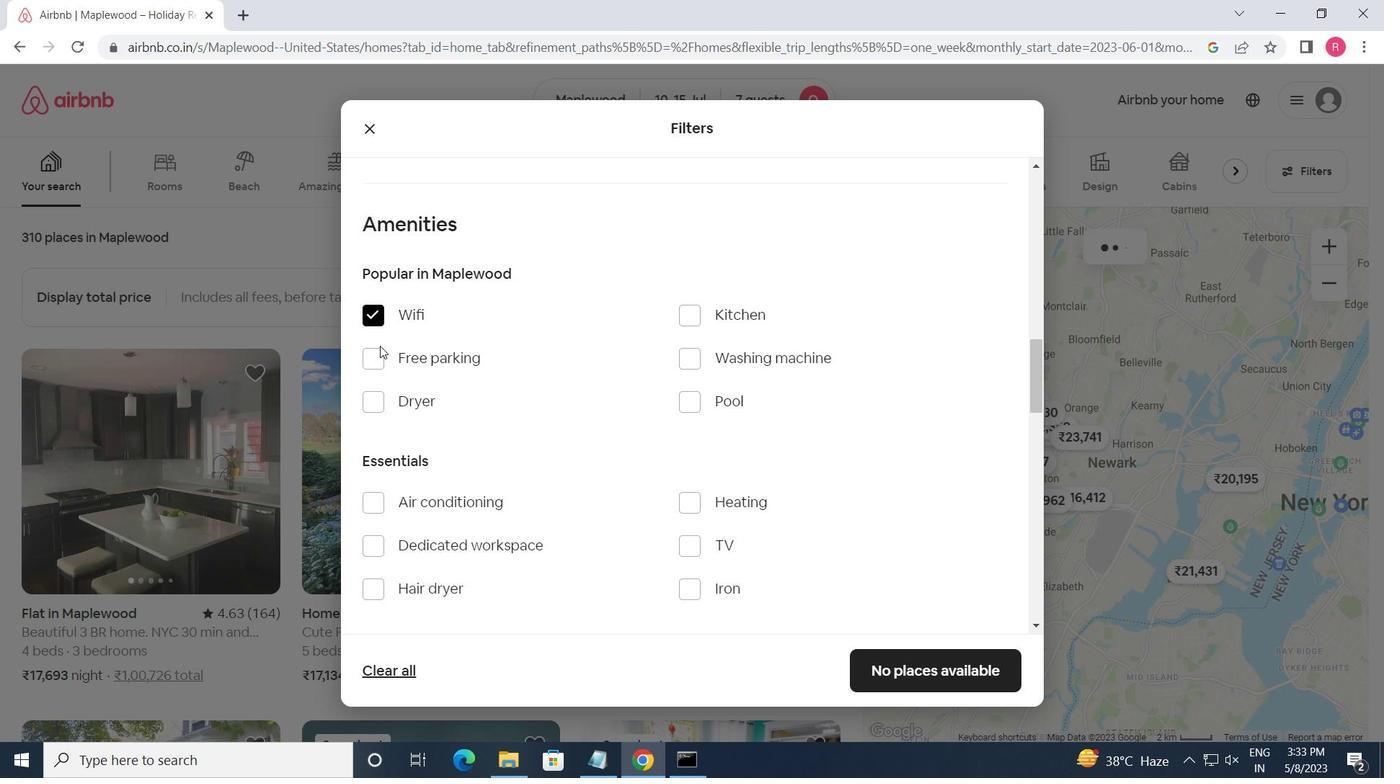 
Action: Mouse pressed left at (376, 364)
Screenshot: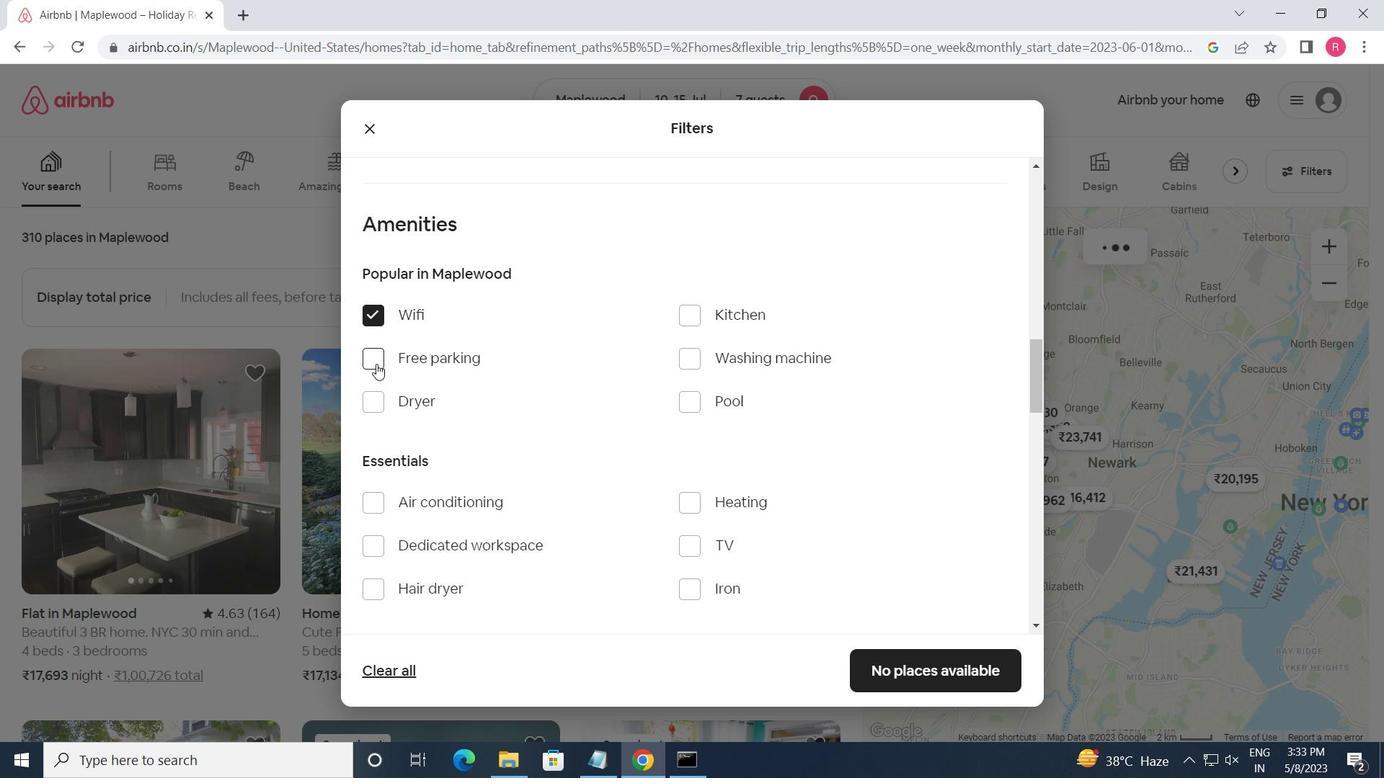 
Action: Mouse moved to (688, 545)
Screenshot: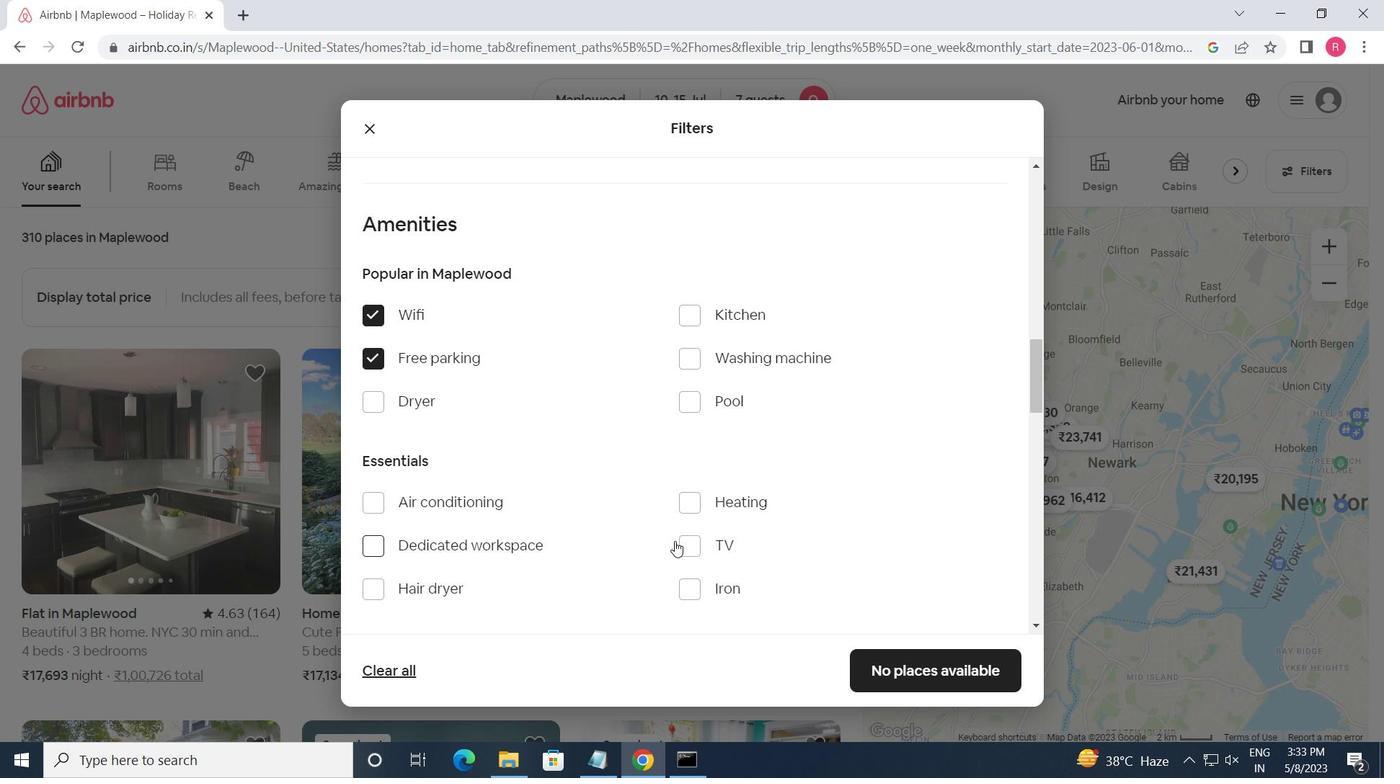 
Action: Mouse pressed left at (688, 545)
Screenshot: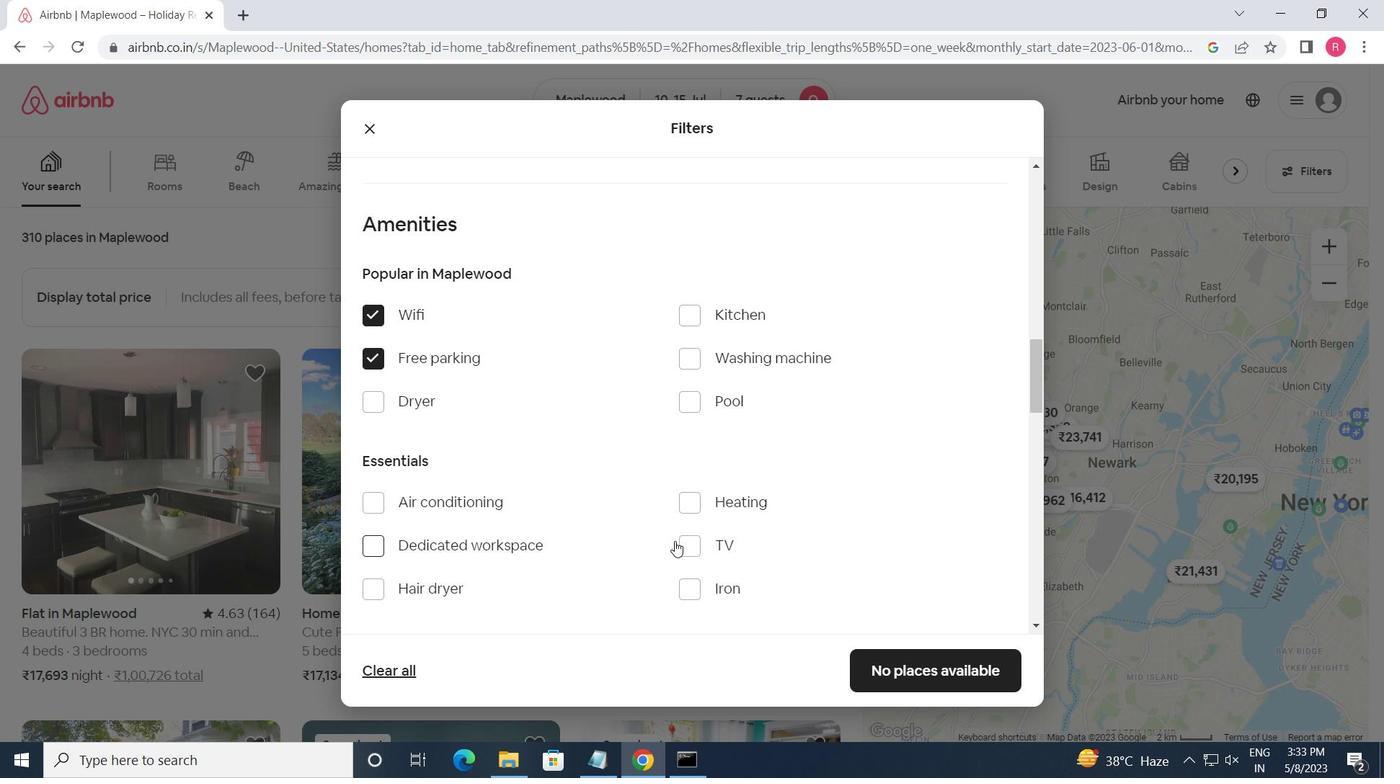 
Action: Mouse moved to (569, 552)
Screenshot: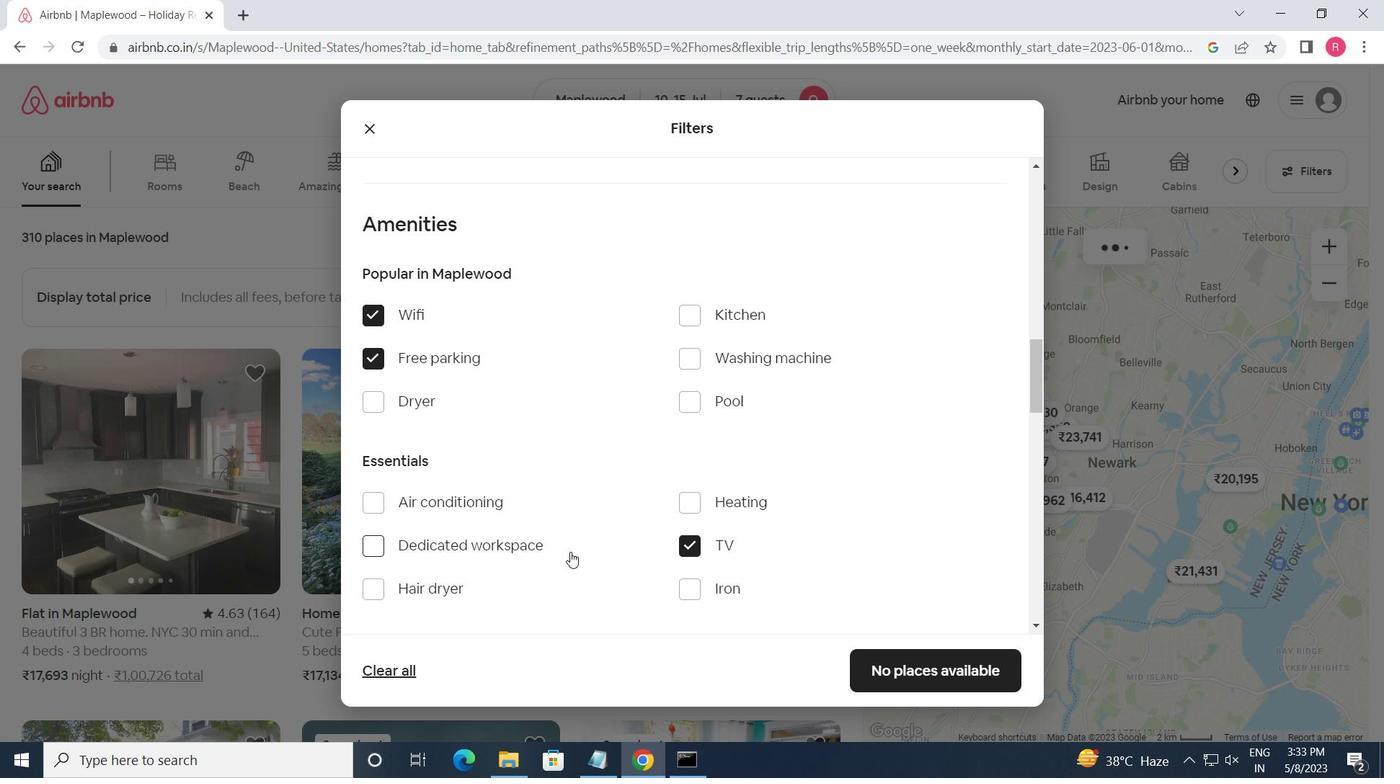 
Action: Mouse scrolled (569, 551) with delta (0, 0)
Screenshot: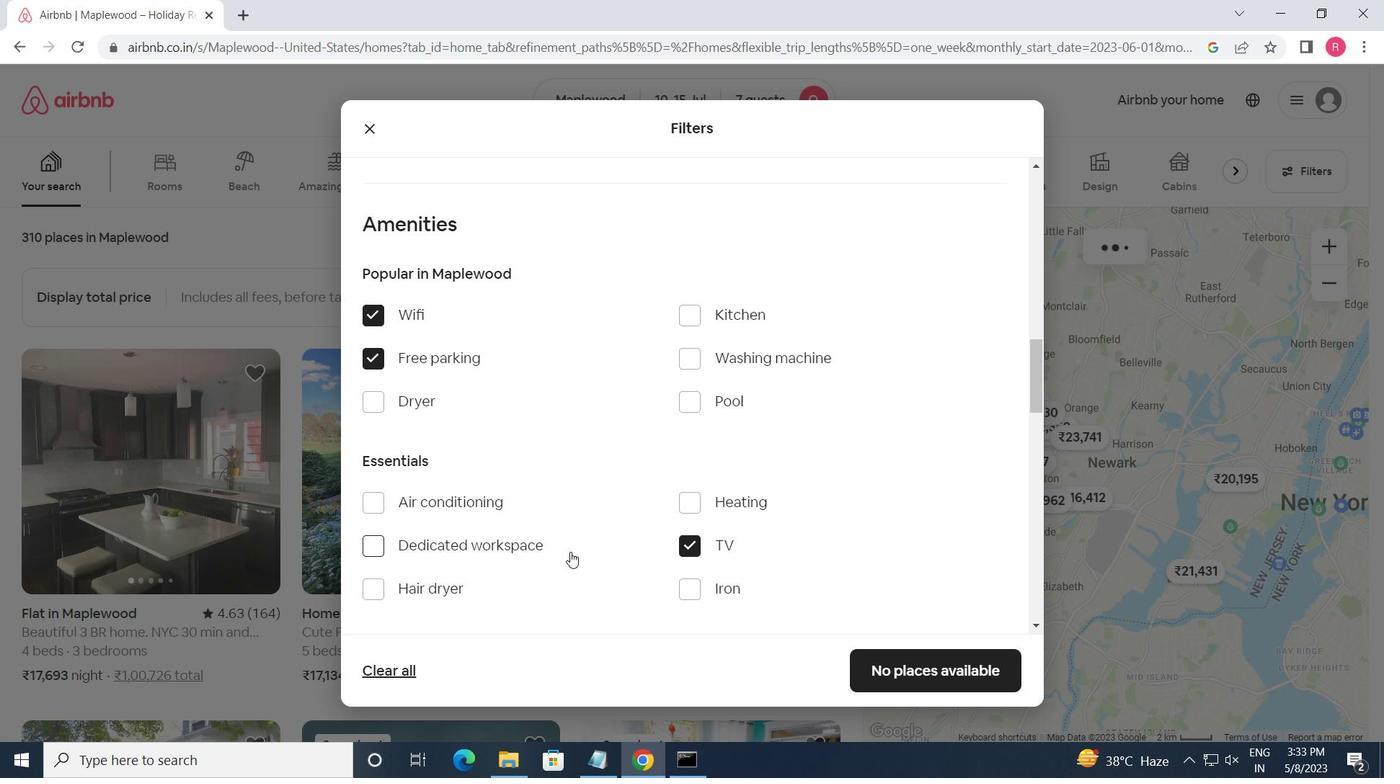 
Action: Mouse moved to (567, 553)
Screenshot: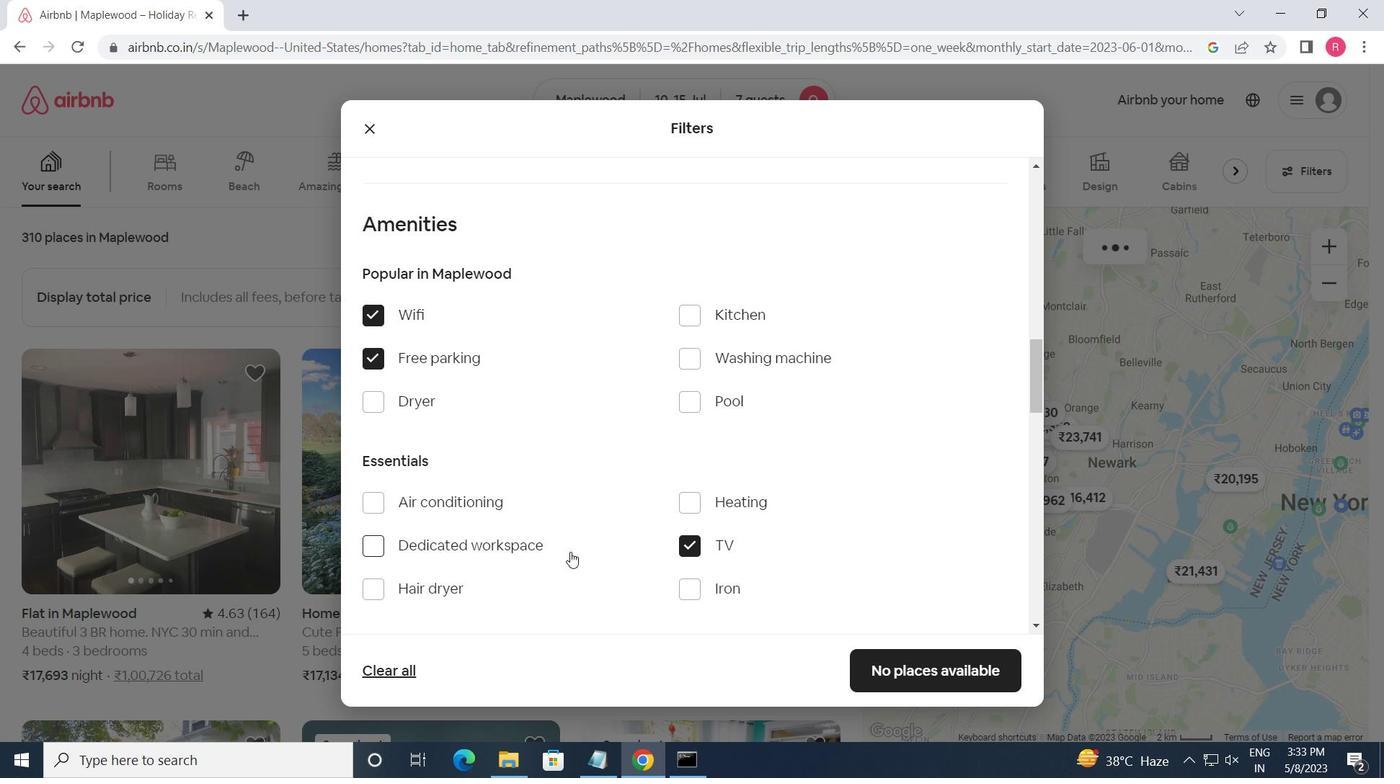 
Action: Mouse scrolled (567, 552) with delta (0, 0)
Screenshot: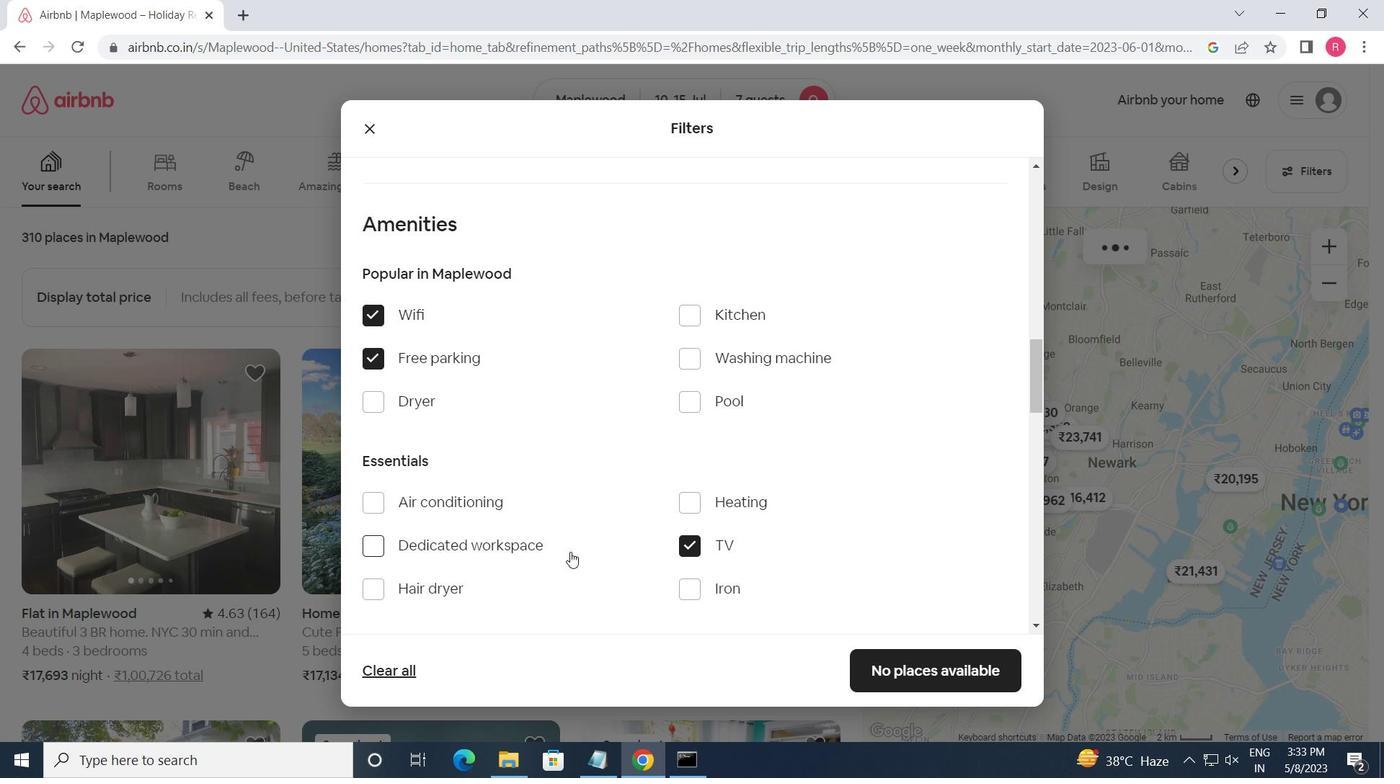 
Action: Mouse moved to (670, 498)
Screenshot: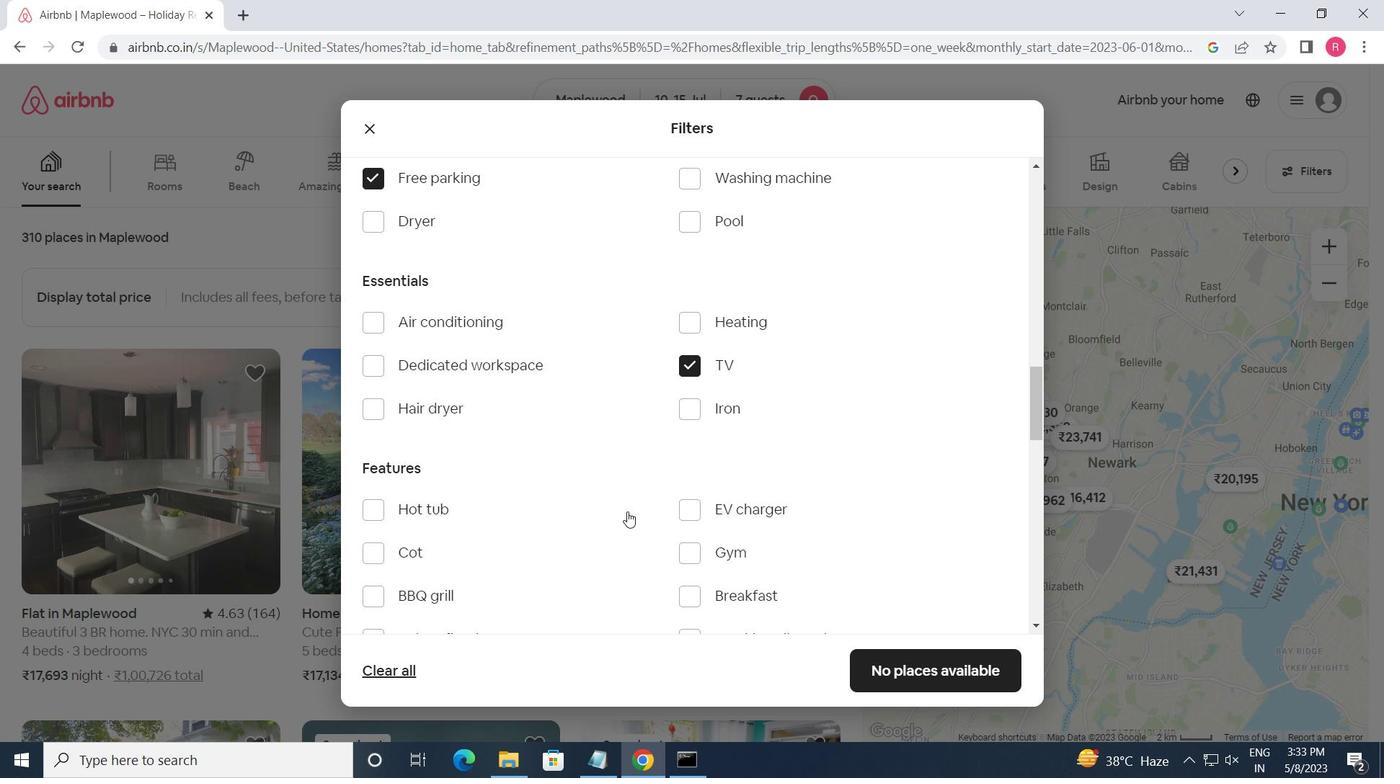 
Action: Mouse scrolled (670, 497) with delta (0, 0)
Screenshot: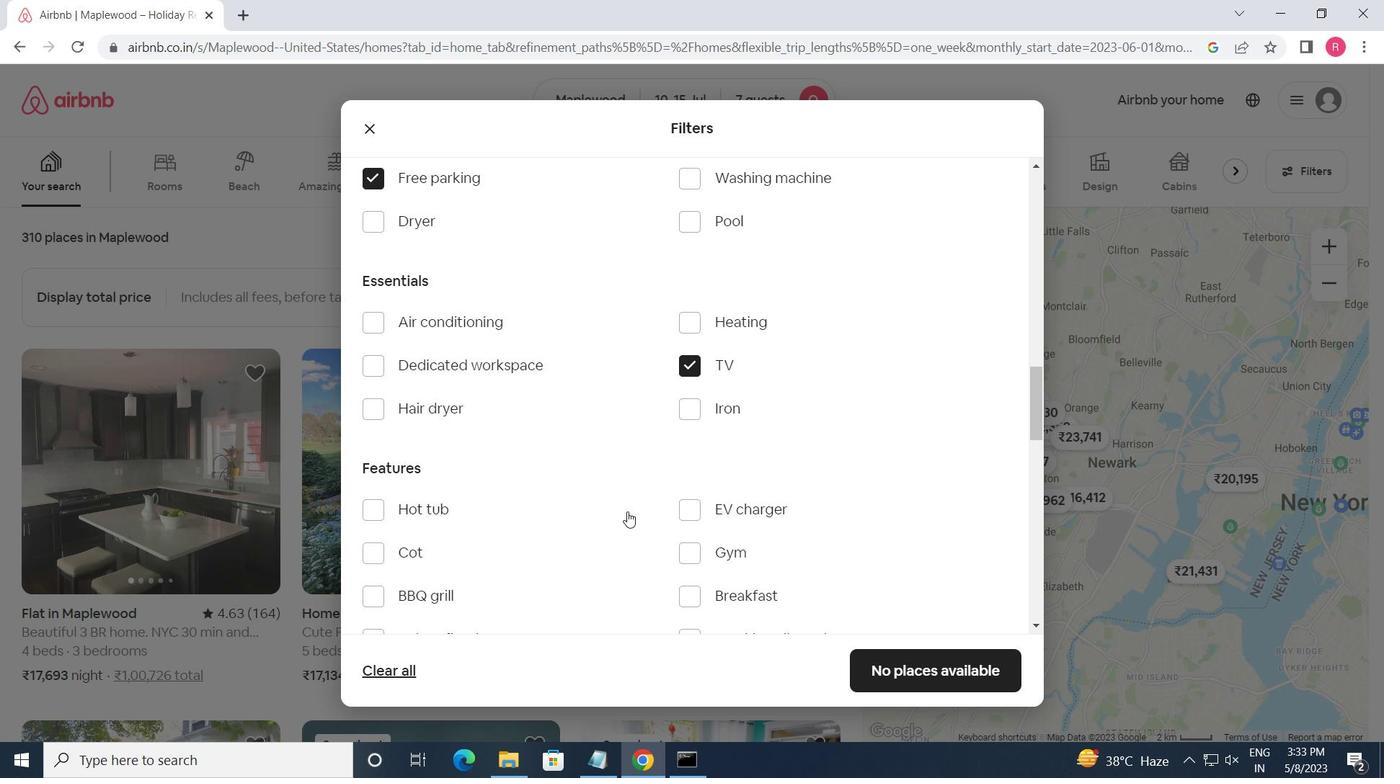 
Action: Mouse moved to (693, 459)
Screenshot: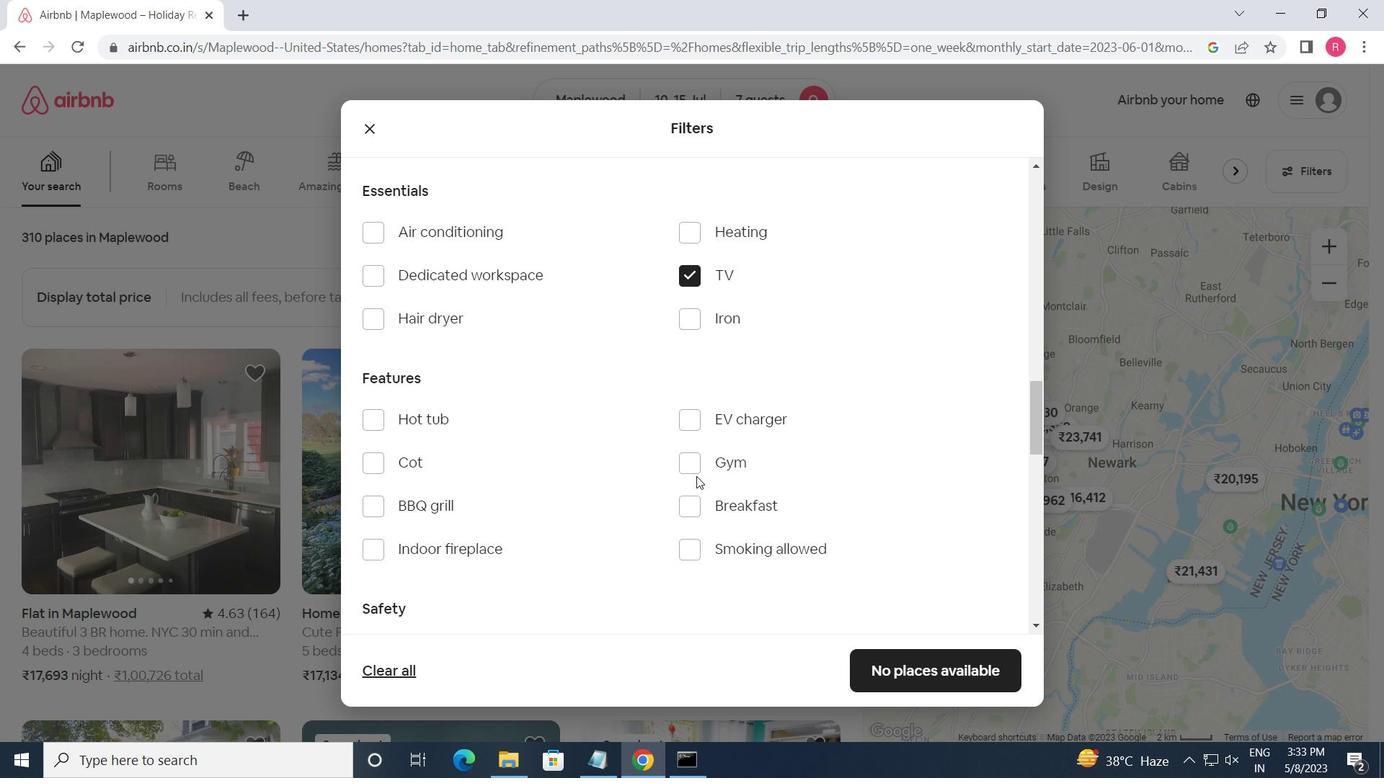 
Action: Mouse pressed left at (693, 459)
Screenshot: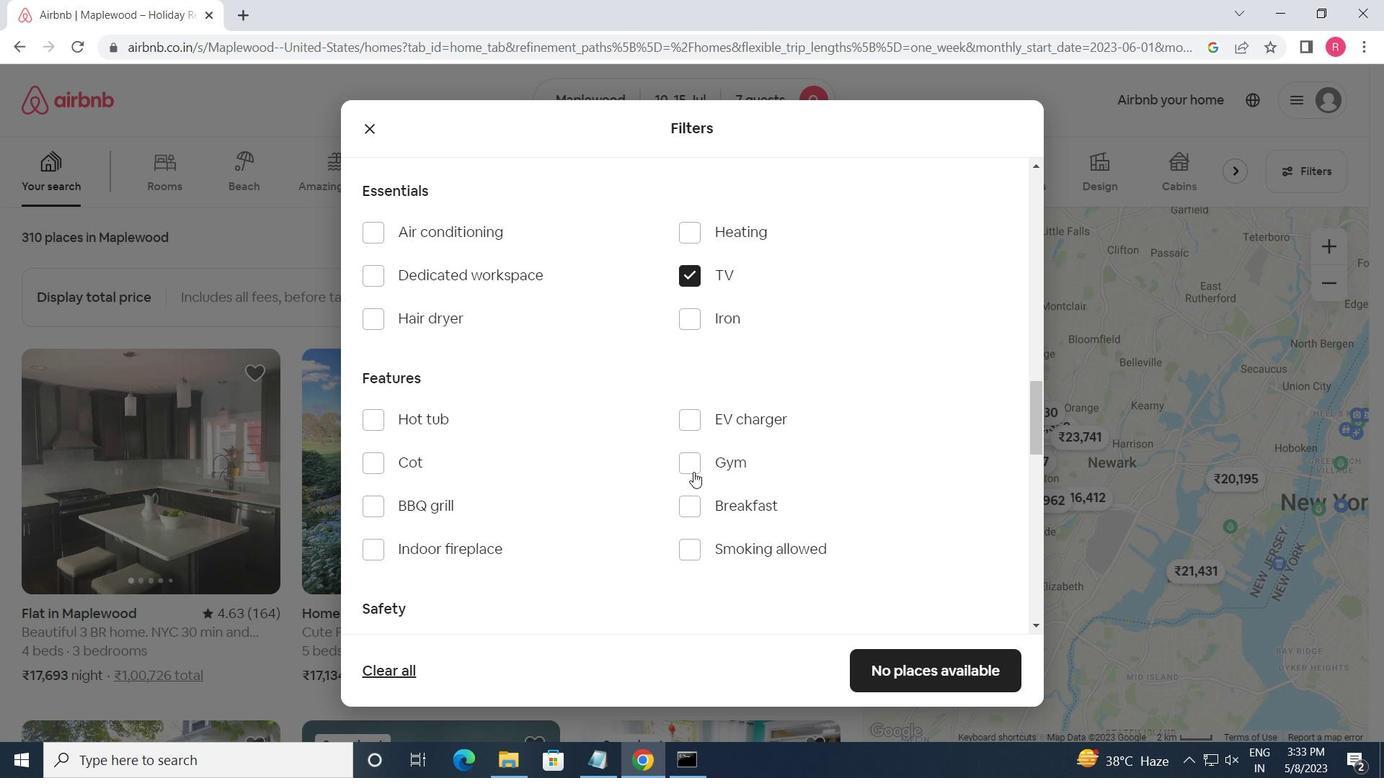 
Action: Mouse moved to (693, 506)
Screenshot: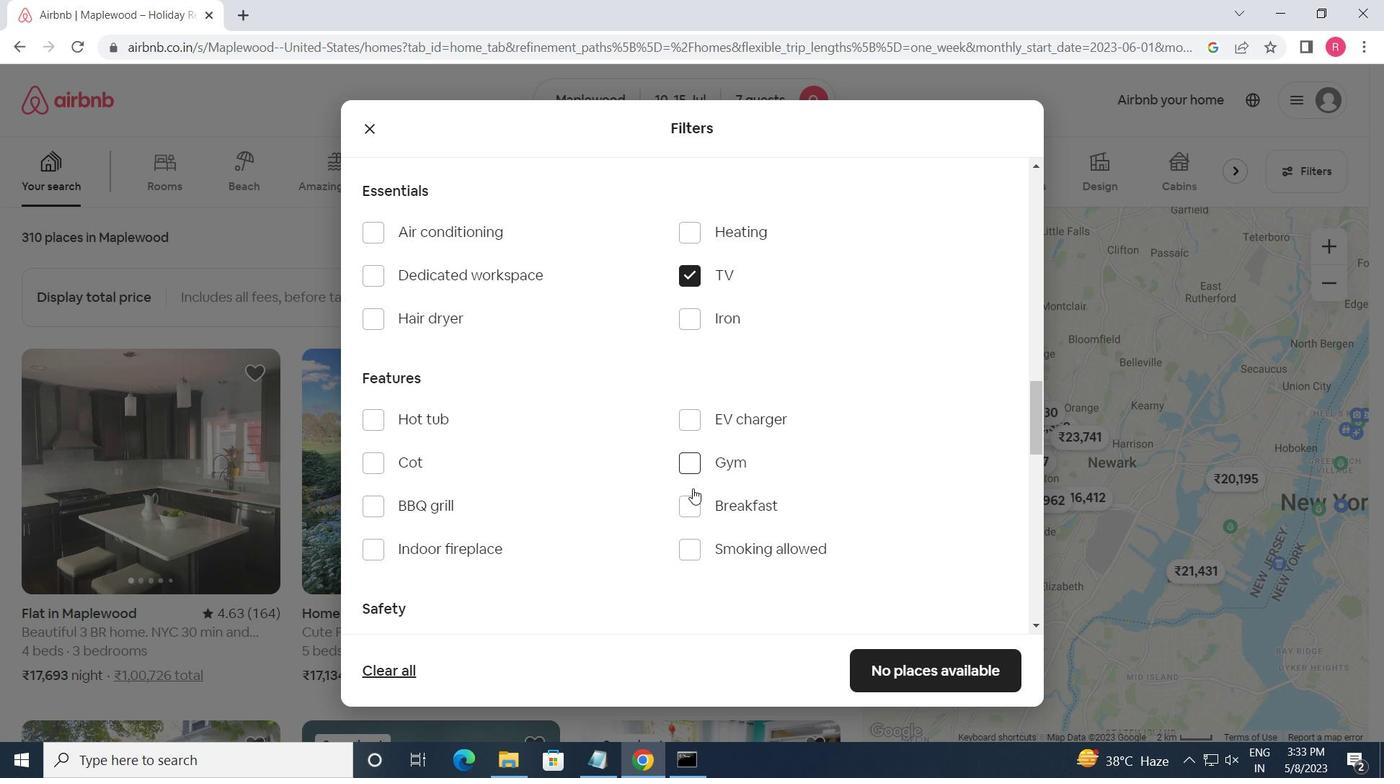
Action: Mouse pressed left at (693, 506)
Screenshot: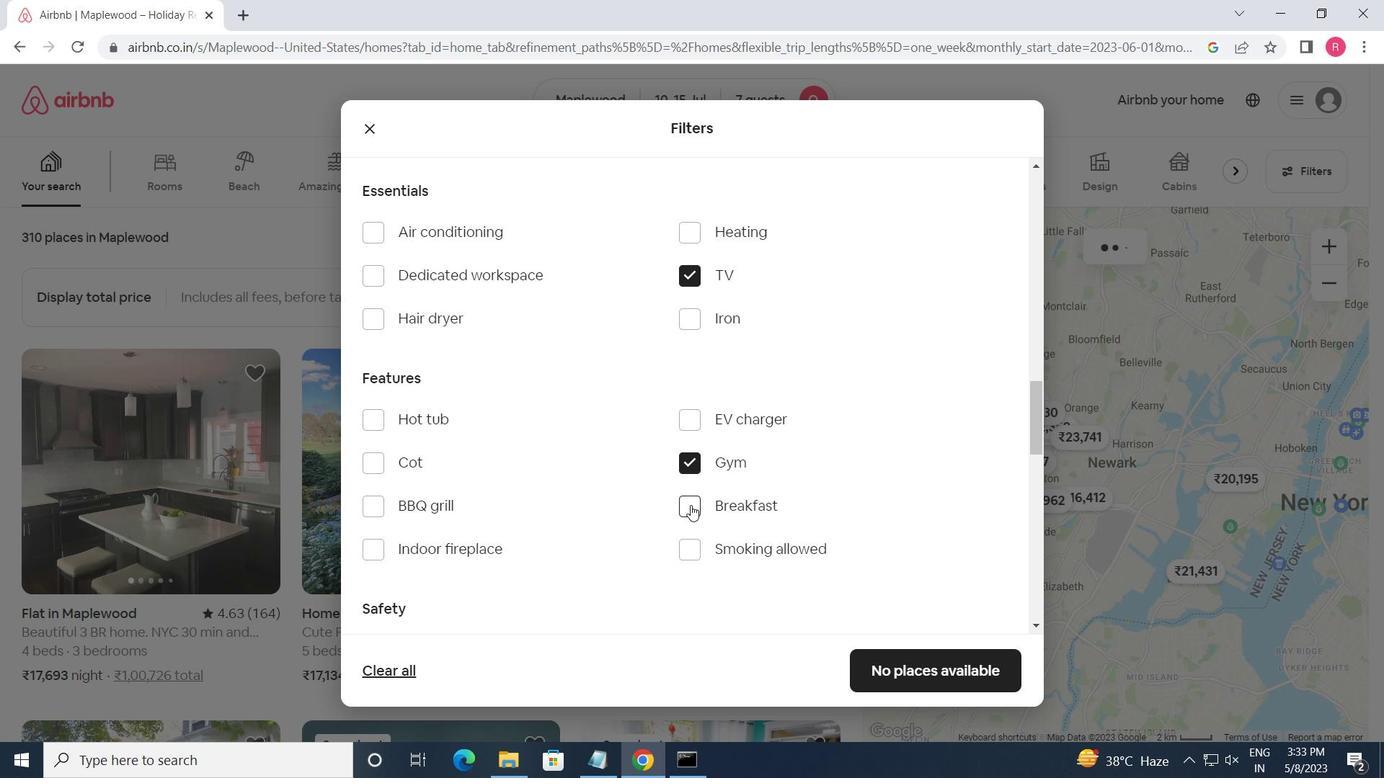 
Action: Mouse moved to (694, 504)
Screenshot: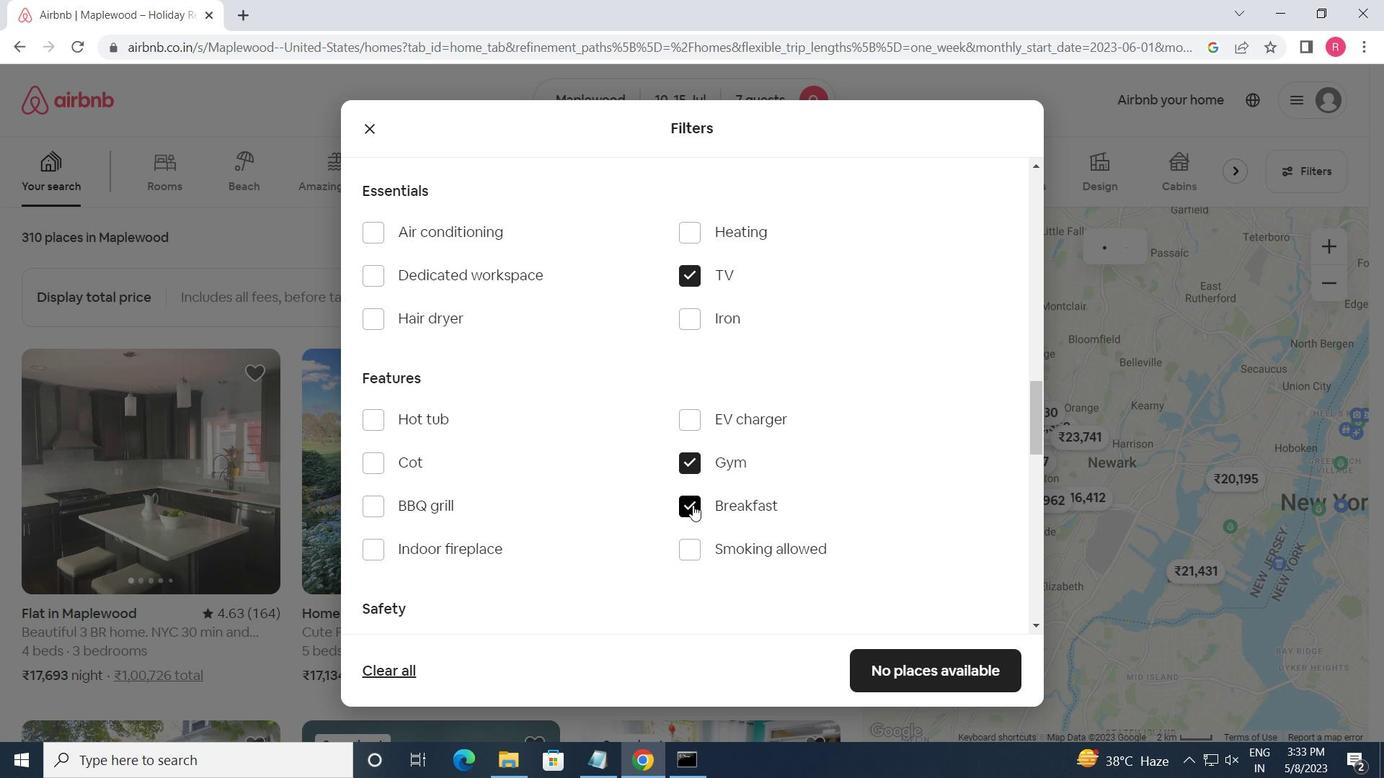 
Action: Mouse scrolled (694, 504) with delta (0, 0)
Screenshot: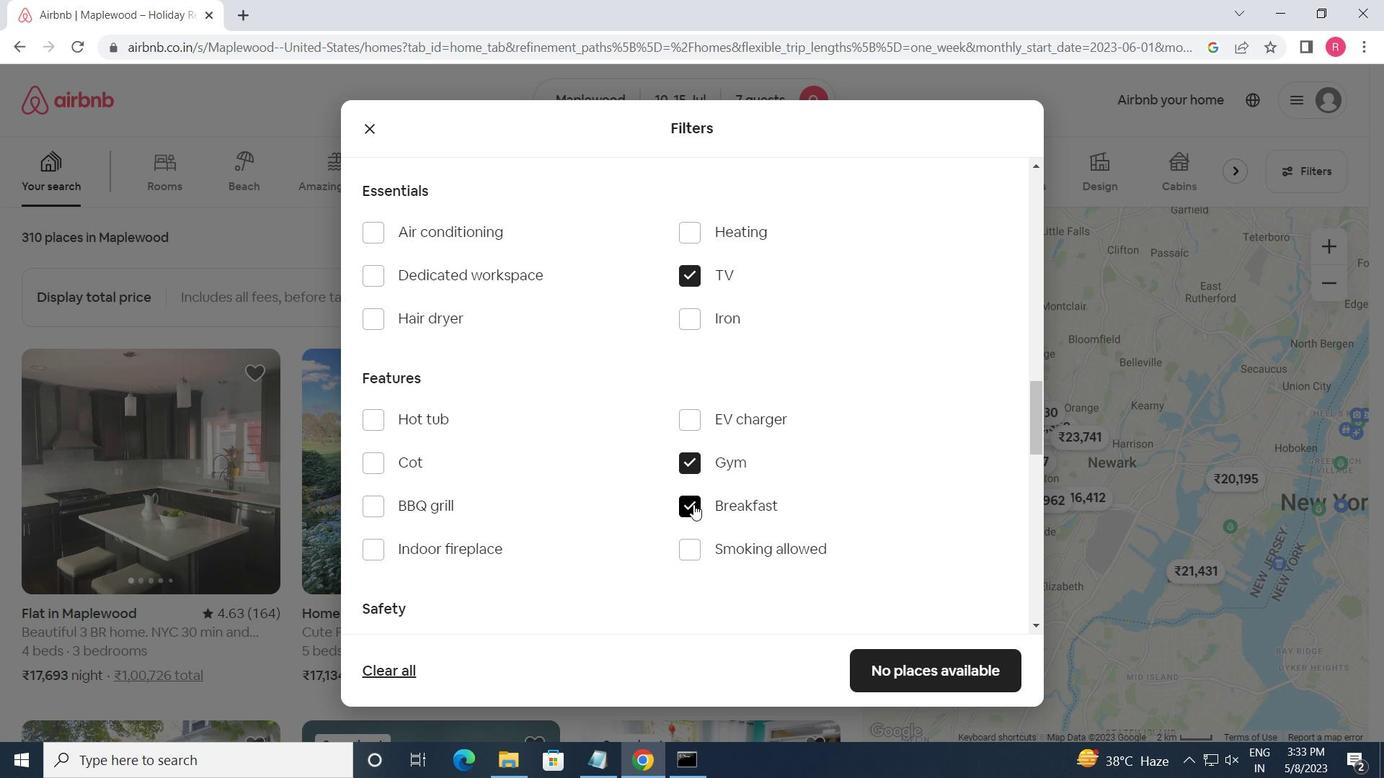 
Action: Mouse moved to (695, 504)
Screenshot: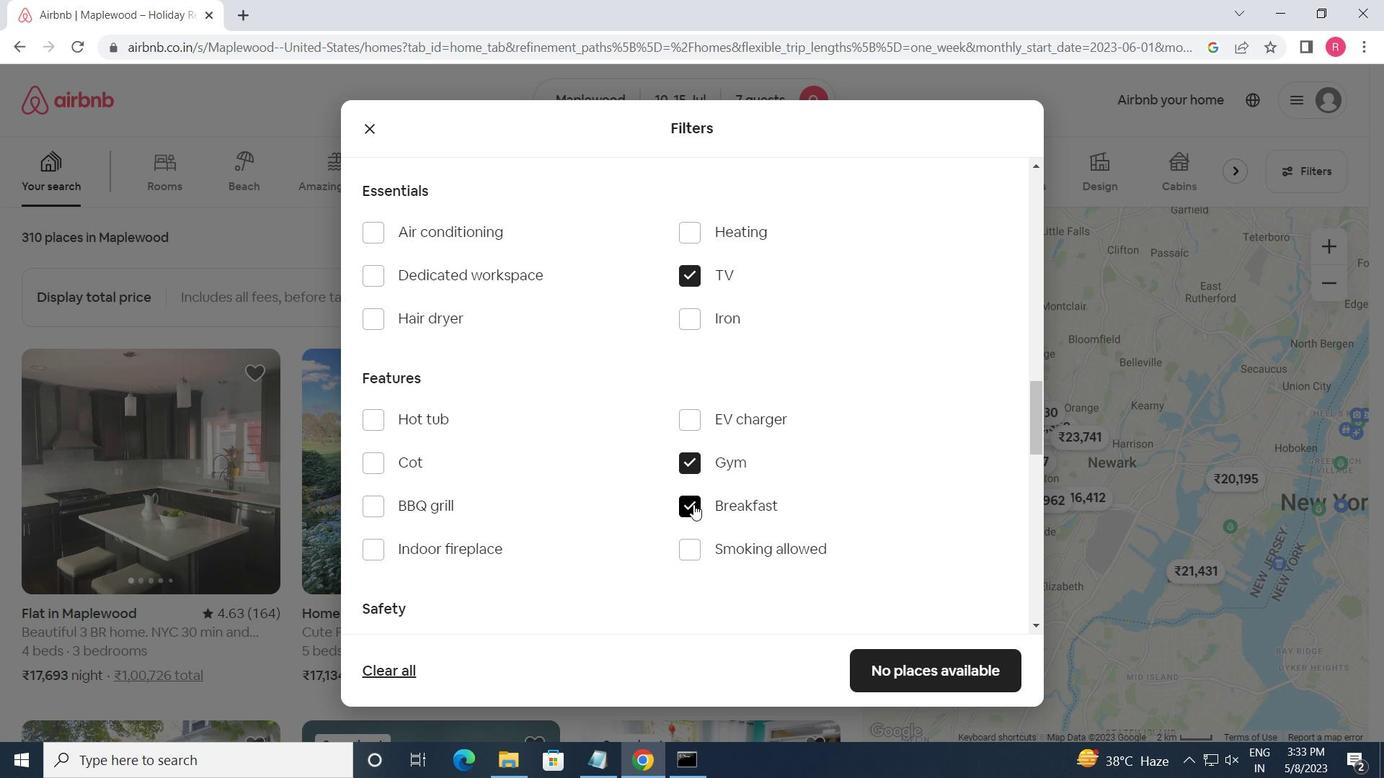 
Action: Mouse scrolled (695, 504) with delta (0, 0)
Screenshot: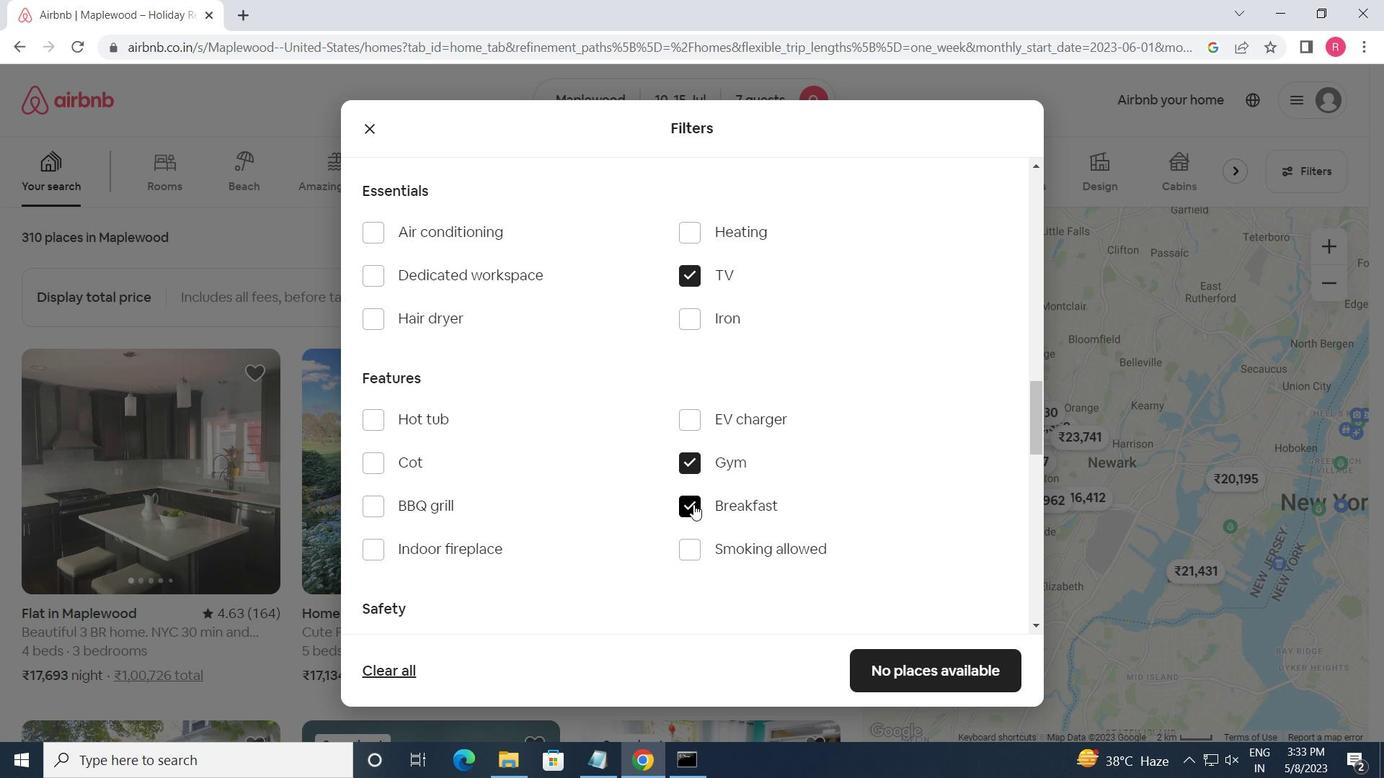 
Action: Mouse scrolled (695, 504) with delta (0, 0)
Screenshot: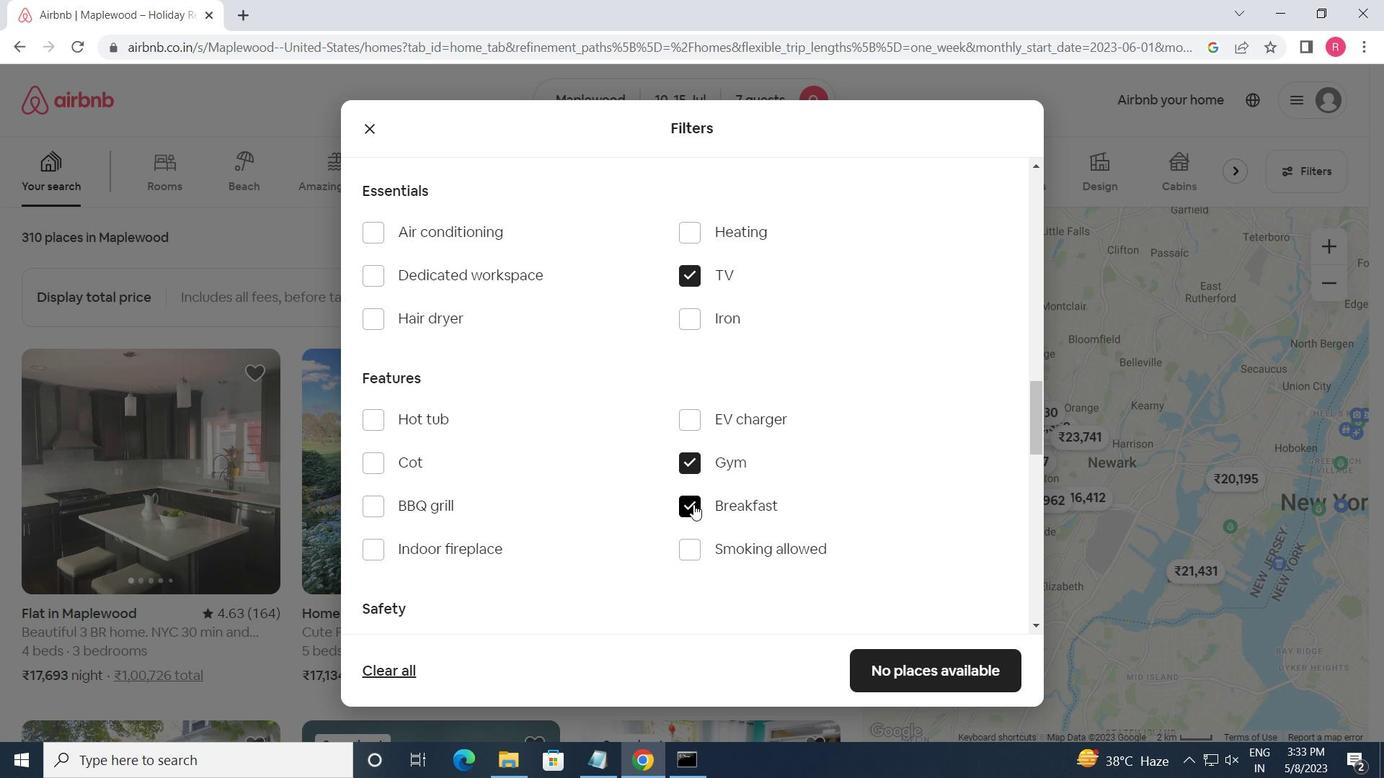 
Action: Mouse scrolled (695, 504) with delta (0, 0)
Screenshot: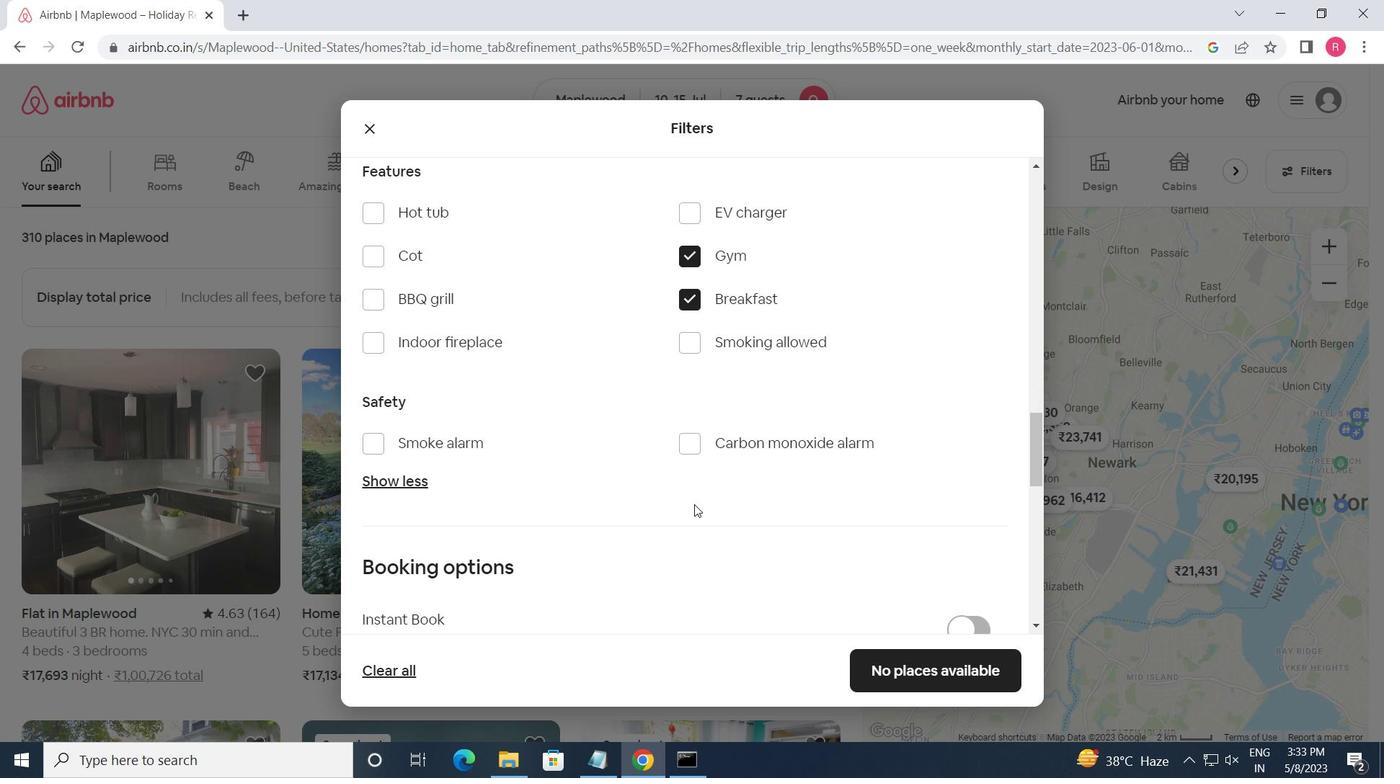 
Action: Mouse scrolled (695, 504) with delta (0, 0)
Screenshot: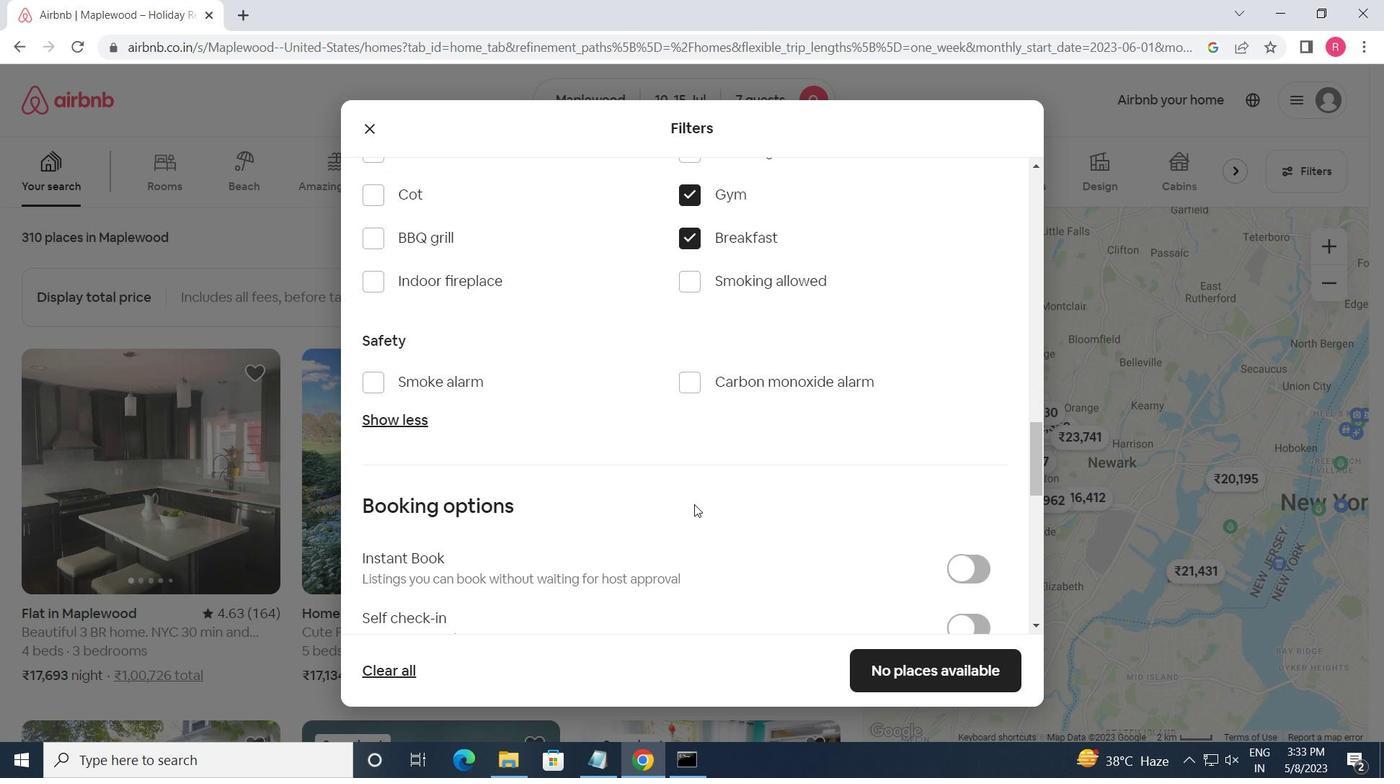 
Action: Mouse moved to (951, 444)
Screenshot: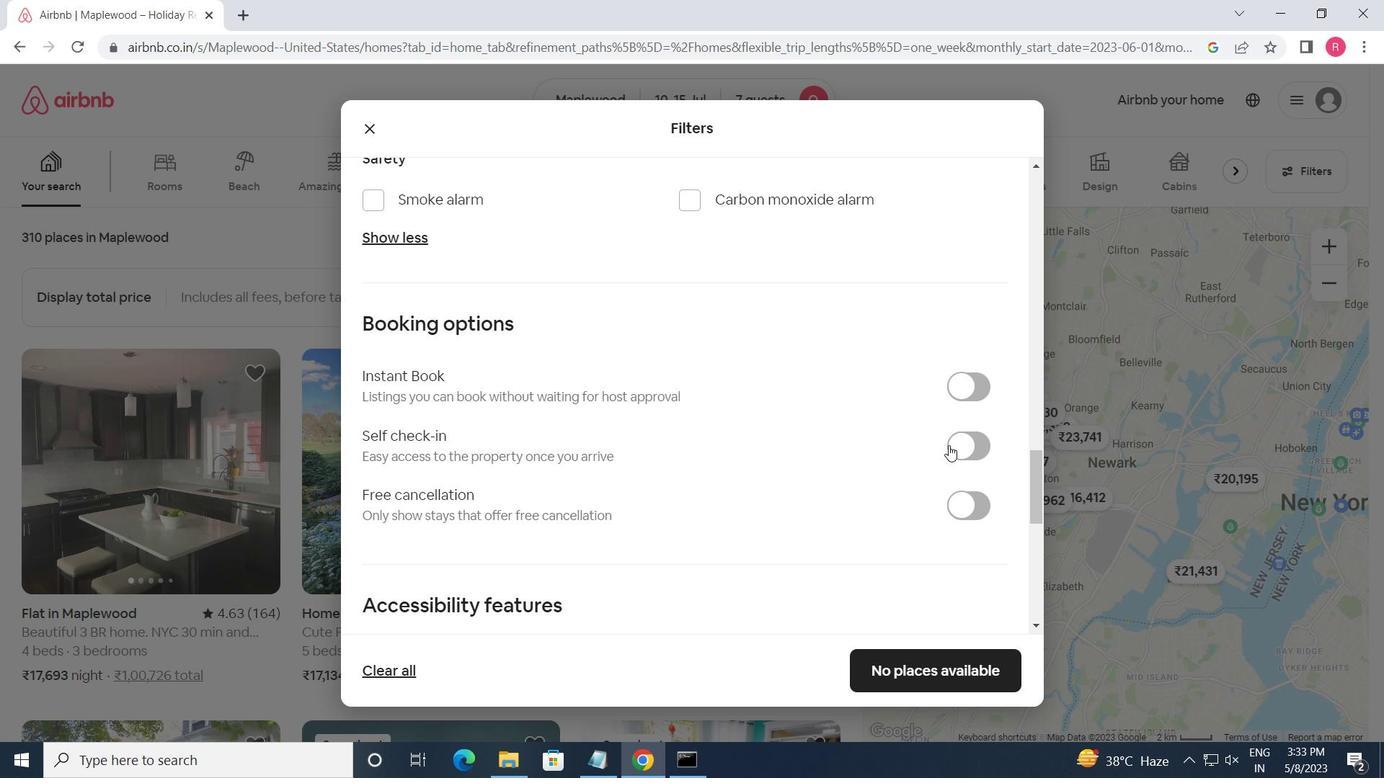 
Action: Mouse pressed left at (951, 444)
Screenshot: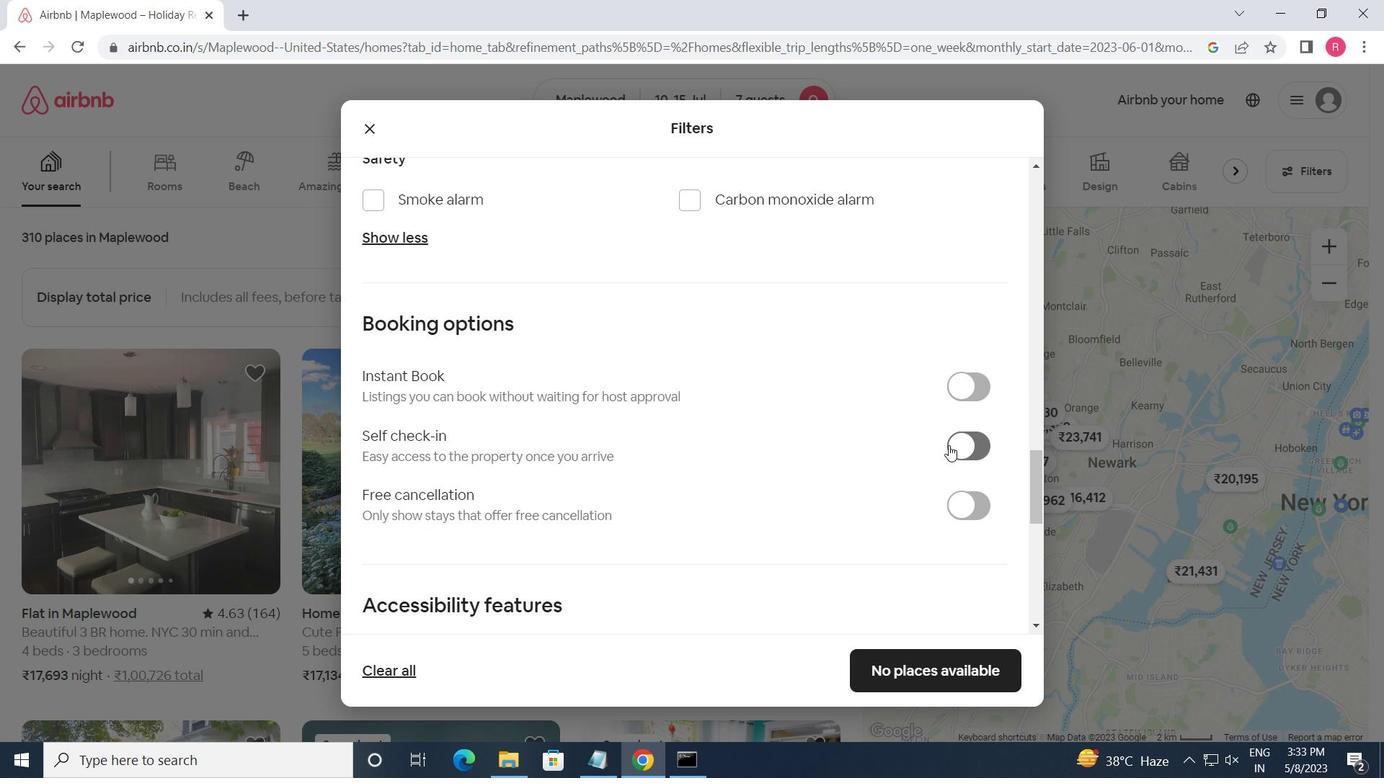 
Action: Mouse moved to (753, 468)
Screenshot: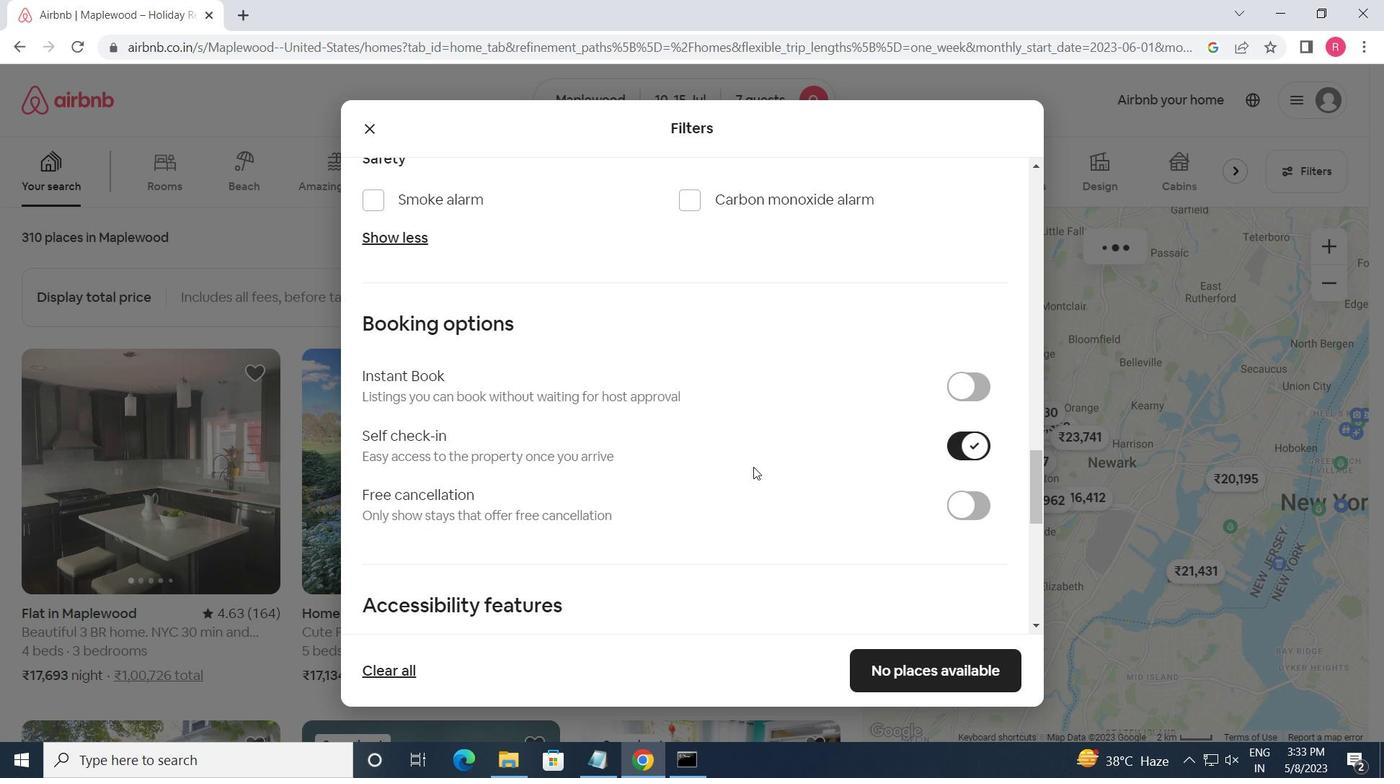 
Action: Mouse scrolled (753, 467) with delta (0, 0)
Screenshot: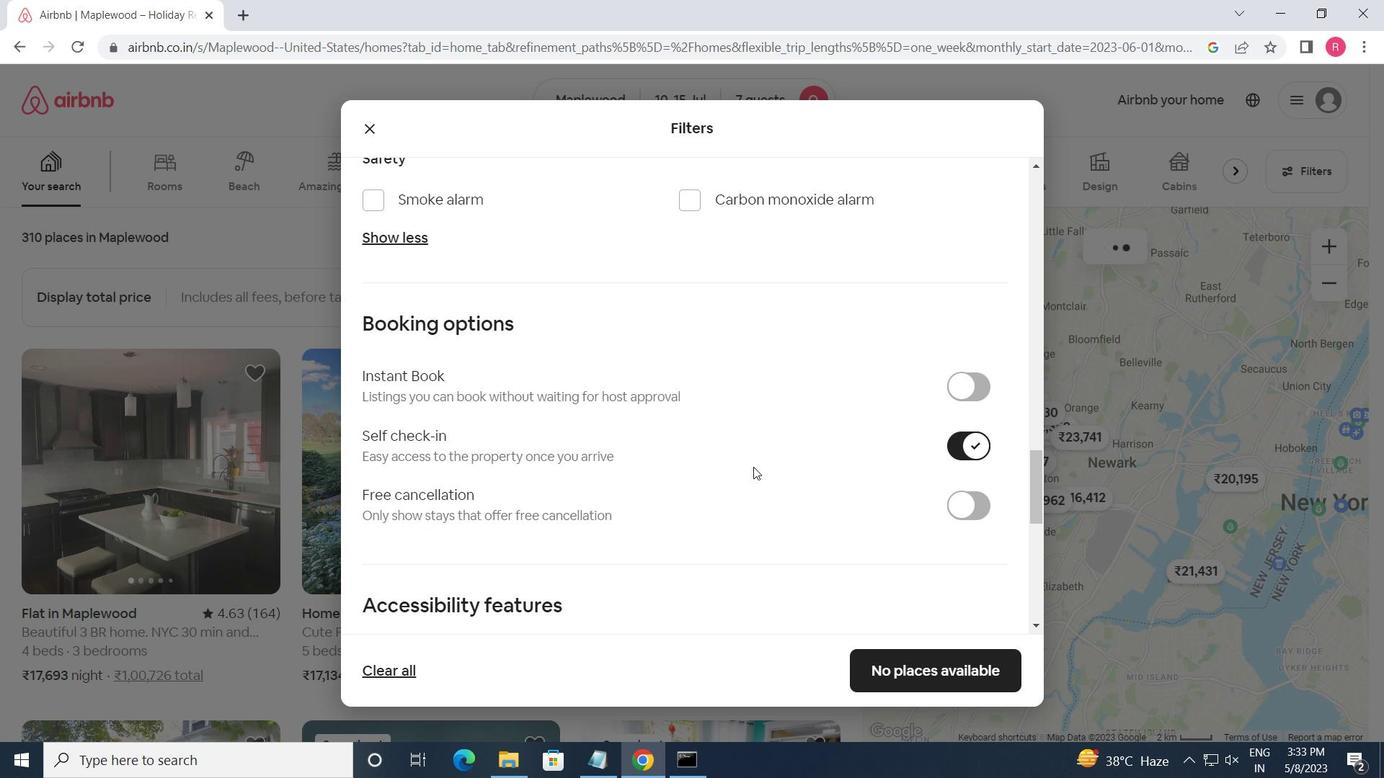 
Action: Mouse scrolled (753, 467) with delta (0, 0)
Screenshot: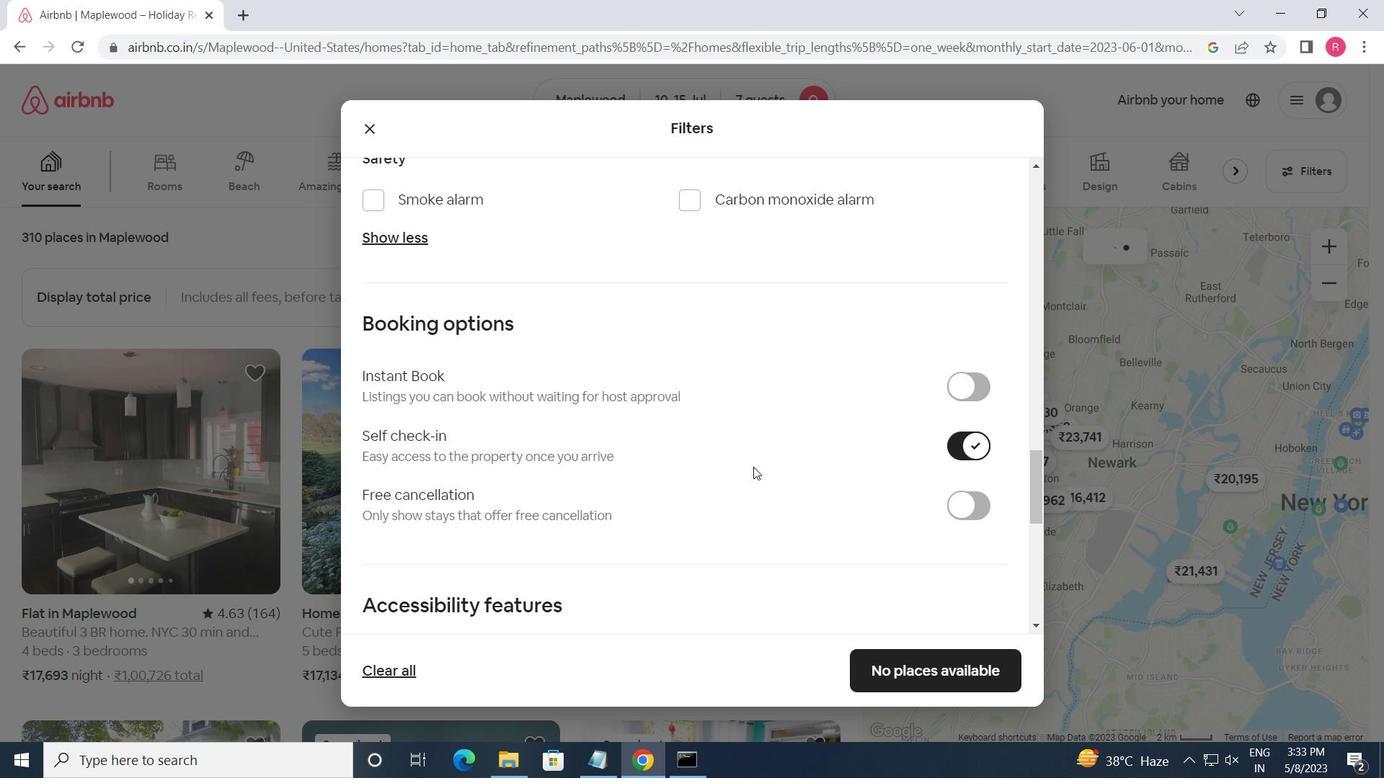 
Action: Mouse scrolled (753, 467) with delta (0, 0)
Screenshot: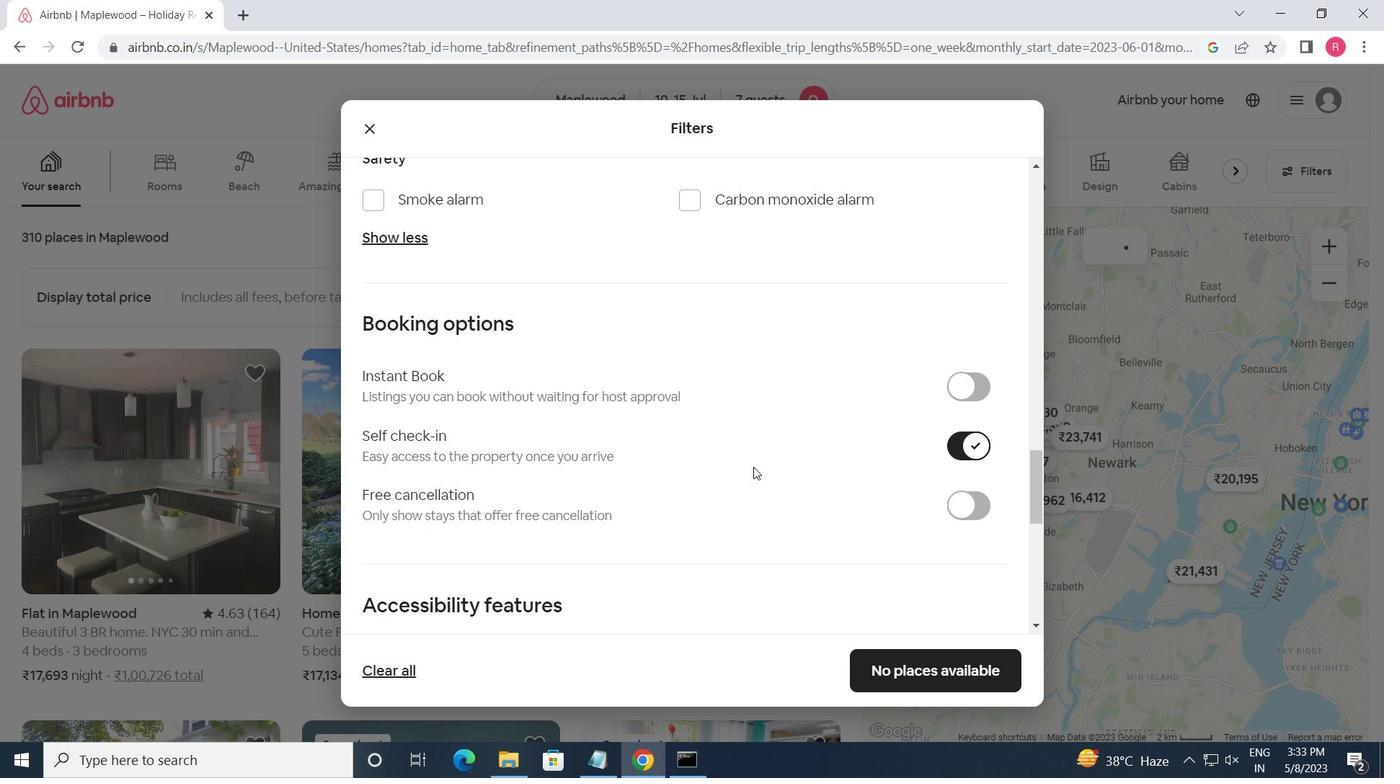 
Action: Mouse scrolled (753, 467) with delta (0, 0)
Screenshot: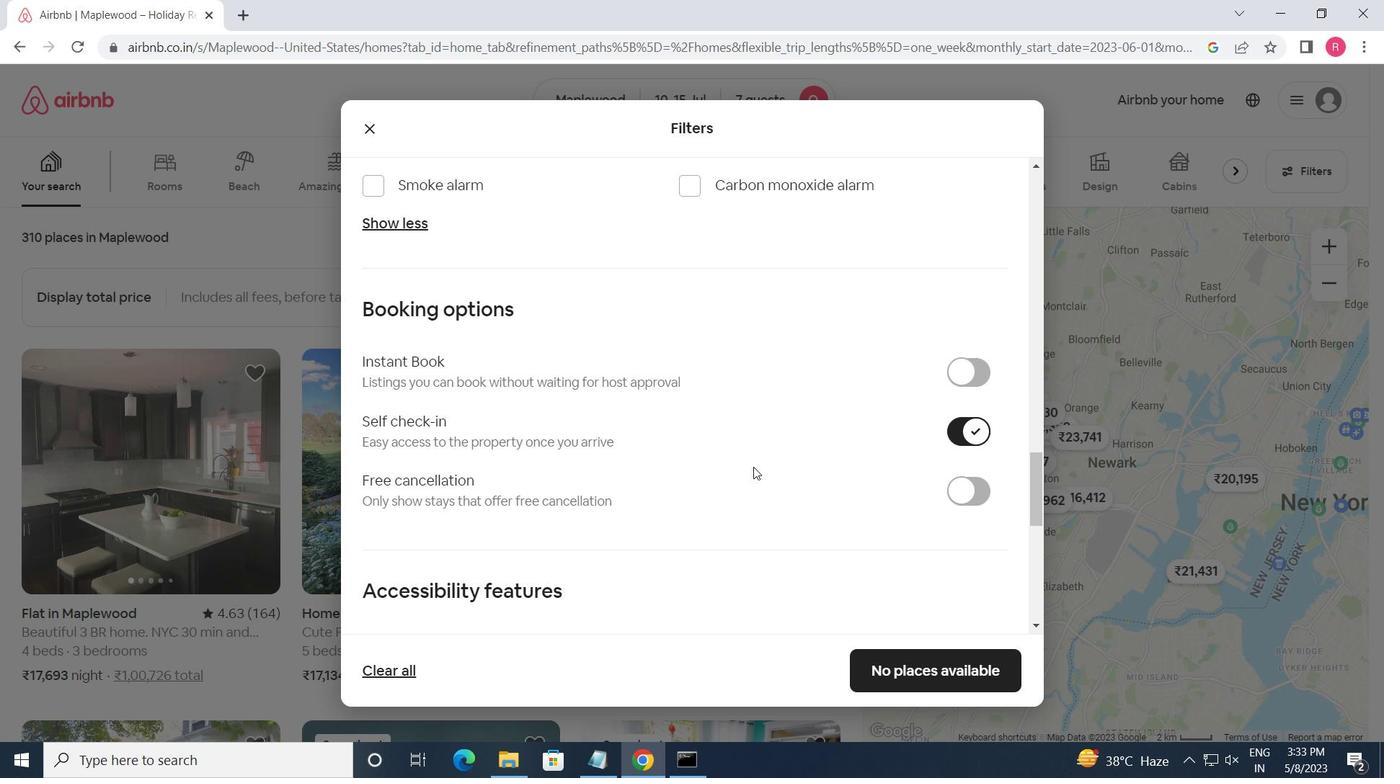 
Action: Mouse scrolled (753, 467) with delta (0, 0)
Screenshot: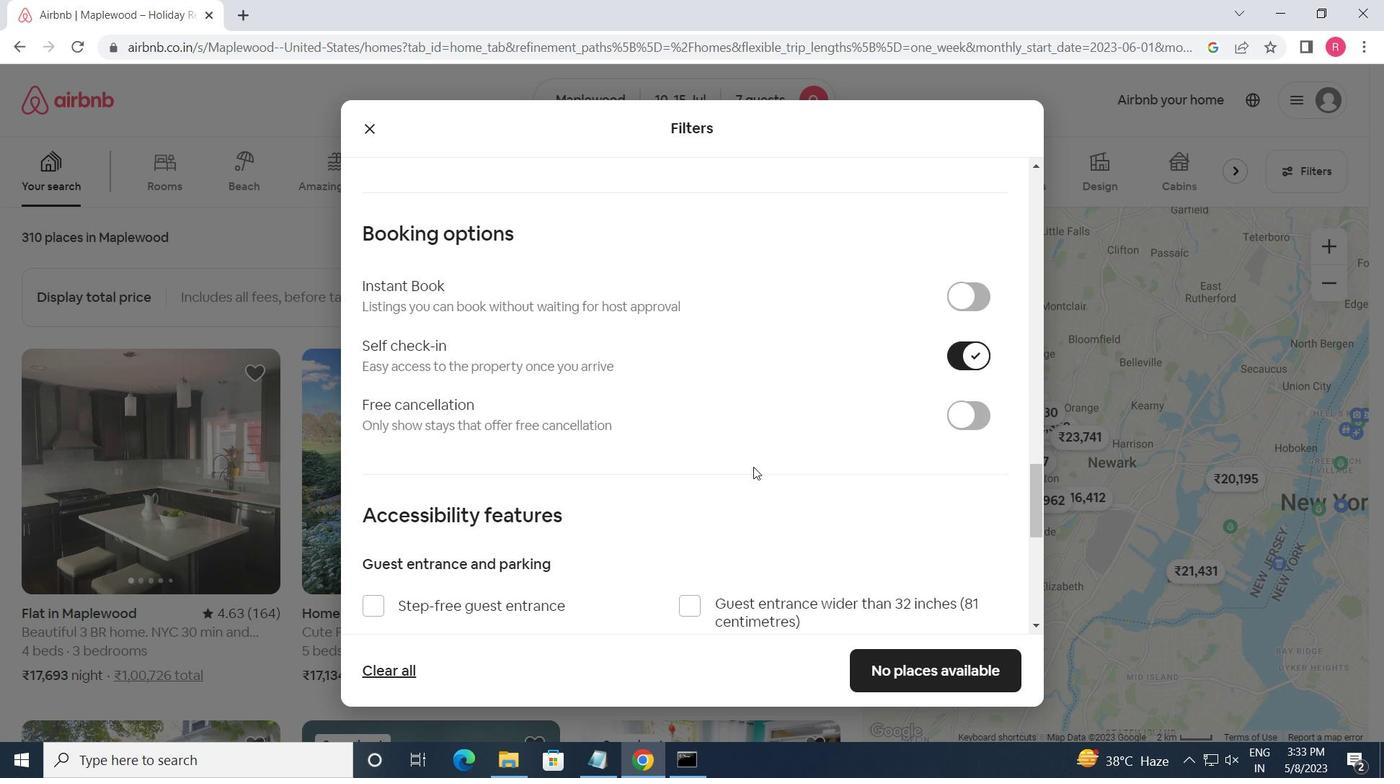 
Action: Mouse moved to (568, 507)
Screenshot: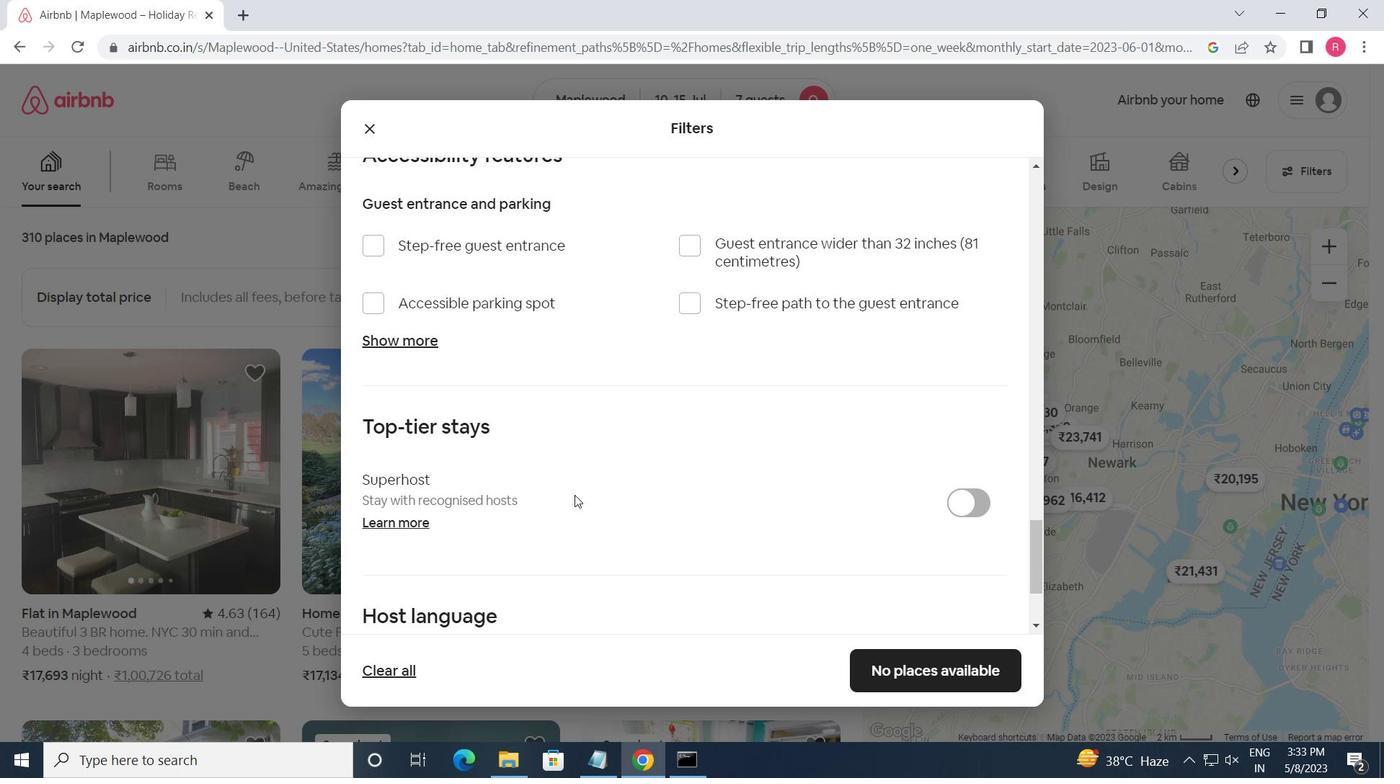 
Action: Mouse scrolled (568, 507) with delta (0, 0)
Screenshot: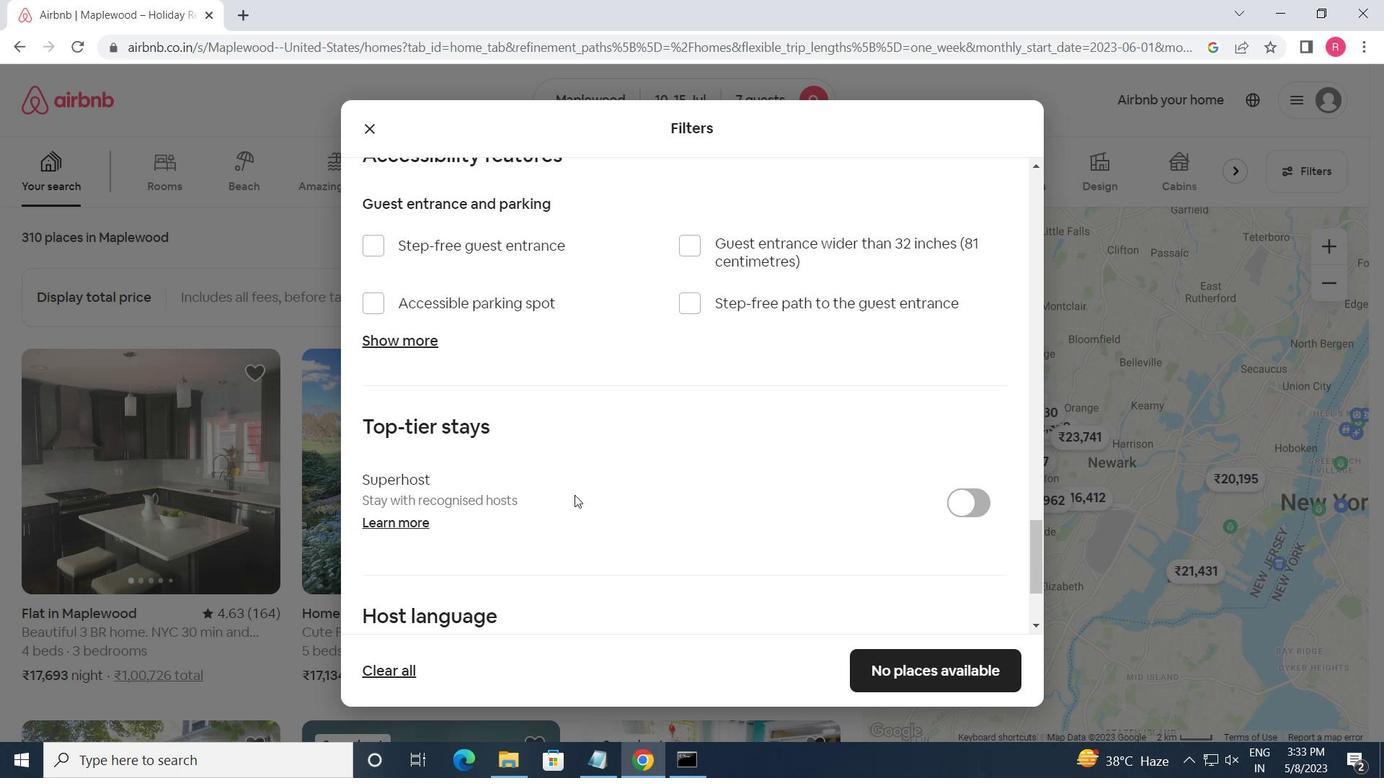 
Action: Mouse moved to (570, 507)
Screenshot: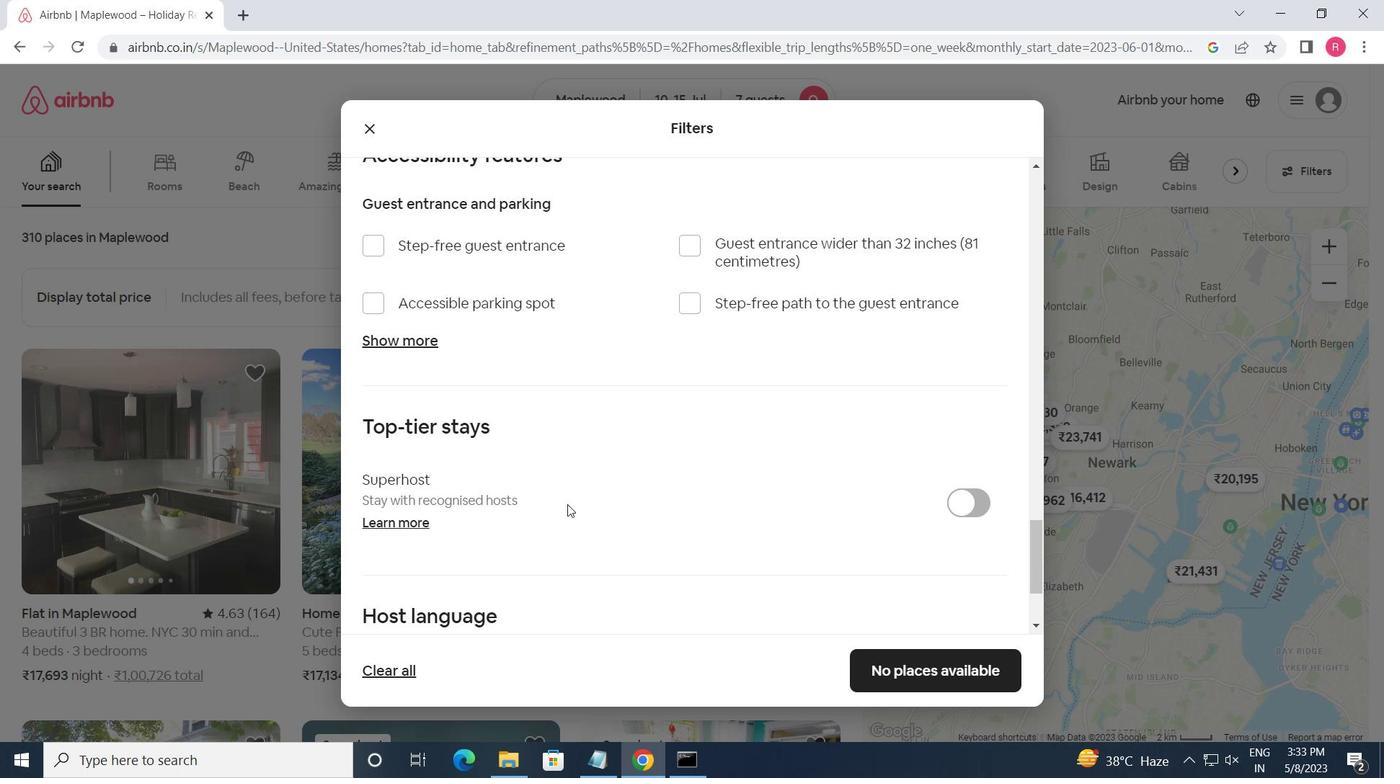 
Action: Mouse scrolled (570, 507) with delta (0, 0)
Screenshot: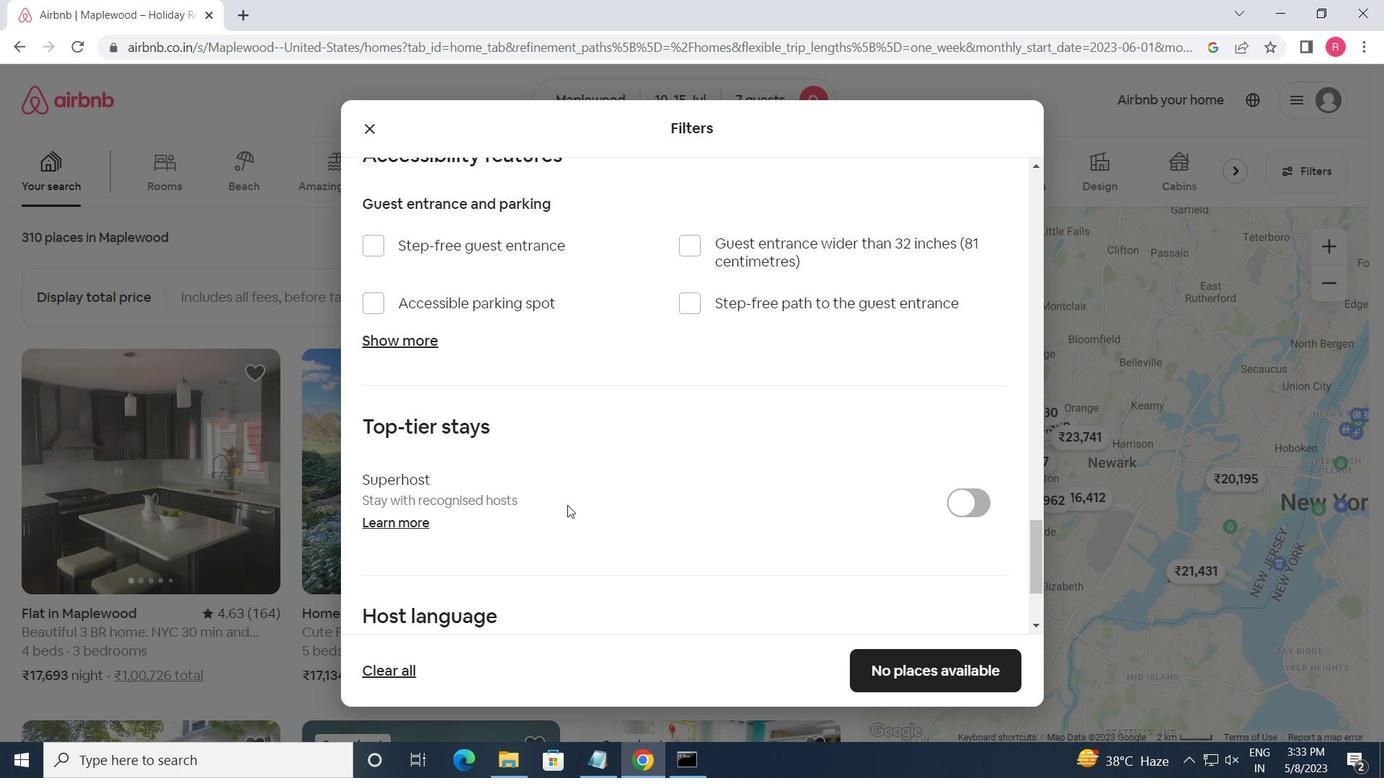 
Action: Mouse scrolled (570, 507) with delta (0, 0)
Screenshot: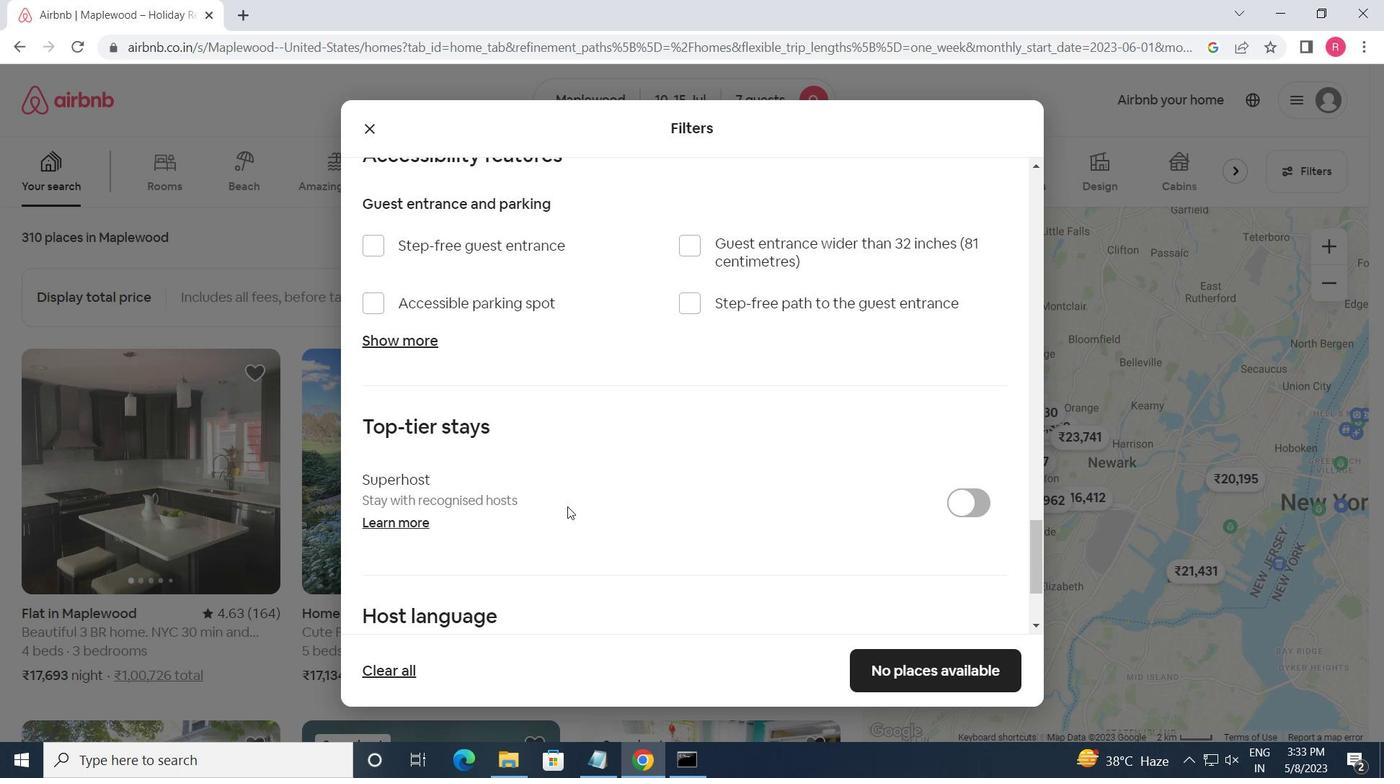 
Action: Mouse moved to (368, 503)
Screenshot: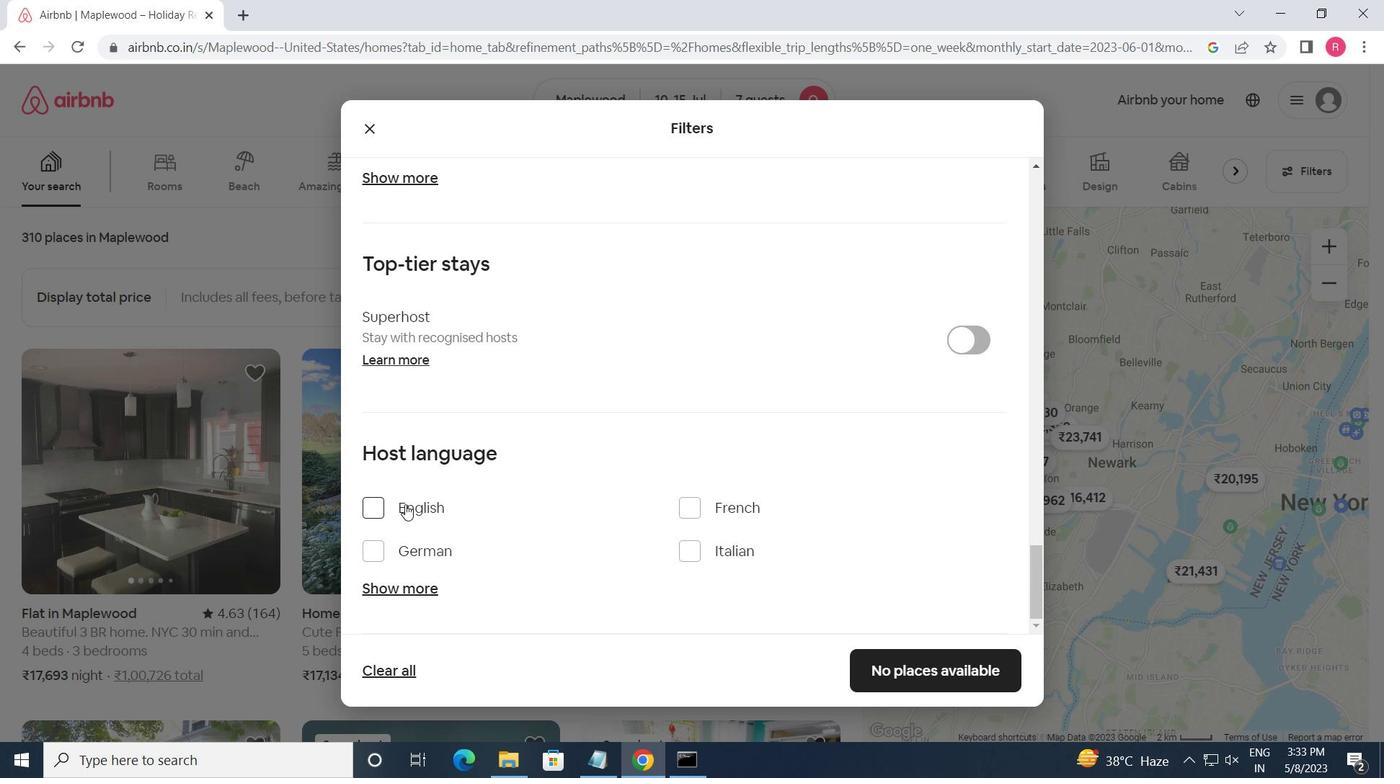 
Action: Mouse pressed left at (368, 503)
Screenshot: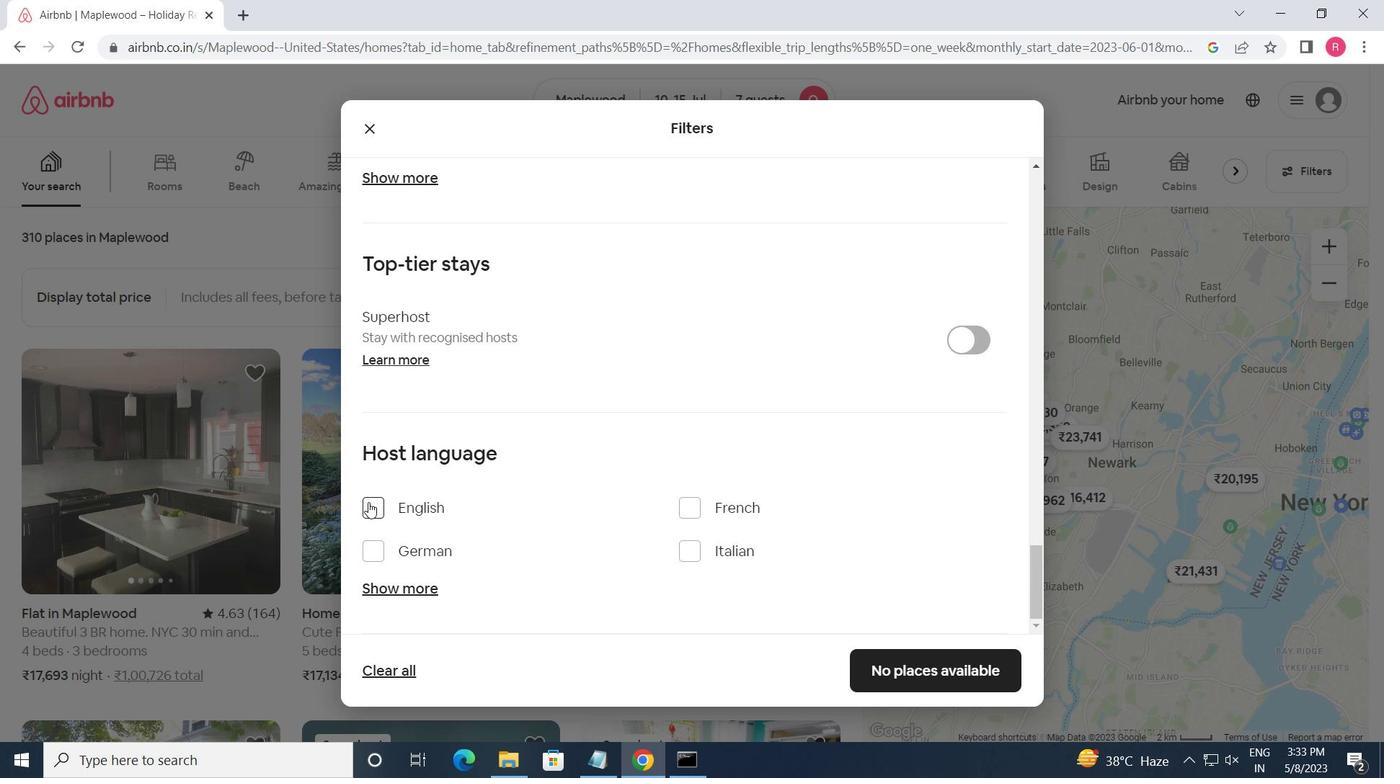 
Action: Mouse moved to (912, 664)
Screenshot: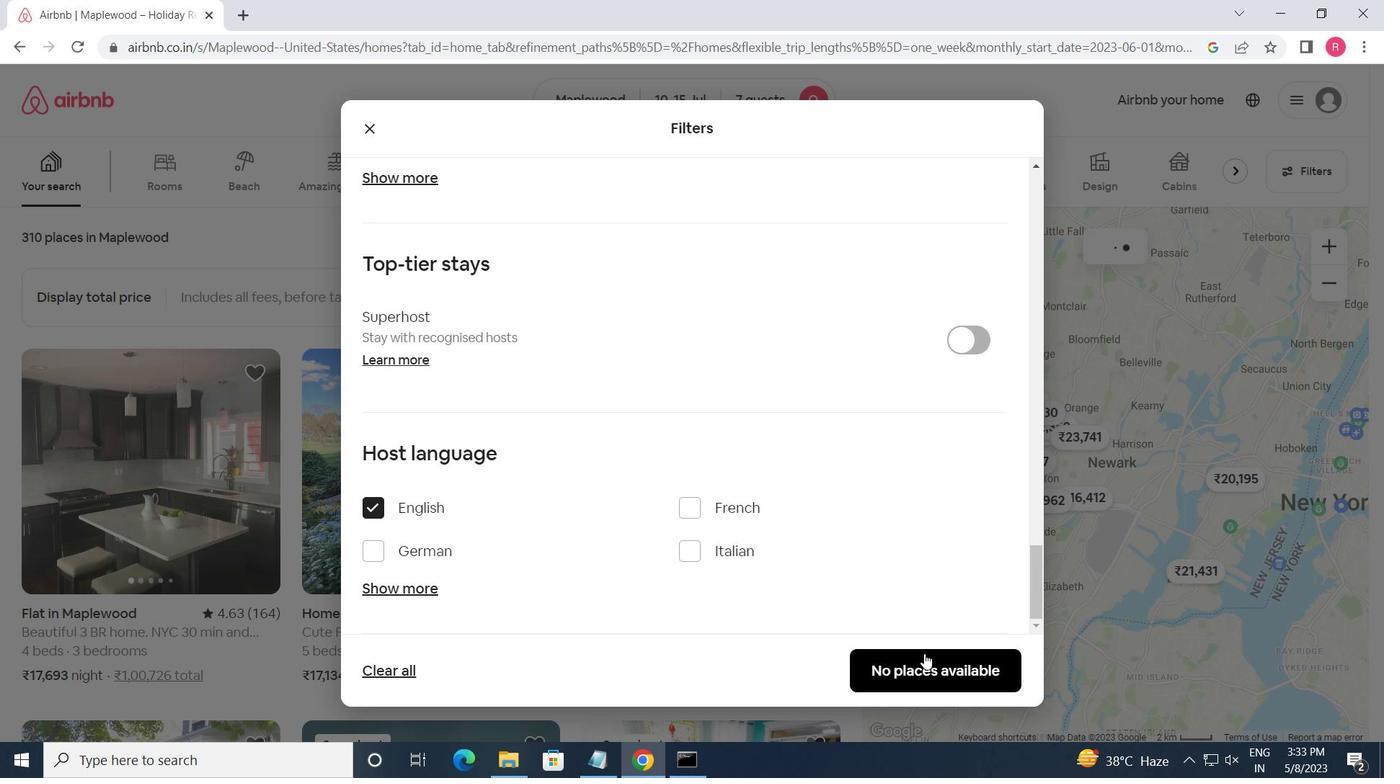 
Action: Mouse pressed left at (912, 664)
Screenshot: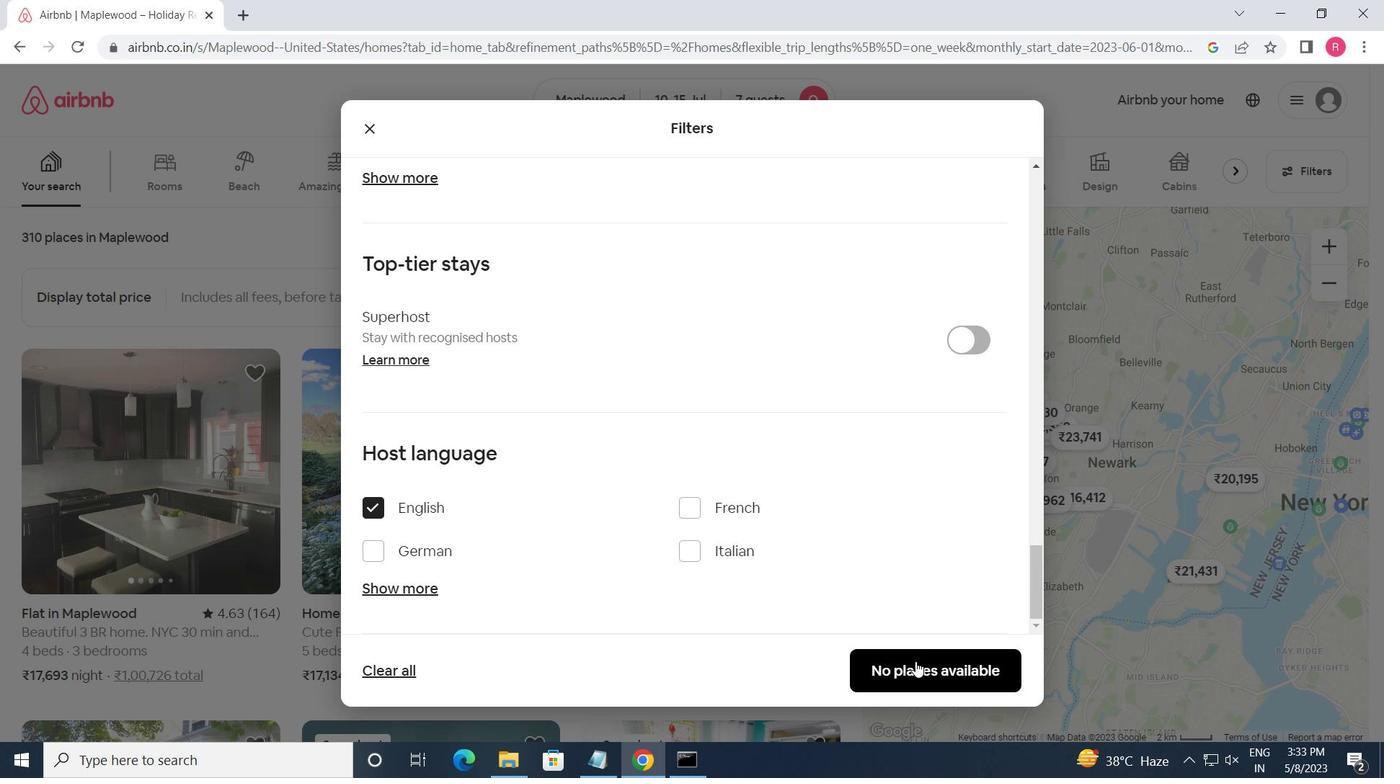 
Action: Mouse moved to (802, 609)
Screenshot: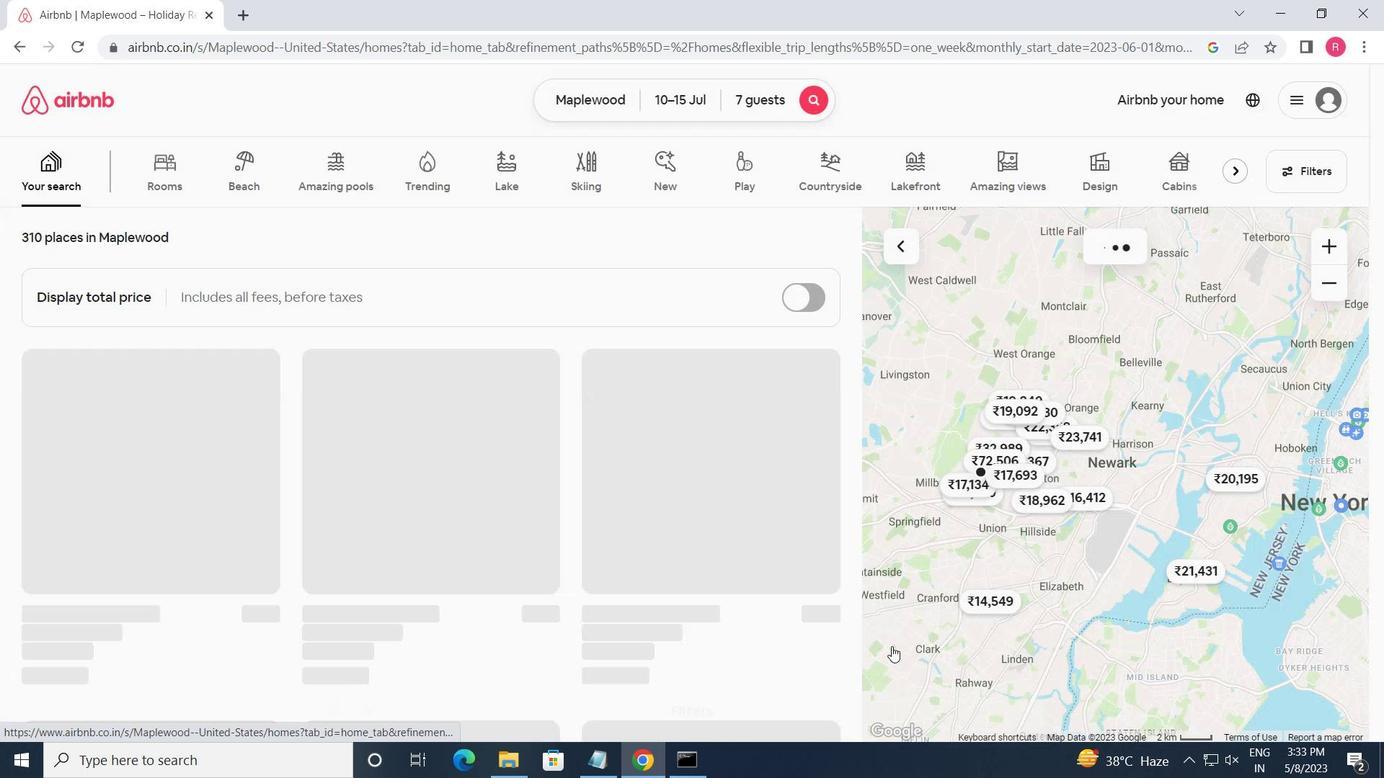 
